 Task: Look for space in Hilversum, Netherlands from 12th  July, 2023 to 15th July, 2023 for 3 adults in price range Rs.12000 to Rs.16000. Place can be entire place with 2 bedrooms having 3 beds and 1 bathroom. Property type can be house, flat, guest house. Amenities needed are: washing machine. Booking option can be shelf check-in. Required host language is English.
Action: Mouse moved to (519, 115)
Screenshot: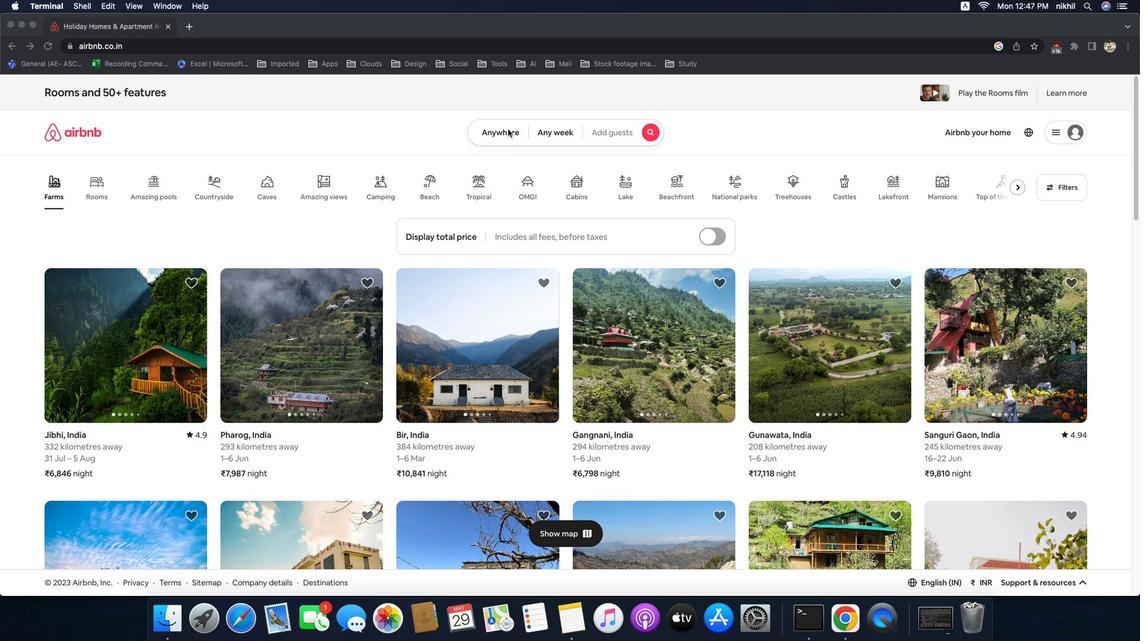 
Action: Mouse pressed left at (519, 115)
Screenshot: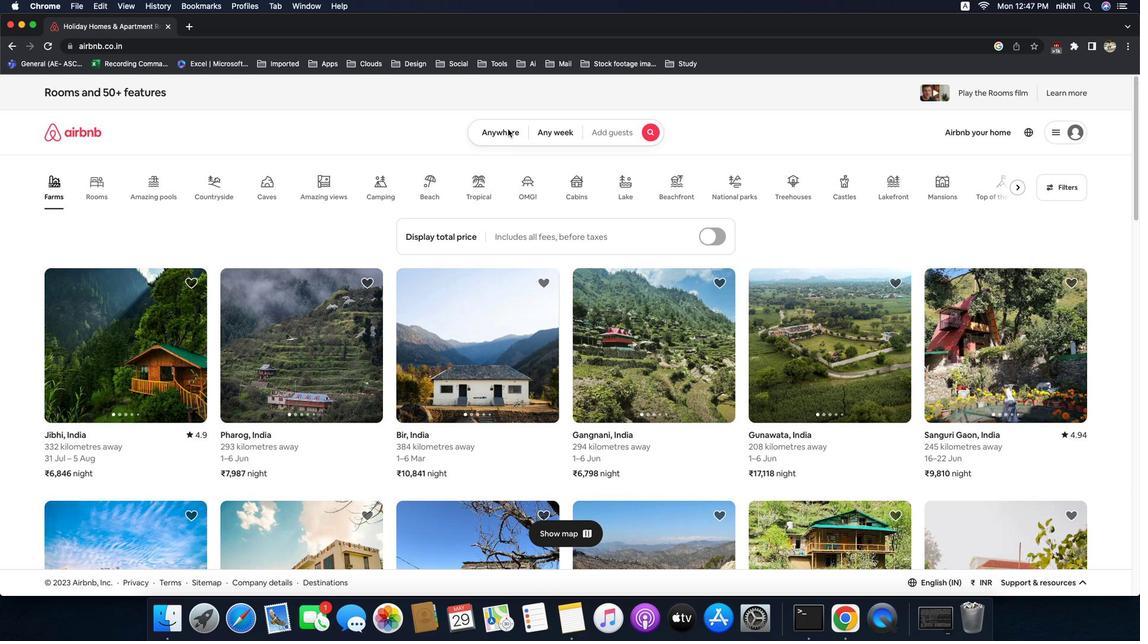 
Action: Mouse moved to (499, 117)
Screenshot: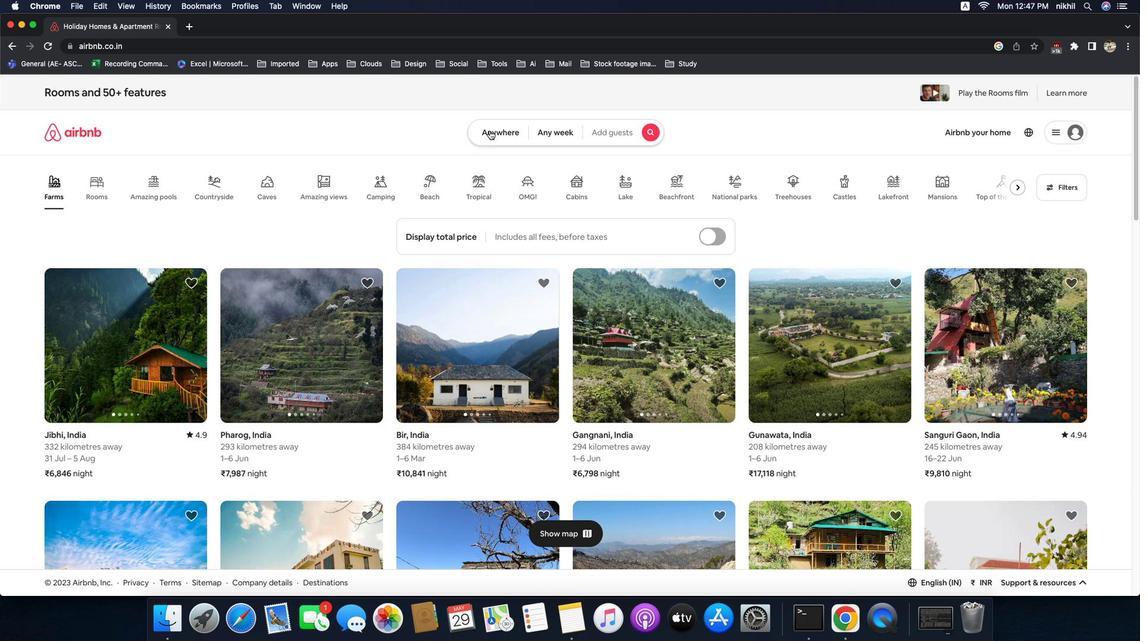
Action: Mouse pressed left at (499, 117)
Screenshot: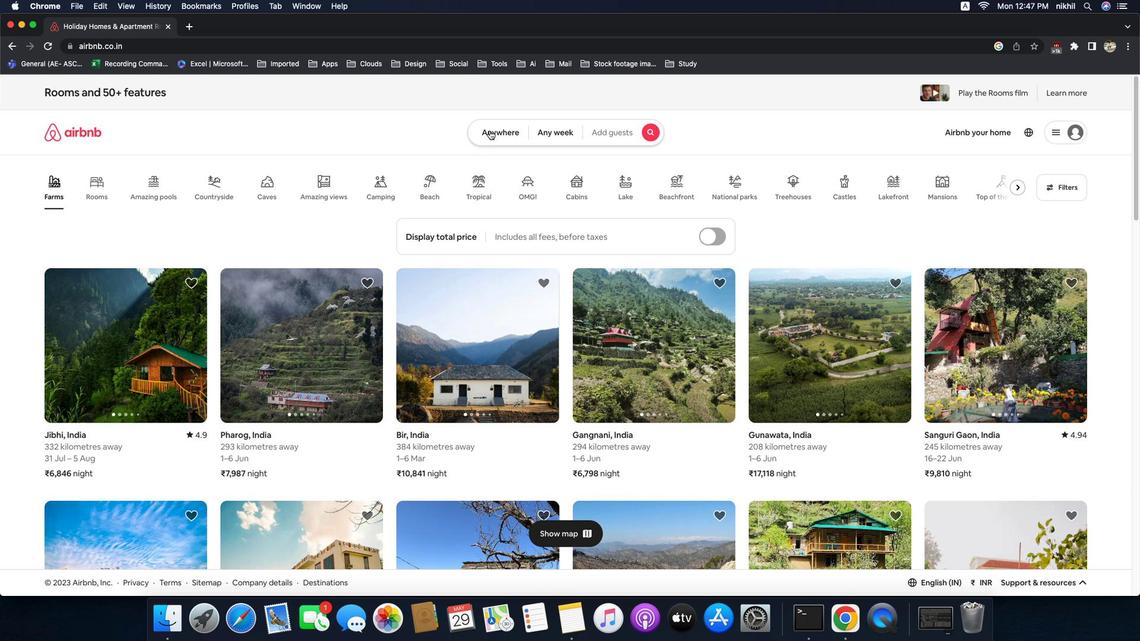 
Action: Mouse moved to (441, 158)
Screenshot: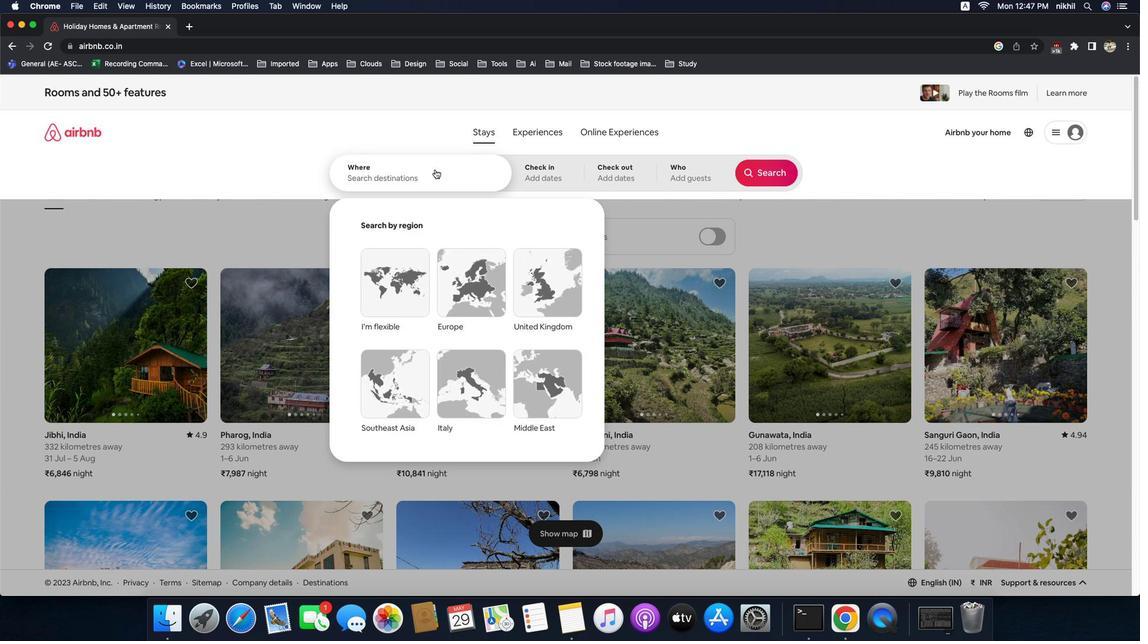 
Action: Mouse pressed left at (441, 158)
Screenshot: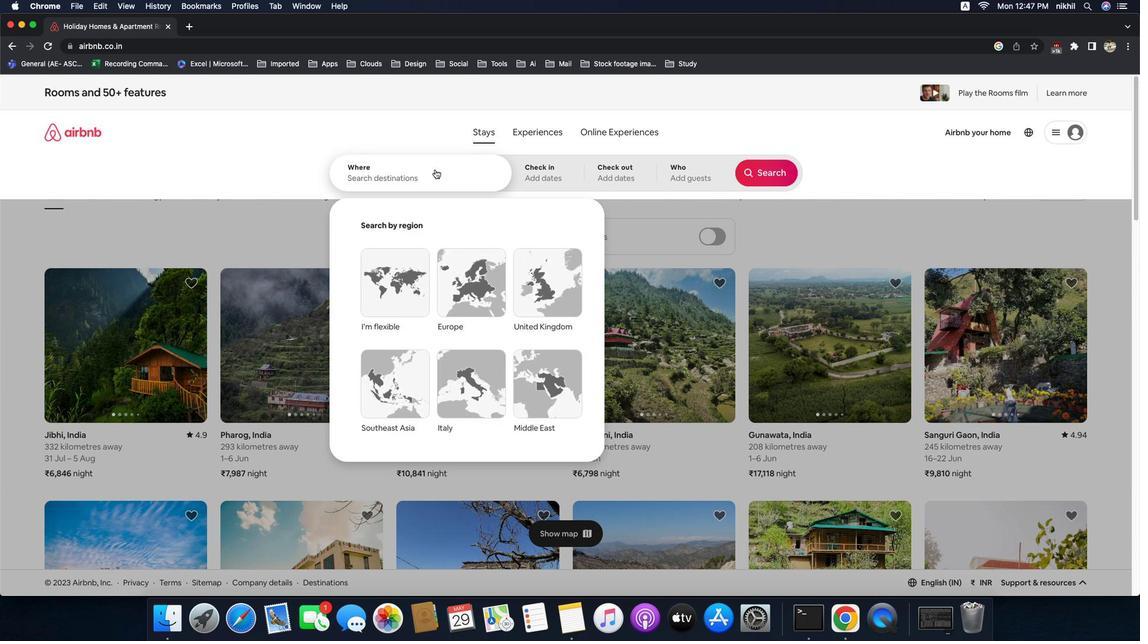 
Action: Mouse moved to (431, 166)
Screenshot: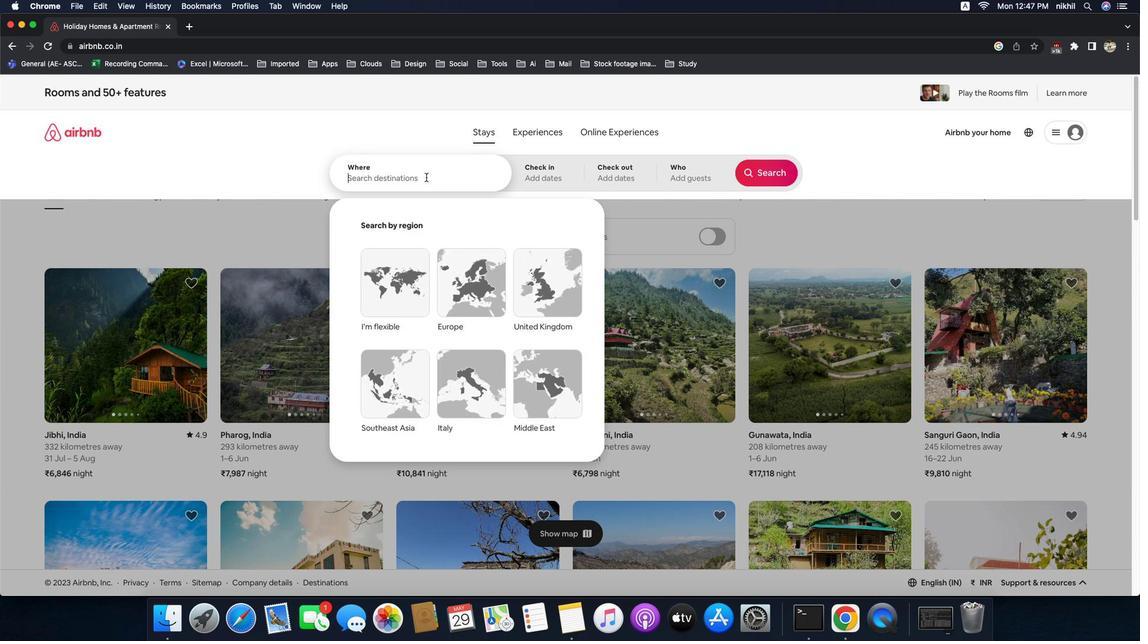 
Action: Key pressed 'H'Key.caps_lock'i''l''v''e''r''s''u''m'','Key.spaceKey.caps_lock'N'Key.caps_lock'e''t''h''e''r''l''a''n''d''s'
Screenshot: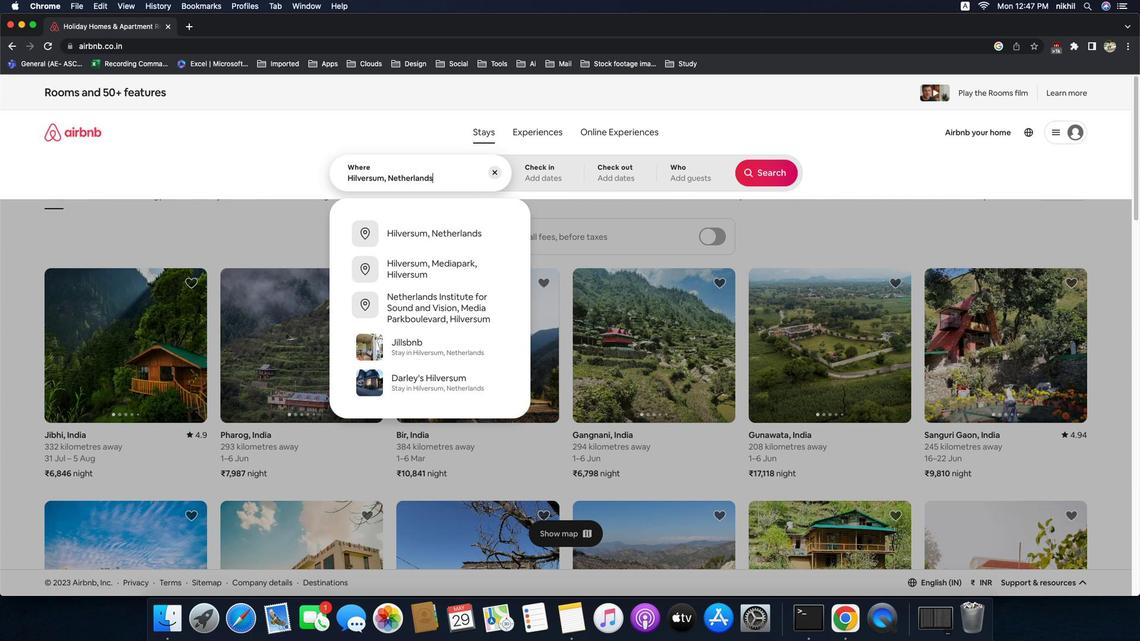 
Action: Mouse moved to (459, 219)
Screenshot: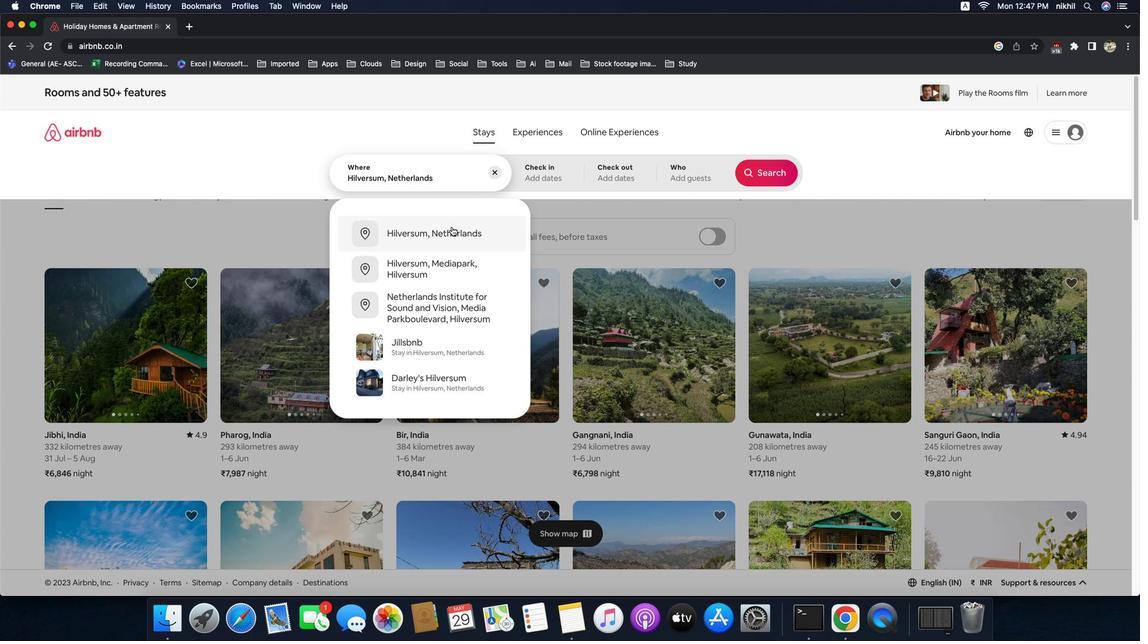 
Action: Mouse pressed left at (459, 219)
Screenshot: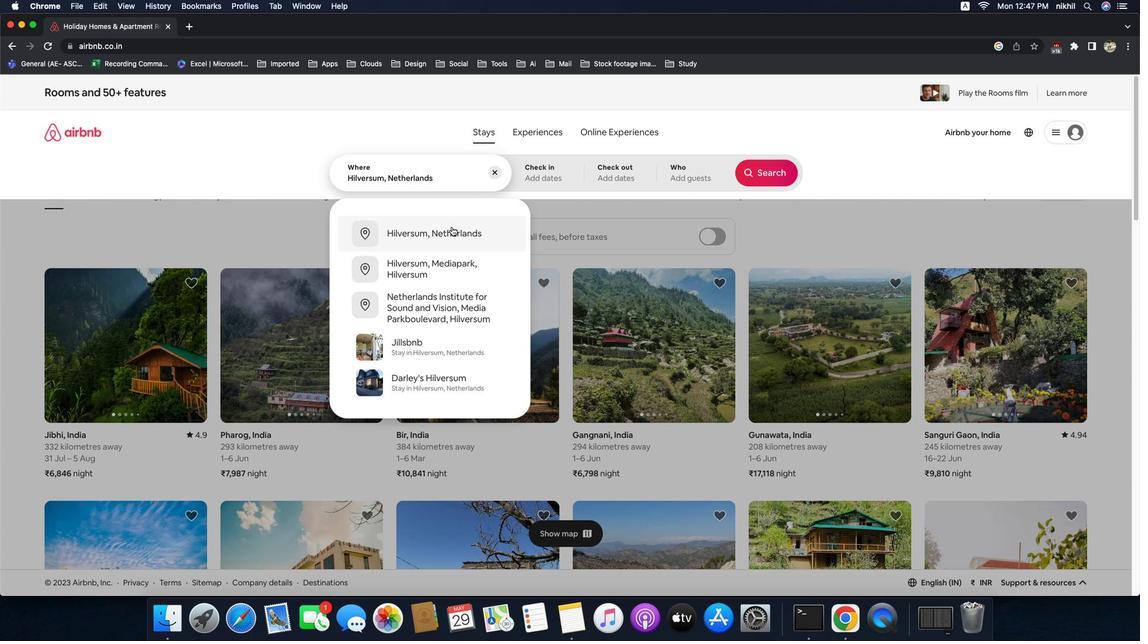 
Action: Mouse moved to (795, 254)
Screenshot: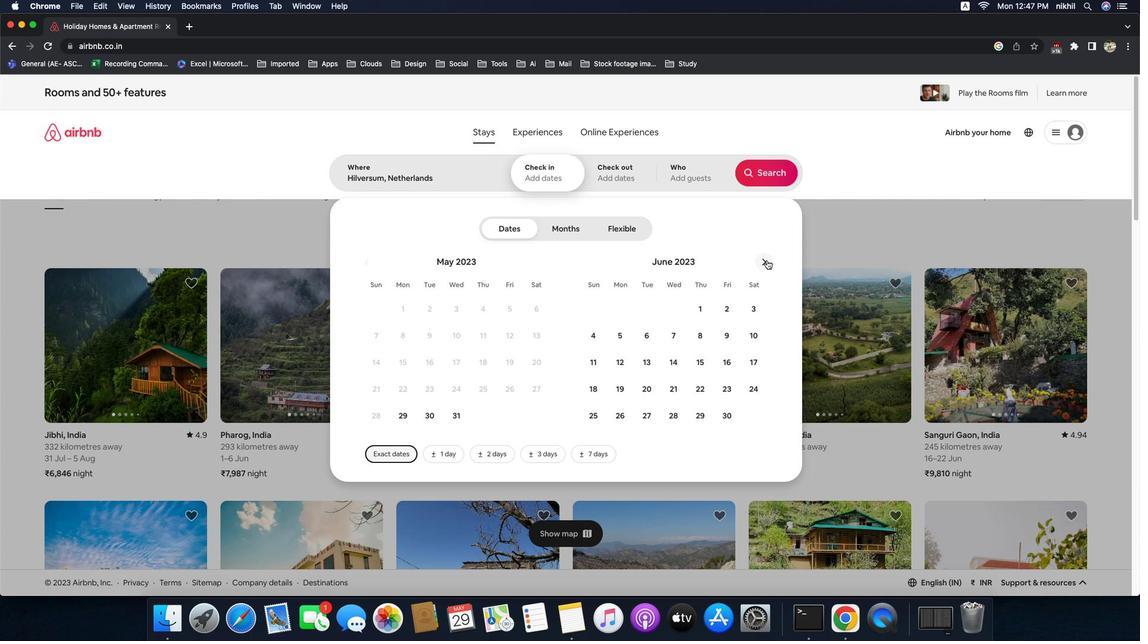
Action: Mouse pressed left at (795, 254)
Screenshot: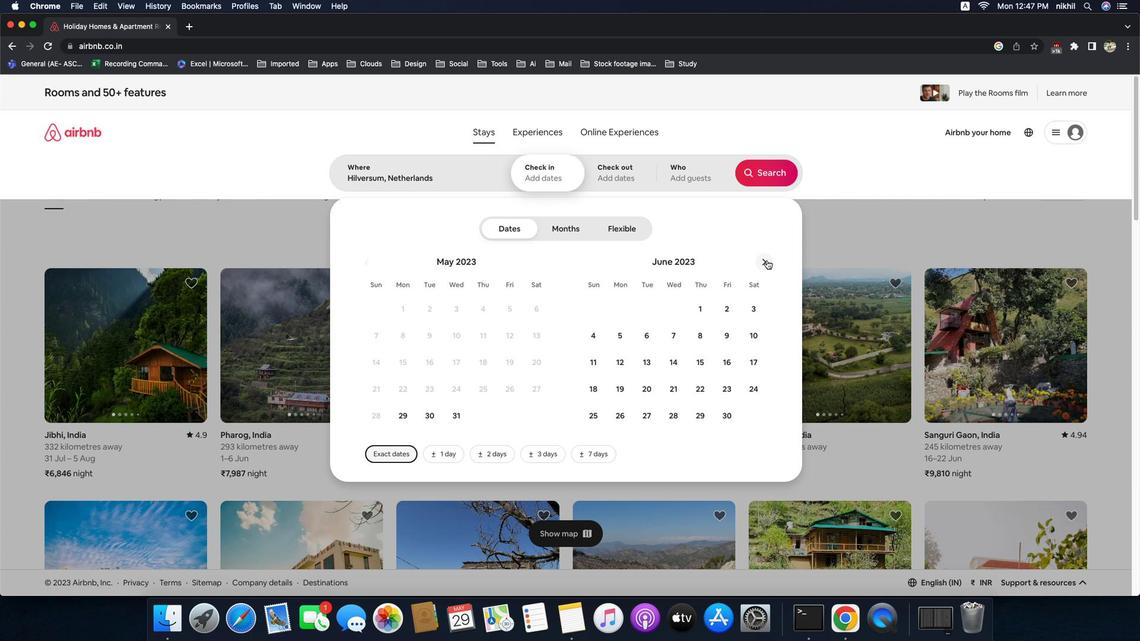 
Action: Mouse moved to (698, 369)
Screenshot: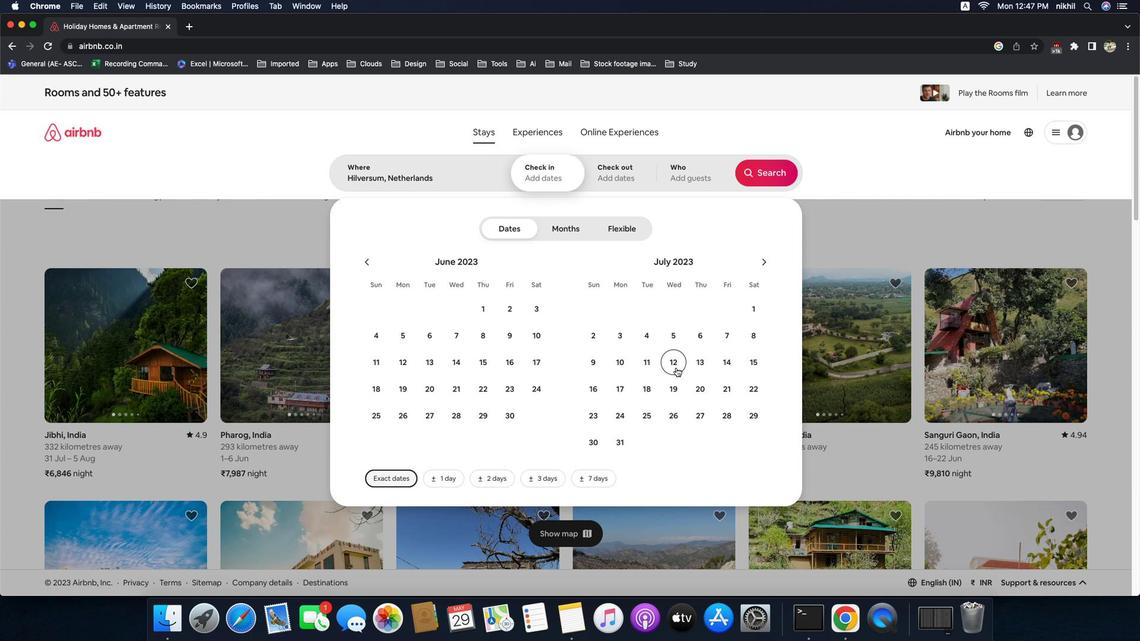 
Action: Mouse pressed left at (698, 369)
Screenshot: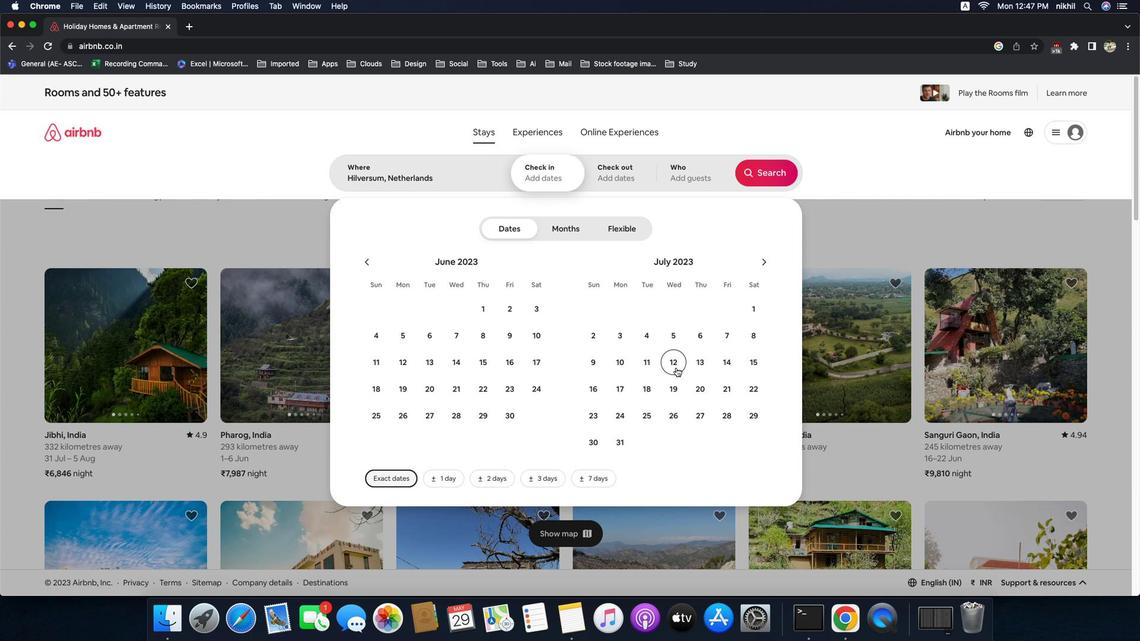 
Action: Mouse moved to (783, 366)
Screenshot: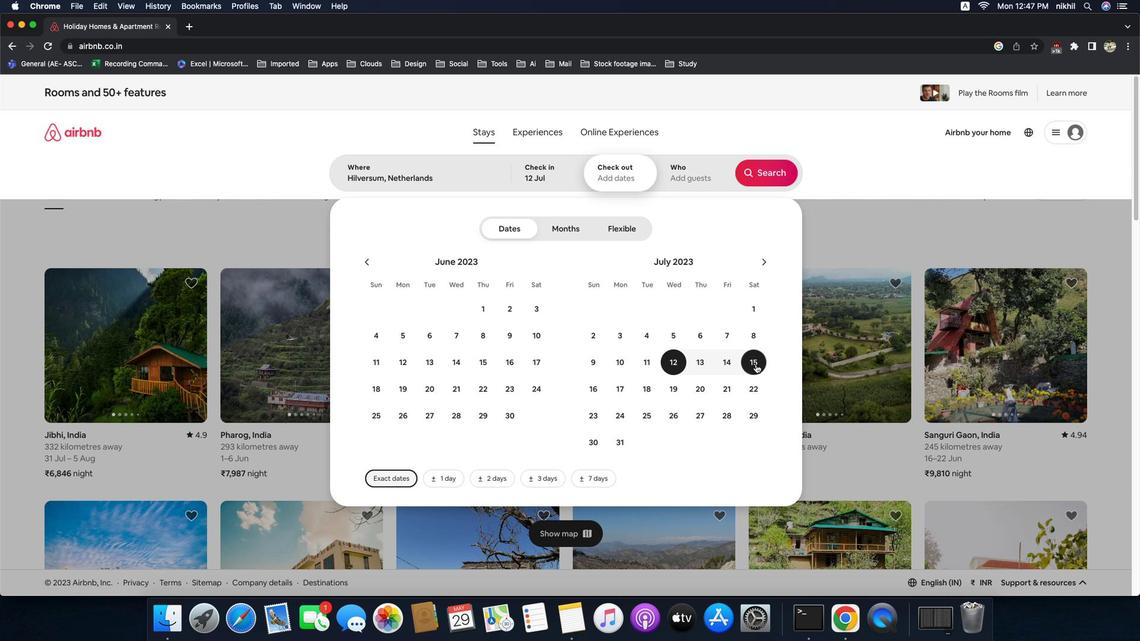 
Action: Mouse pressed left at (783, 366)
Screenshot: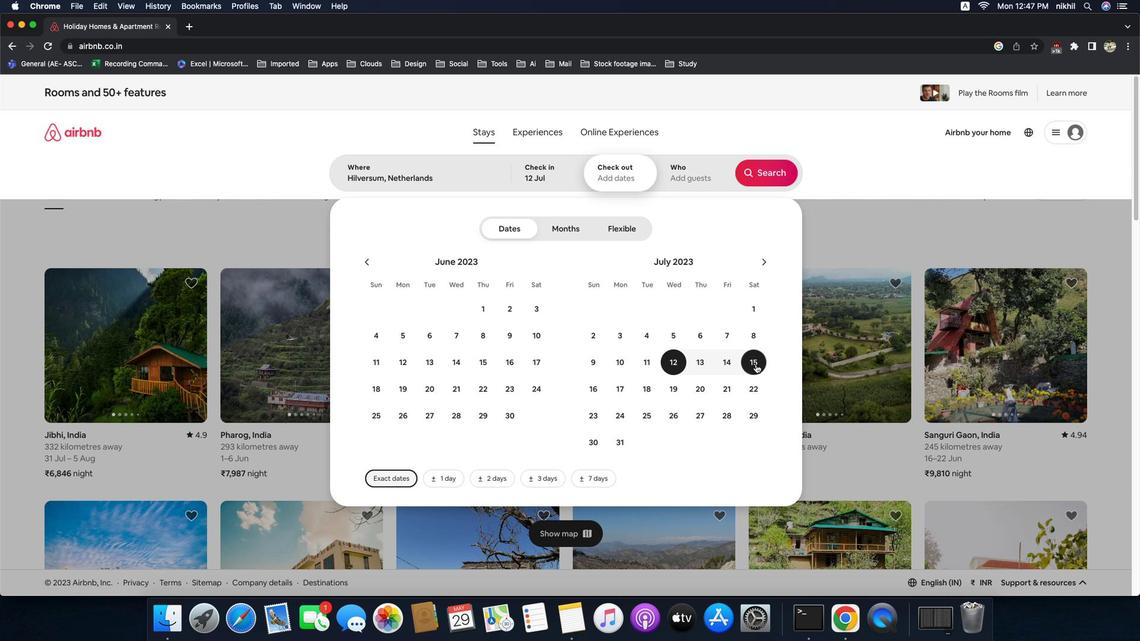 
Action: Mouse moved to (724, 165)
Screenshot: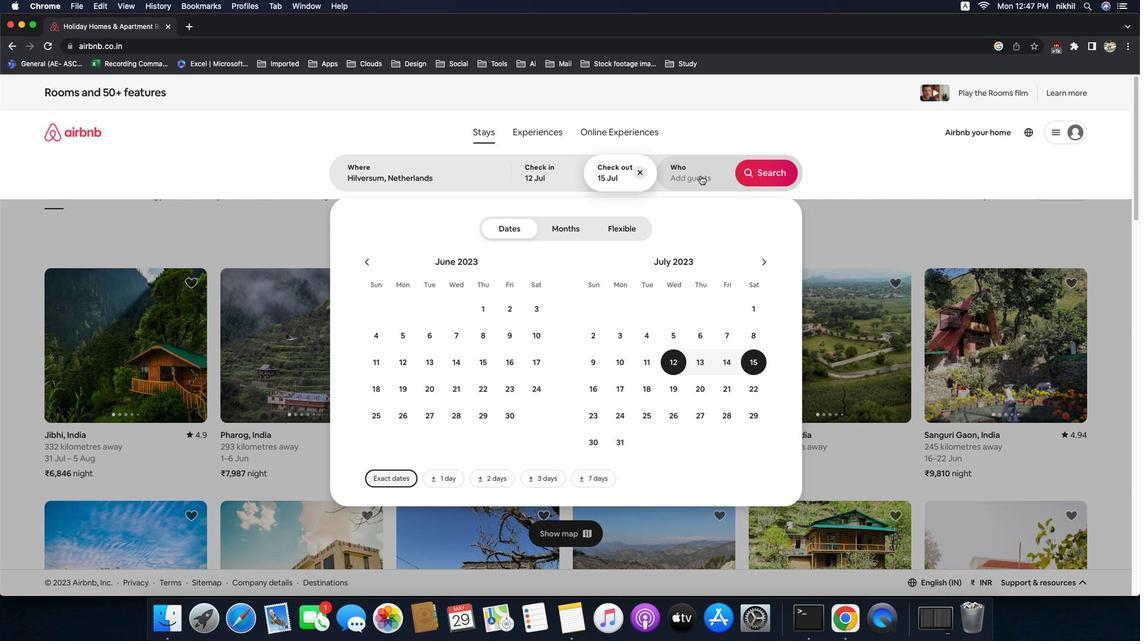 
Action: Mouse pressed left at (724, 165)
Screenshot: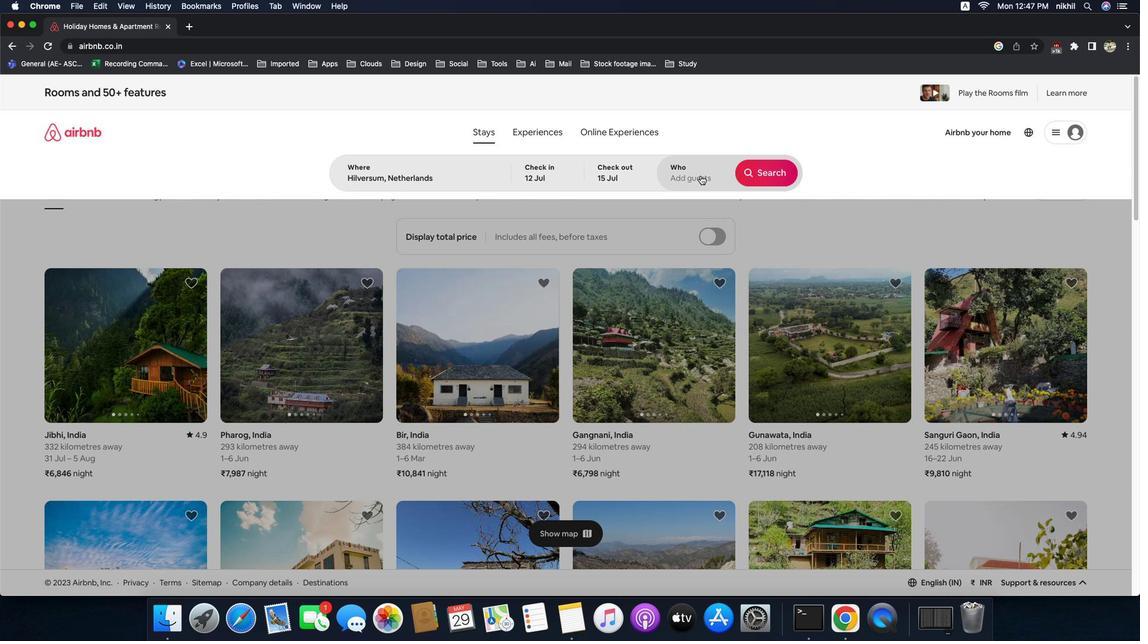 
Action: Mouse moved to (806, 226)
Screenshot: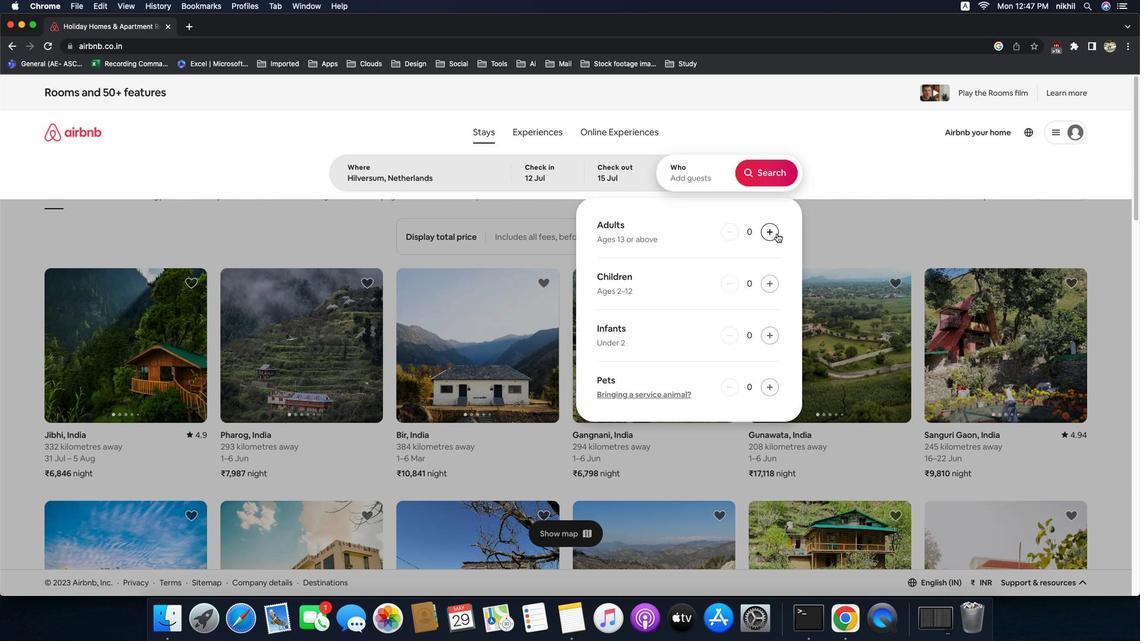 
Action: Mouse pressed left at (806, 226)
Screenshot: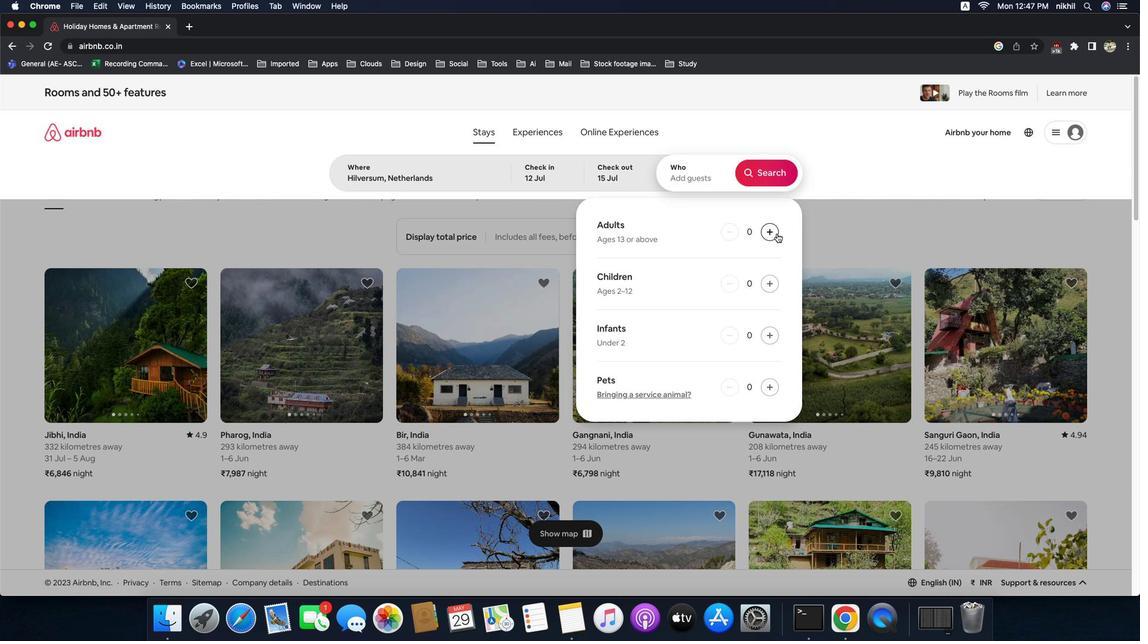 
Action: Mouse pressed left at (806, 226)
Screenshot: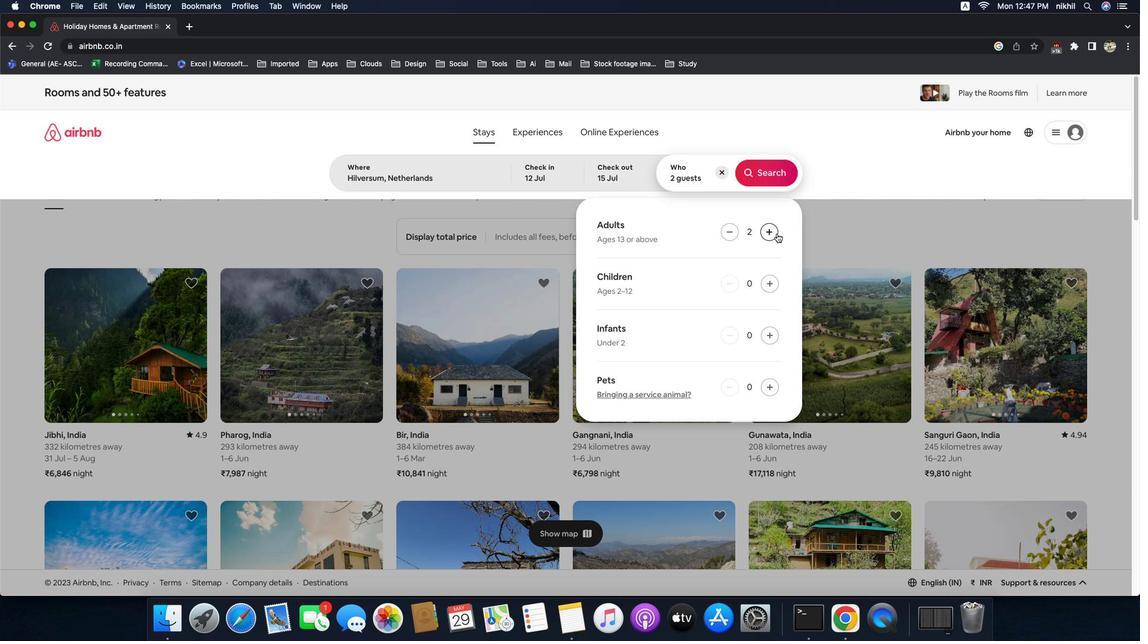 
Action: Mouse pressed left at (806, 226)
Screenshot: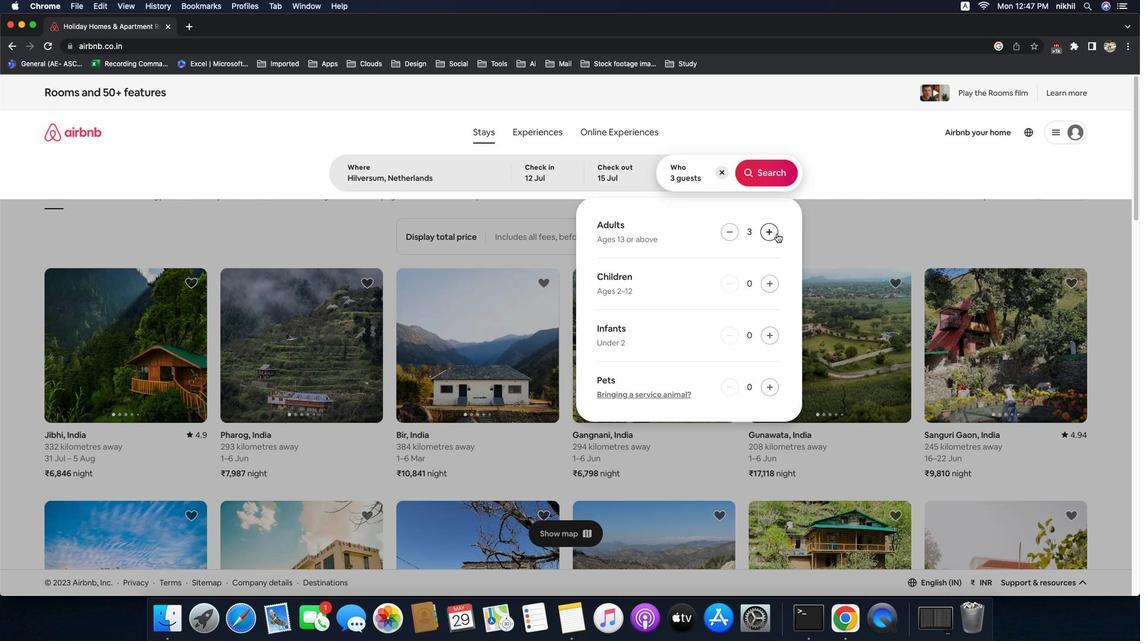 
Action: Mouse moved to (805, 170)
Screenshot: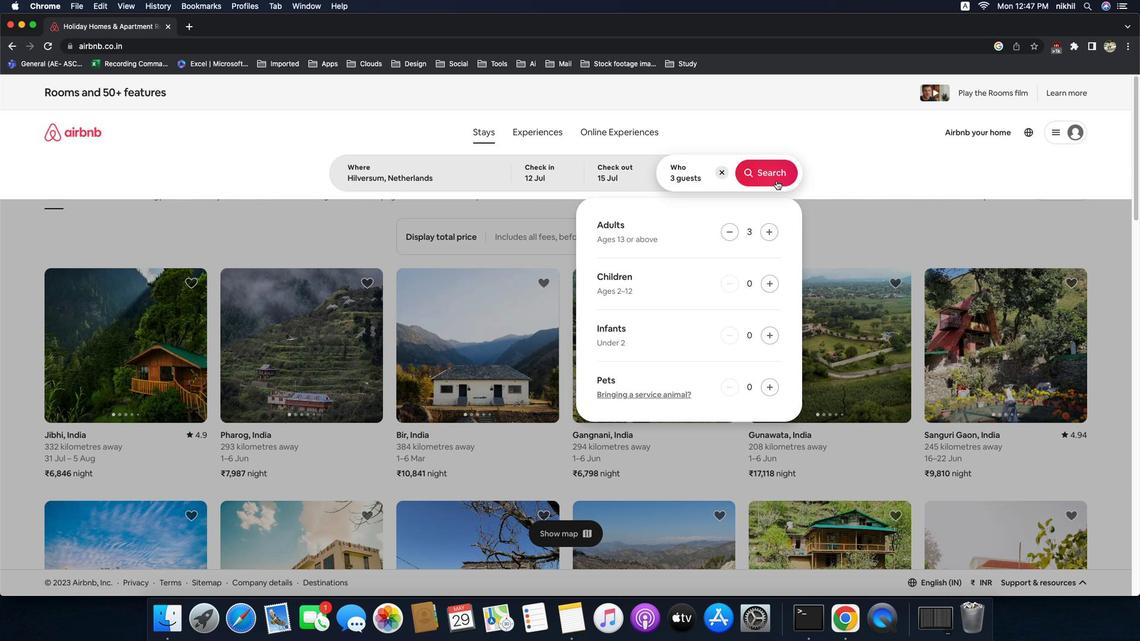 
Action: Mouse pressed left at (805, 170)
Screenshot: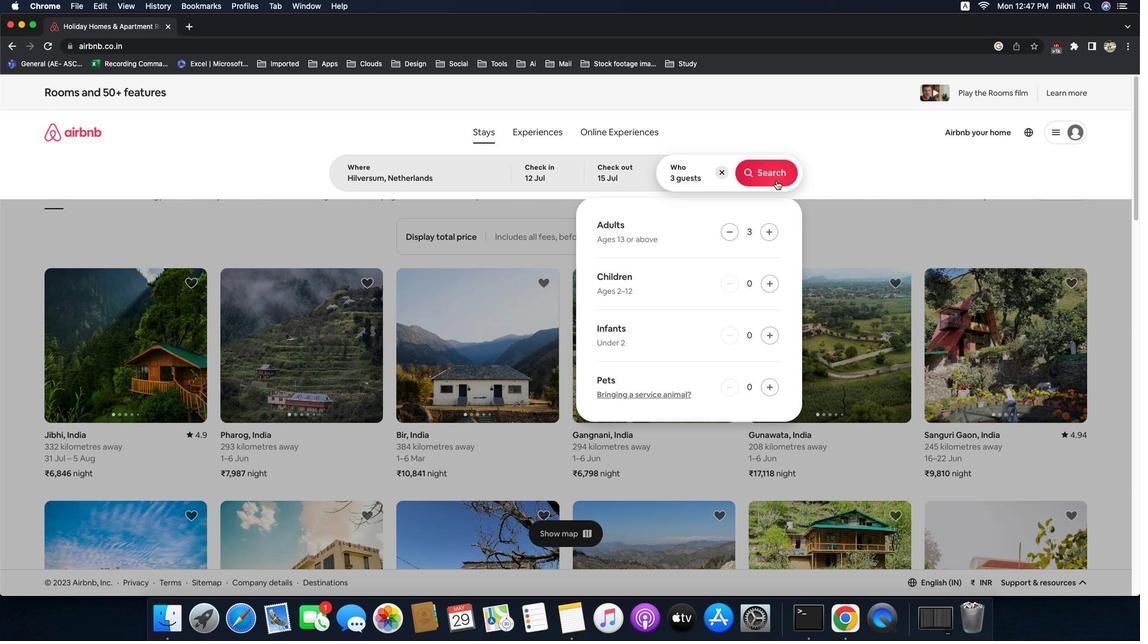 
Action: Mouse moved to (1140, 124)
Screenshot: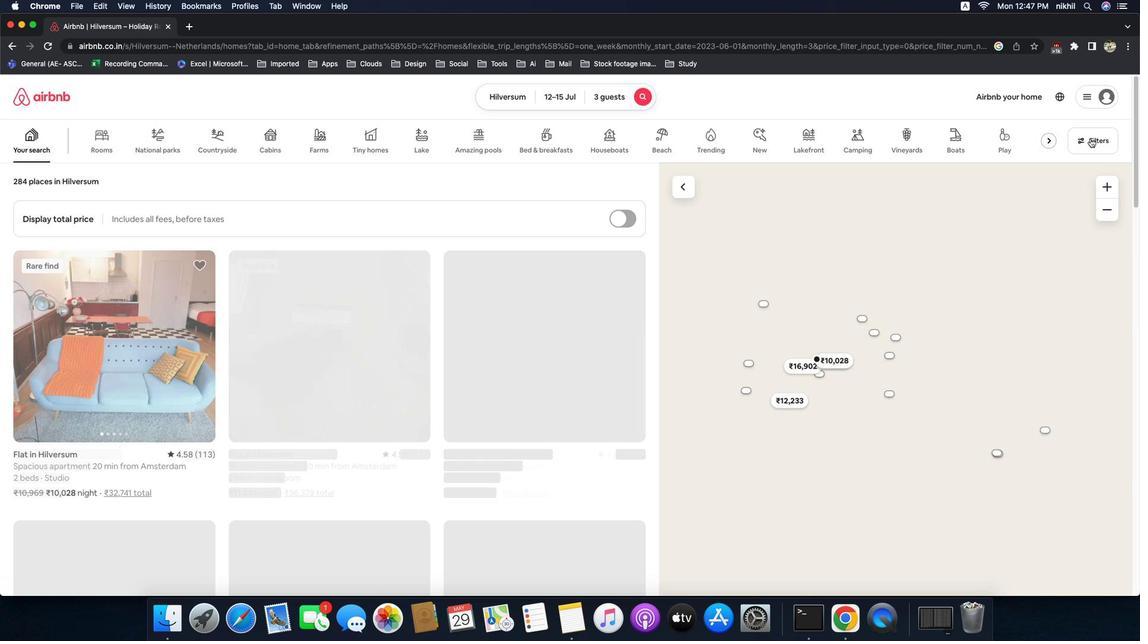 
Action: Mouse pressed left at (1140, 124)
Screenshot: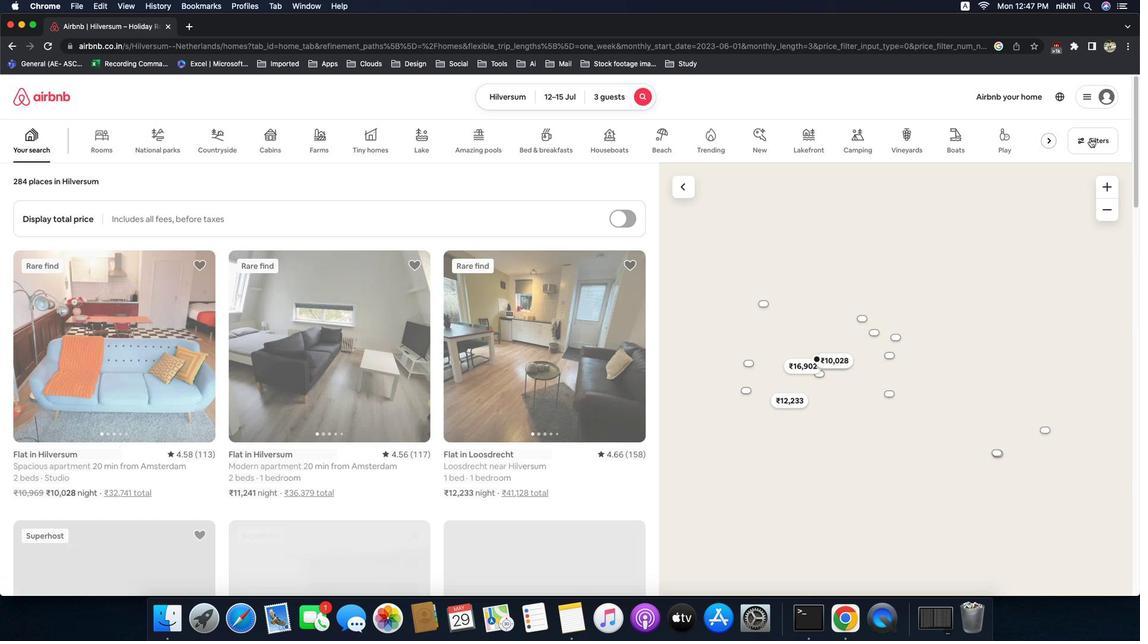 
Action: Mouse moved to (483, 420)
Screenshot: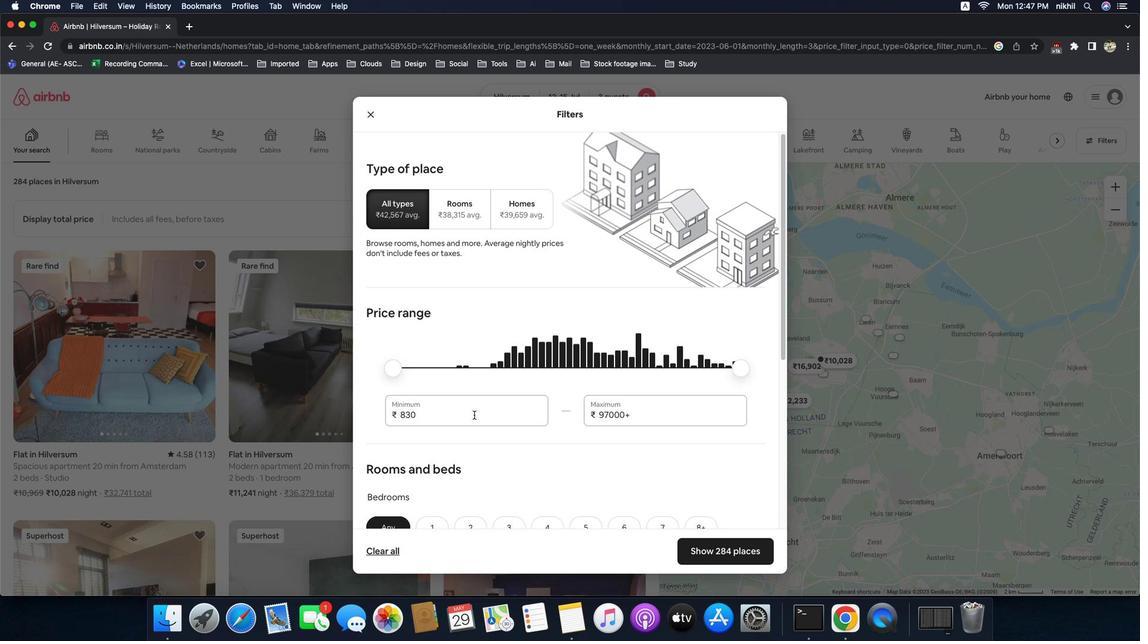 
Action: Mouse pressed left at (483, 420)
Screenshot: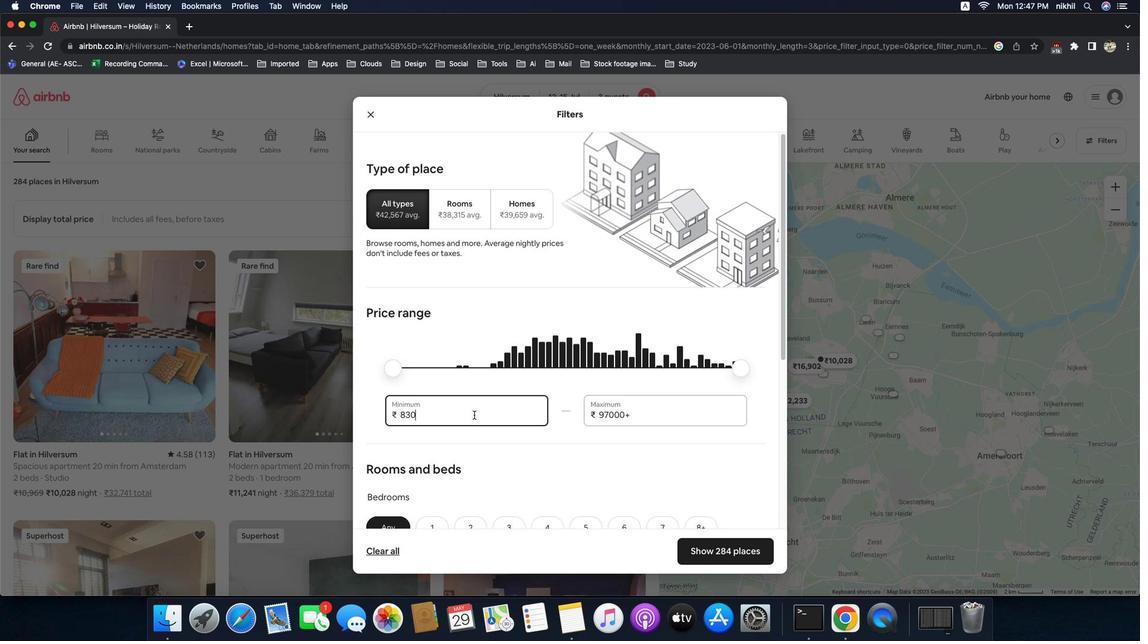 
Action: Mouse moved to (482, 419)
Screenshot: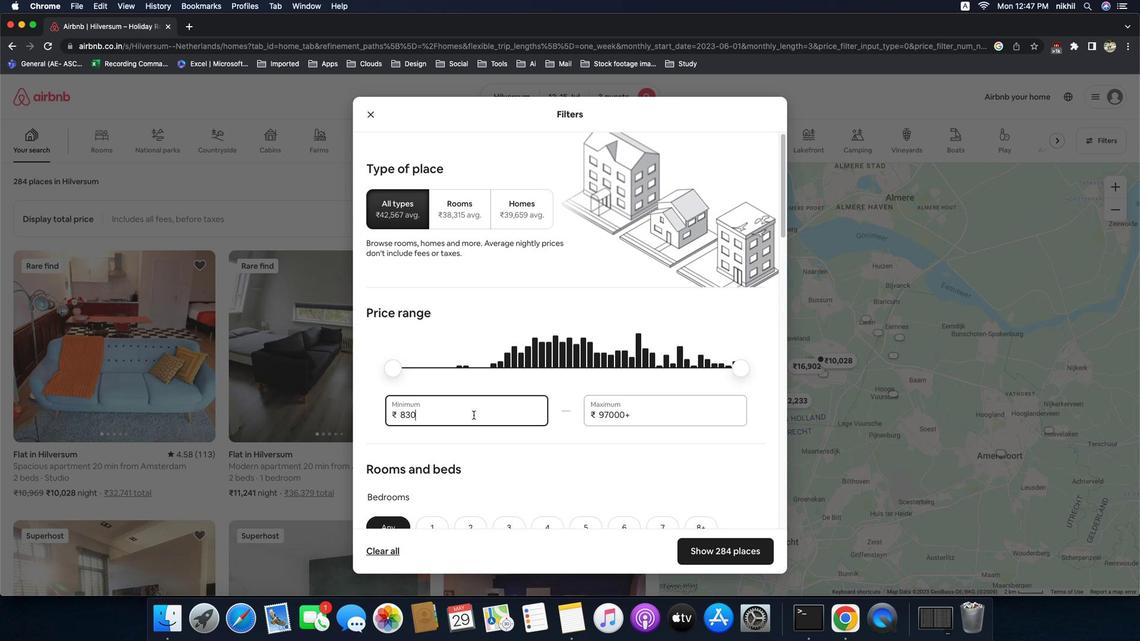 
Action: Key pressed Key.backspaceKey.backspaceKey.backspaceKey.backspace'1''2''0''0''0'
Screenshot: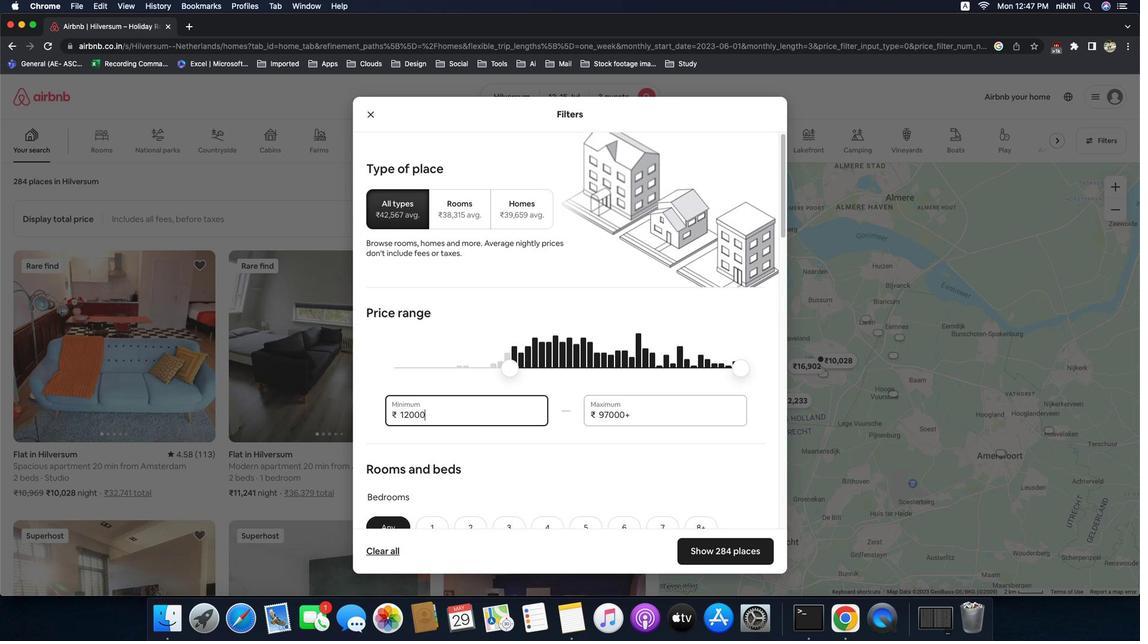 
Action: Mouse moved to (654, 419)
Screenshot: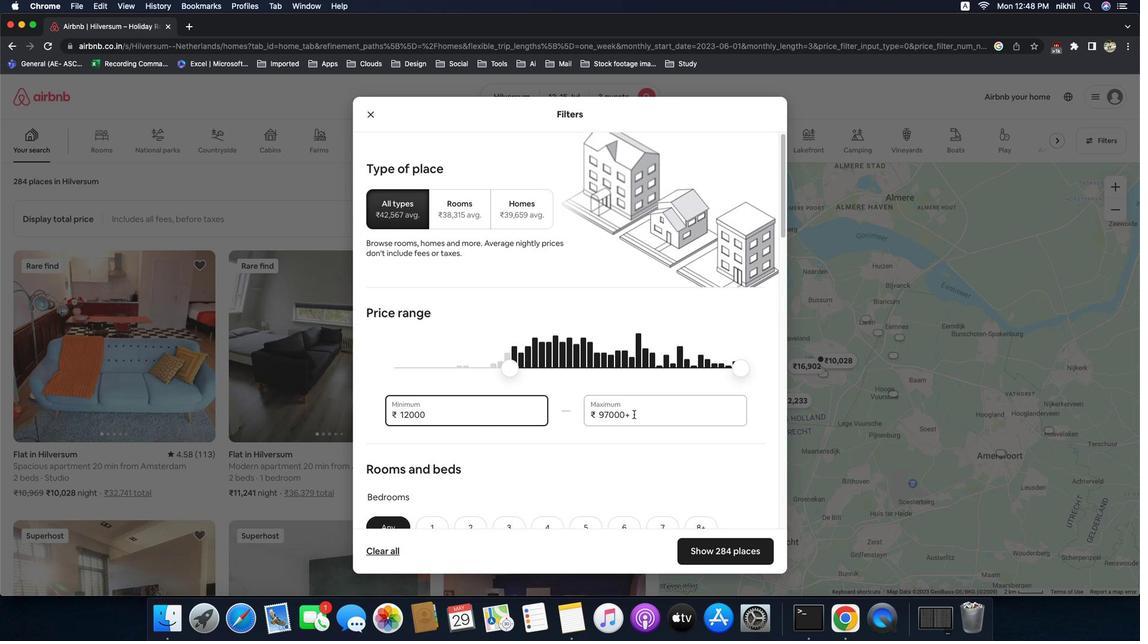 
Action: Mouse pressed left at (654, 419)
Screenshot: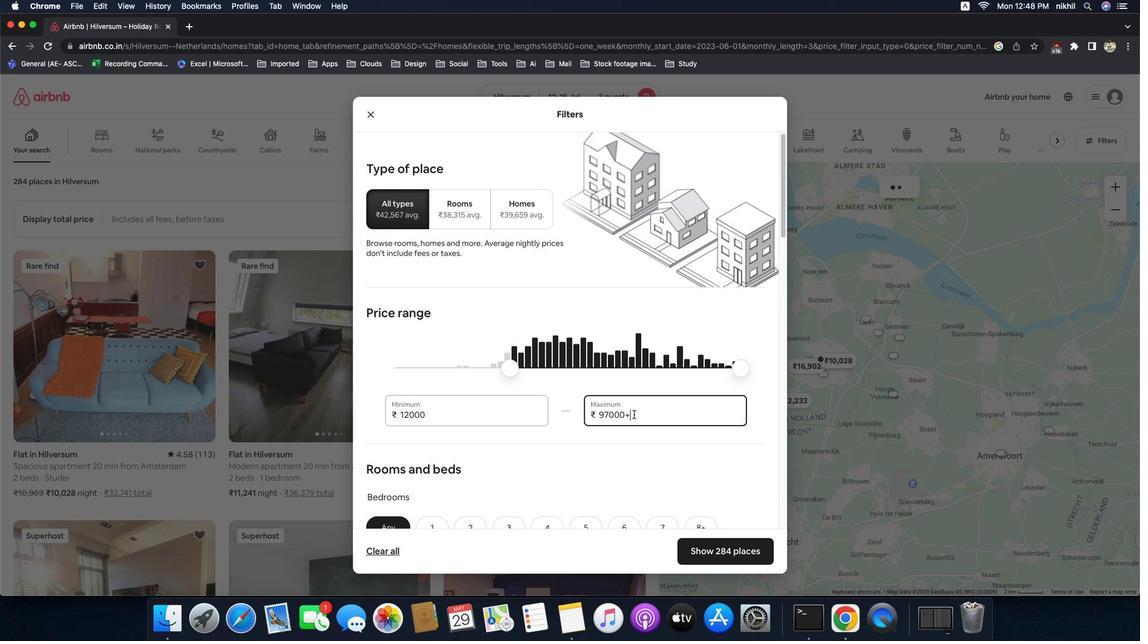 
Action: Key pressed Key.backspaceKey.backspaceKey.backspaceKey.backspaceKey.backspaceKey.backspaceKey.backspace'1''6''0''0''0'
Screenshot: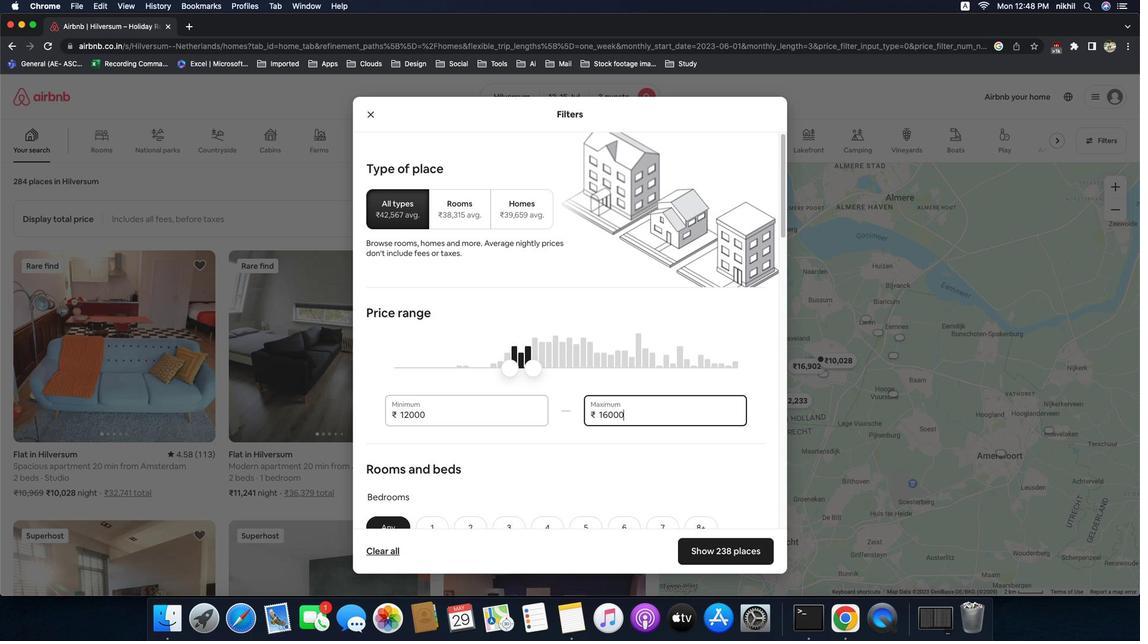 
Action: Mouse moved to (549, 434)
Screenshot: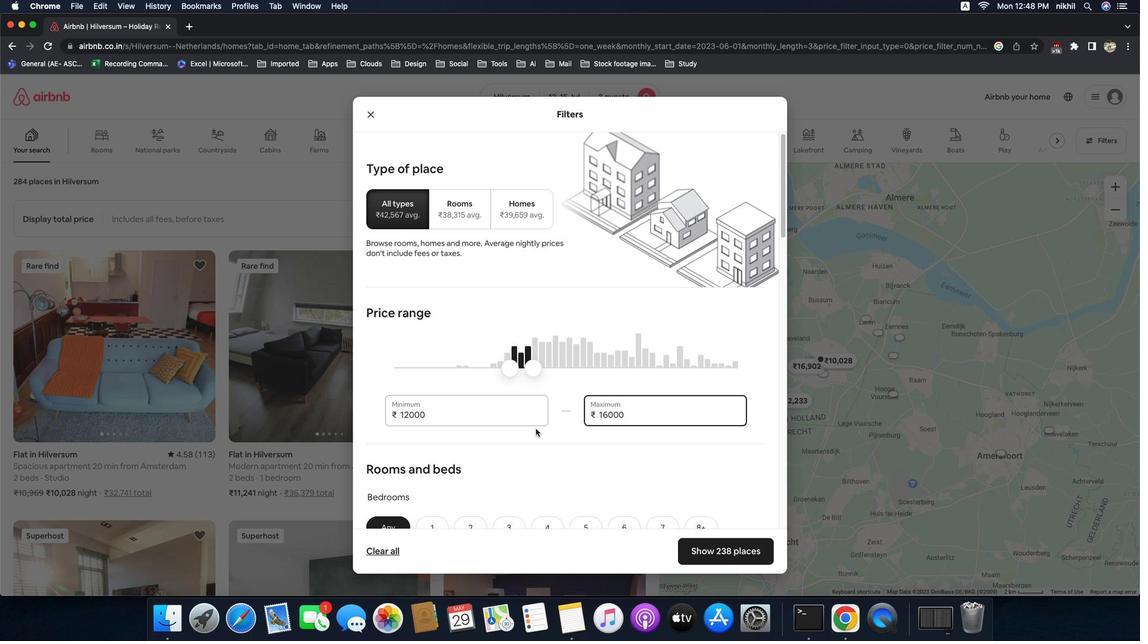 
Action: Mouse scrolled (549, 434) with delta (-21, -22)
Screenshot: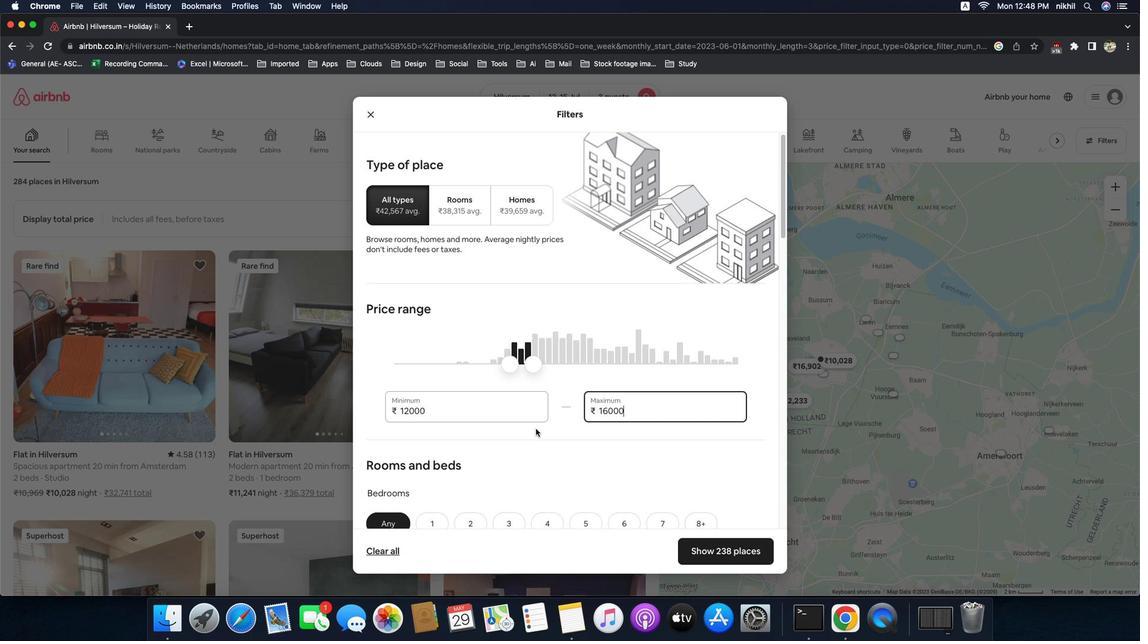 
Action: Mouse scrolled (549, 434) with delta (-21, -22)
Screenshot: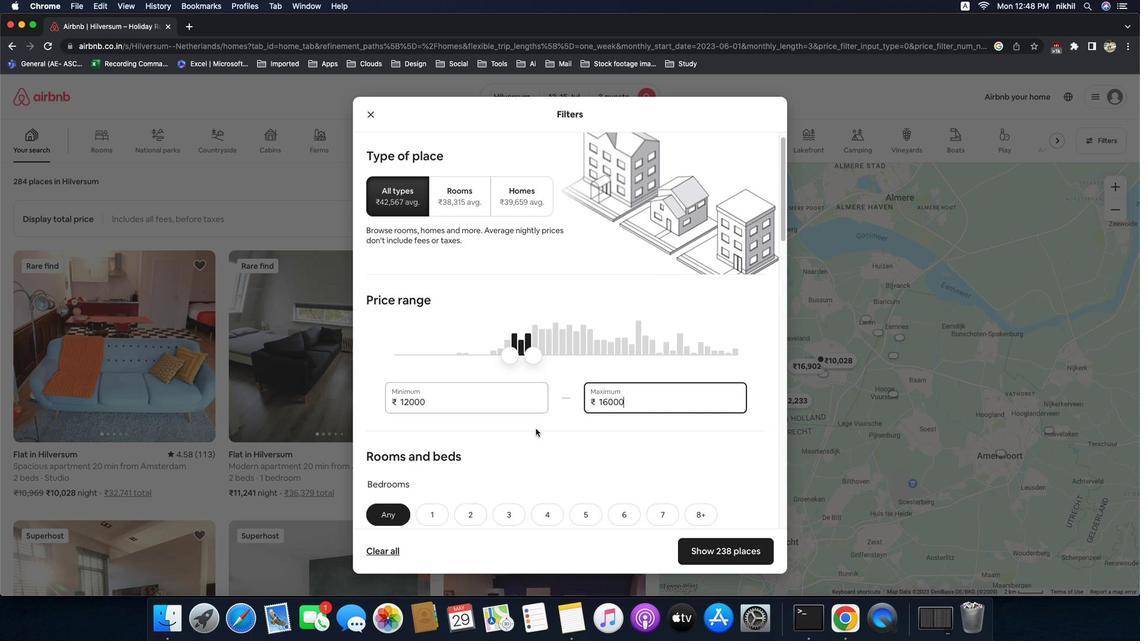 
Action: Mouse scrolled (549, 434) with delta (-21, -23)
Screenshot: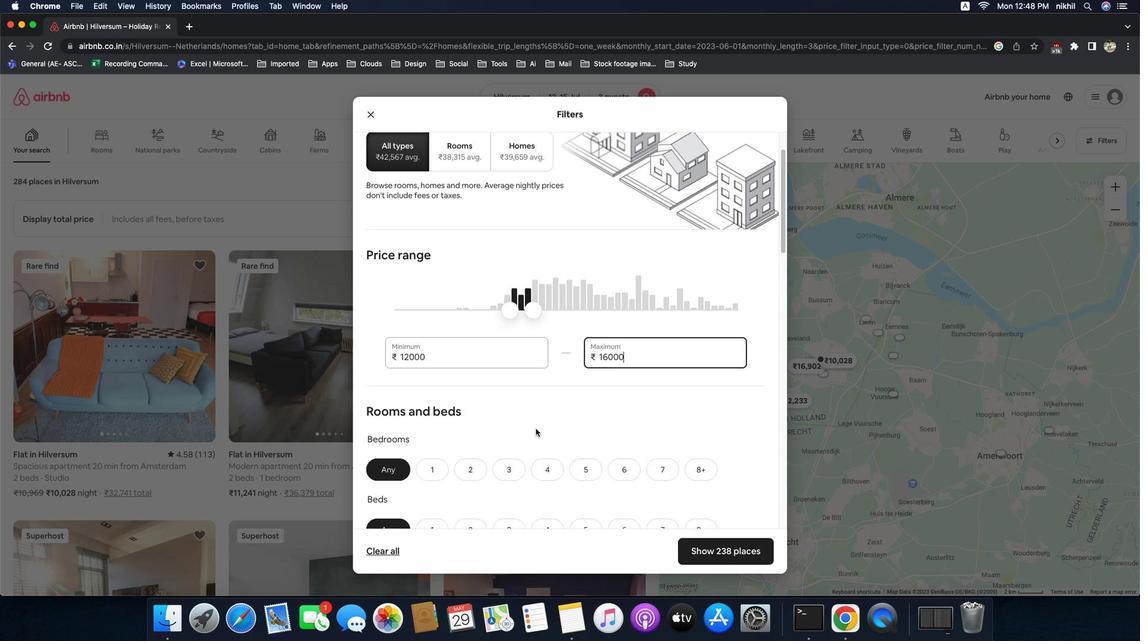 
Action: Mouse moved to (548, 434)
Screenshot: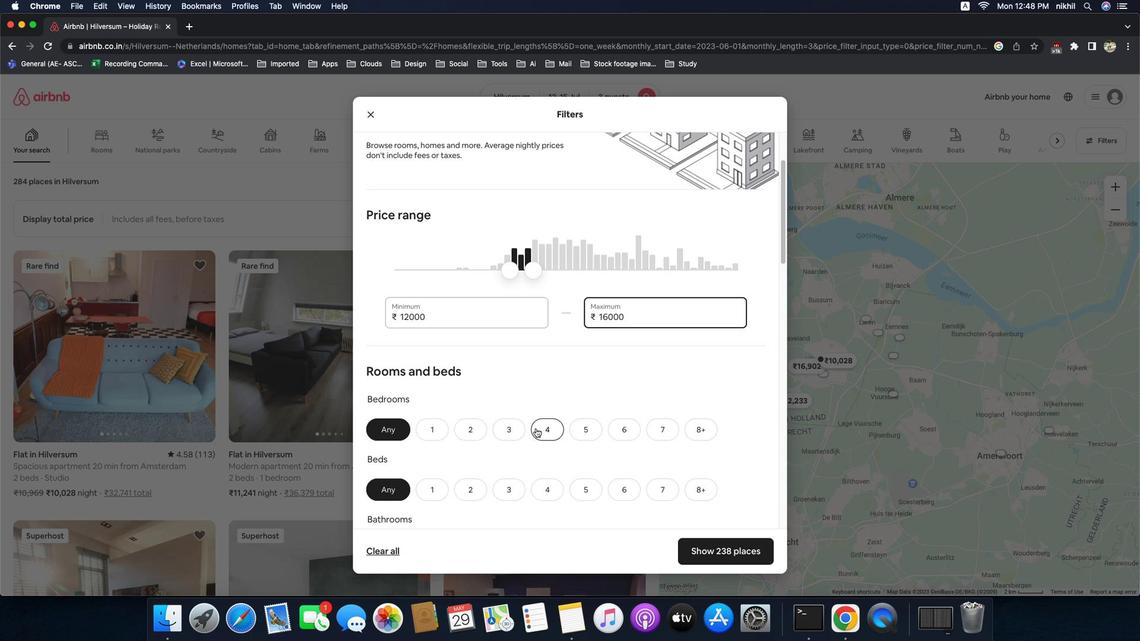 
Action: Mouse scrolled (548, 434) with delta (-21, -22)
Screenshot: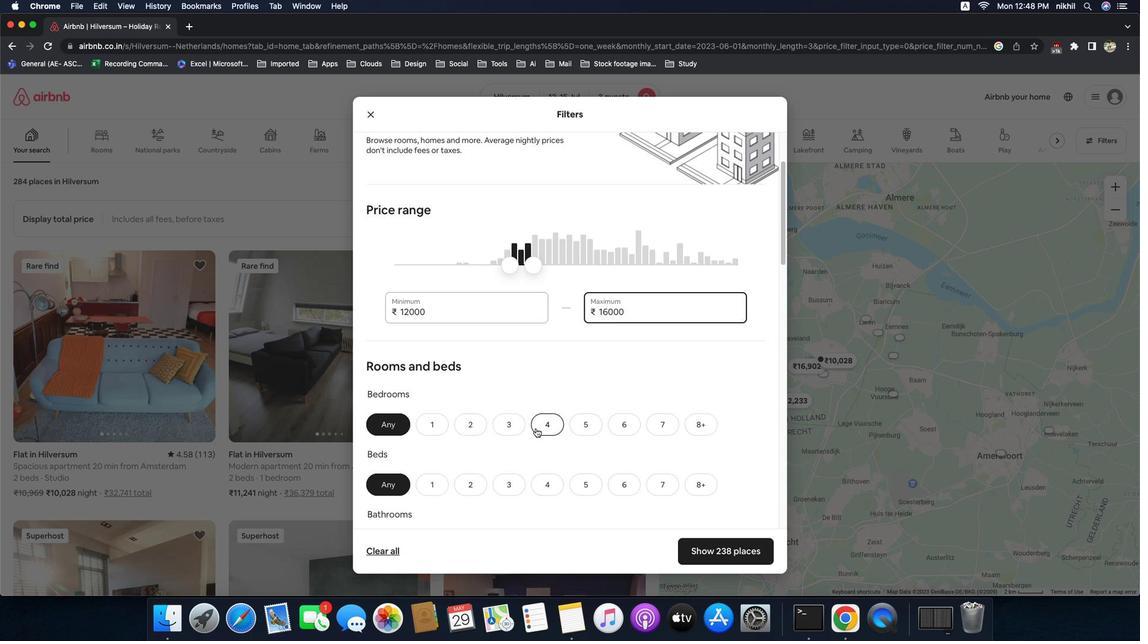 
Action: Mouse scrolled (548, 434) with delta (-21, -22)
Screenshot: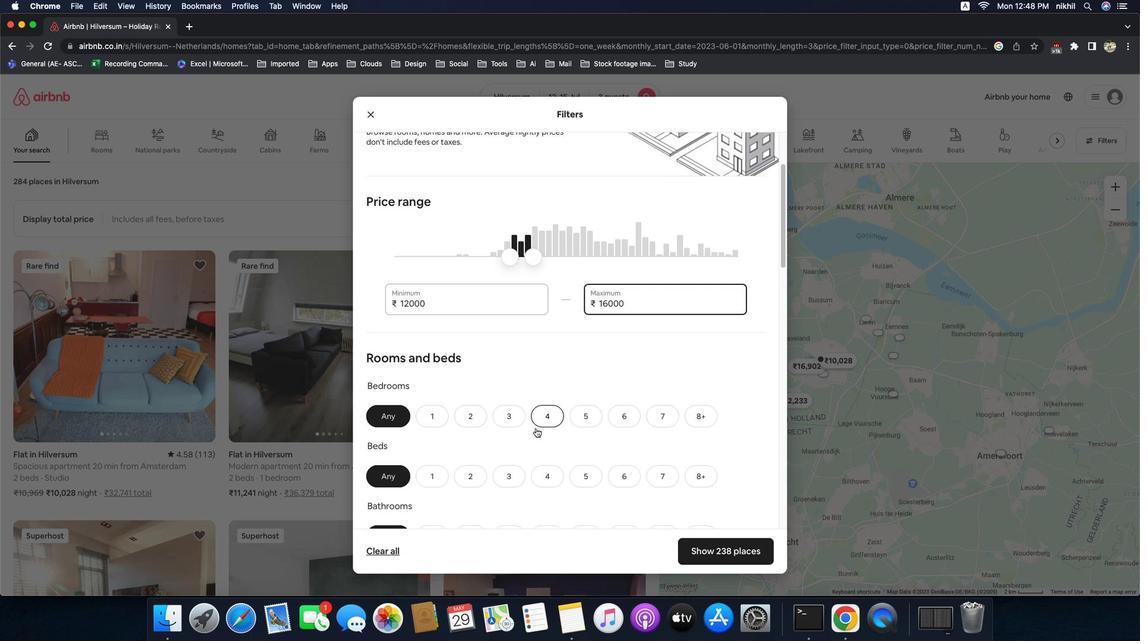 
Action: Mouse scrolled (548, 434) with delta (-21, -23)
Screenshot: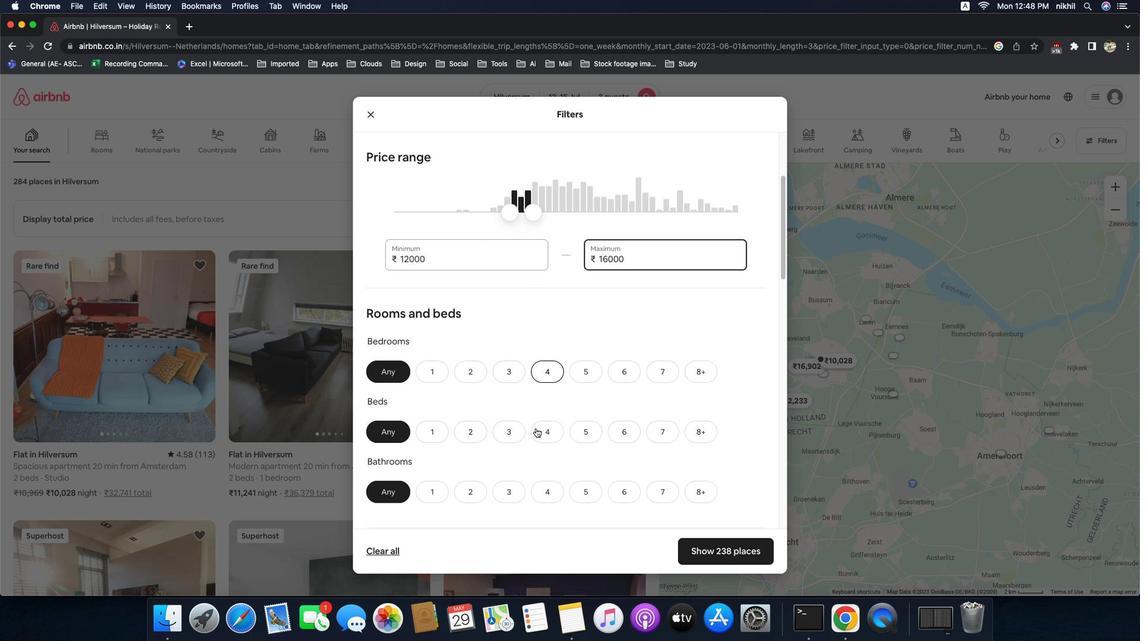
Action: Mouse scrolled (548, 434) with delta (-21, -23)
Screenshot: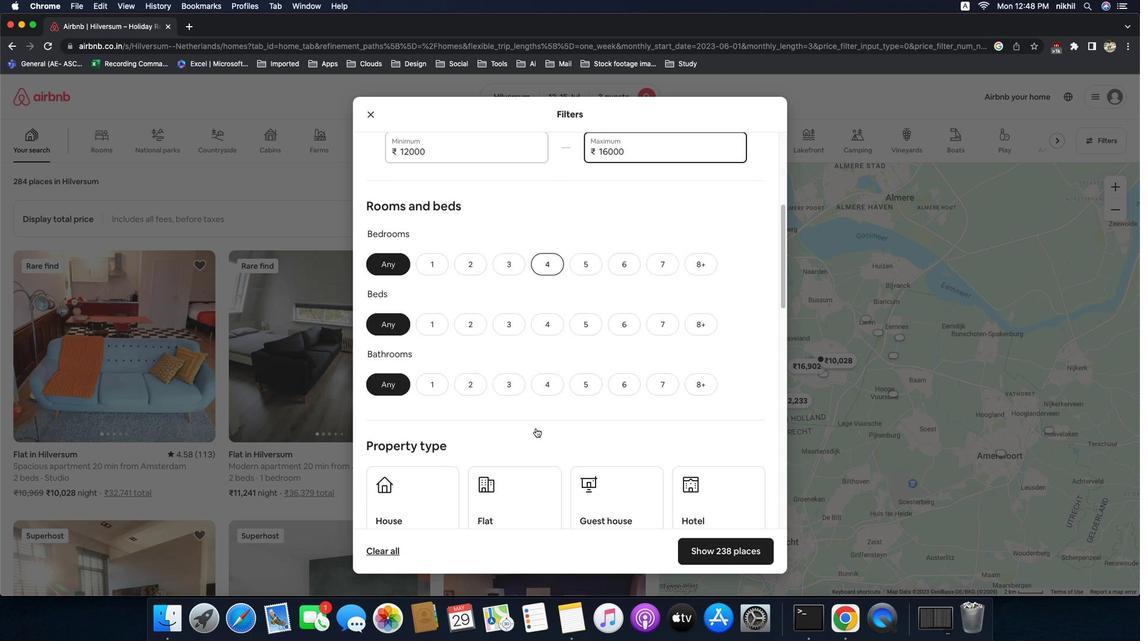 
Action: Mouse moved to (474, 240)
Screenshot: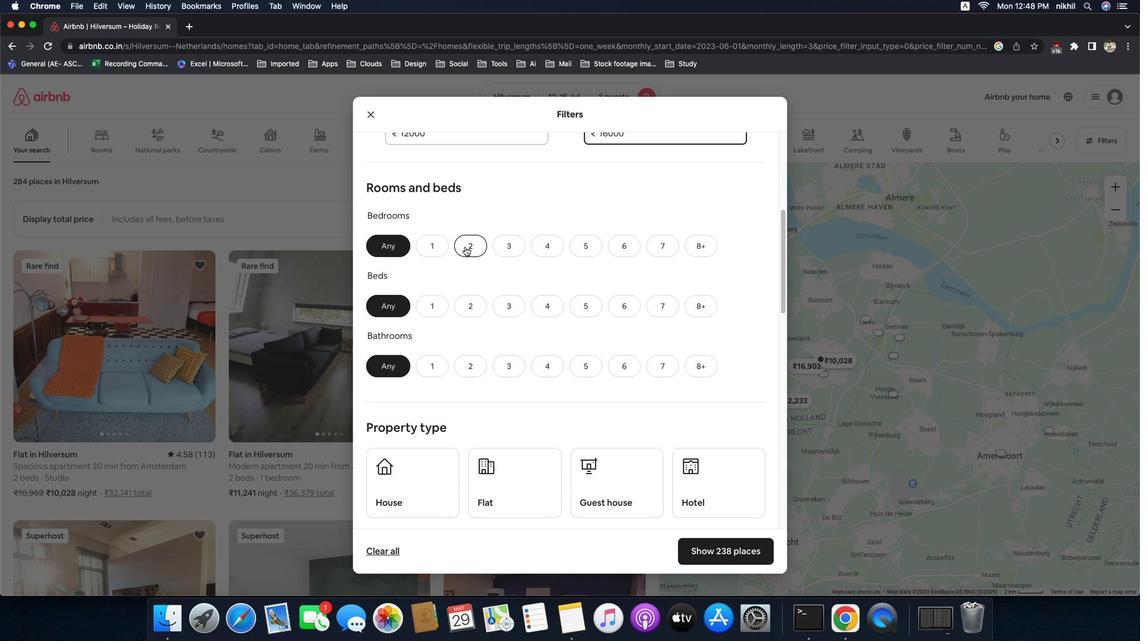 
Action: Mouse pressed left at (474, 240)
Screenshot: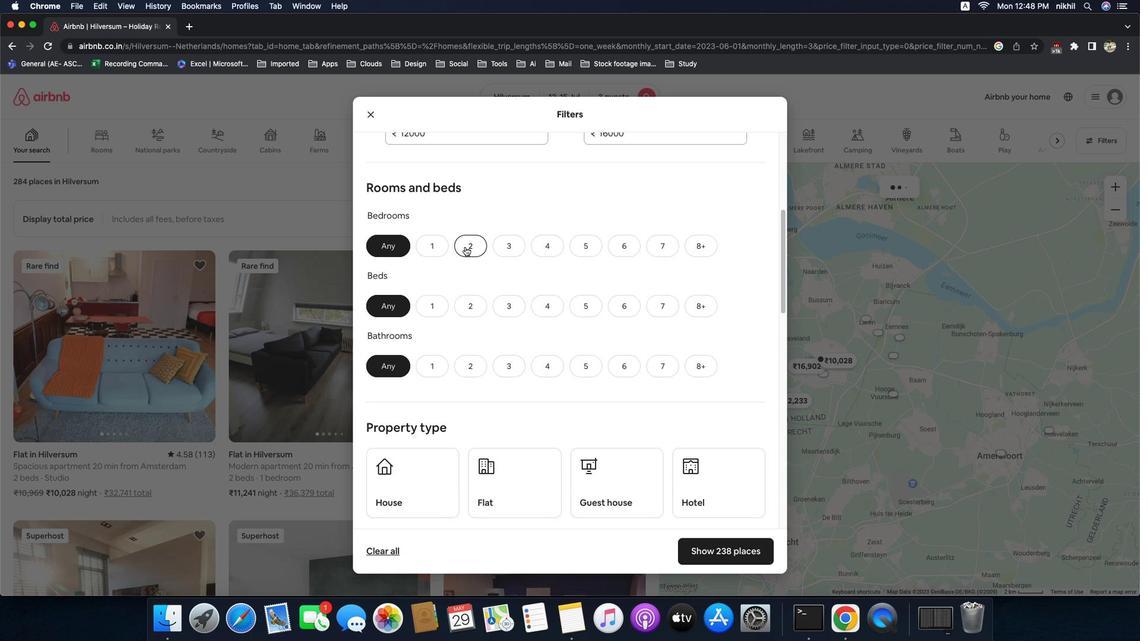 
Action: Mouse moved to (515, 299)
Screenshot: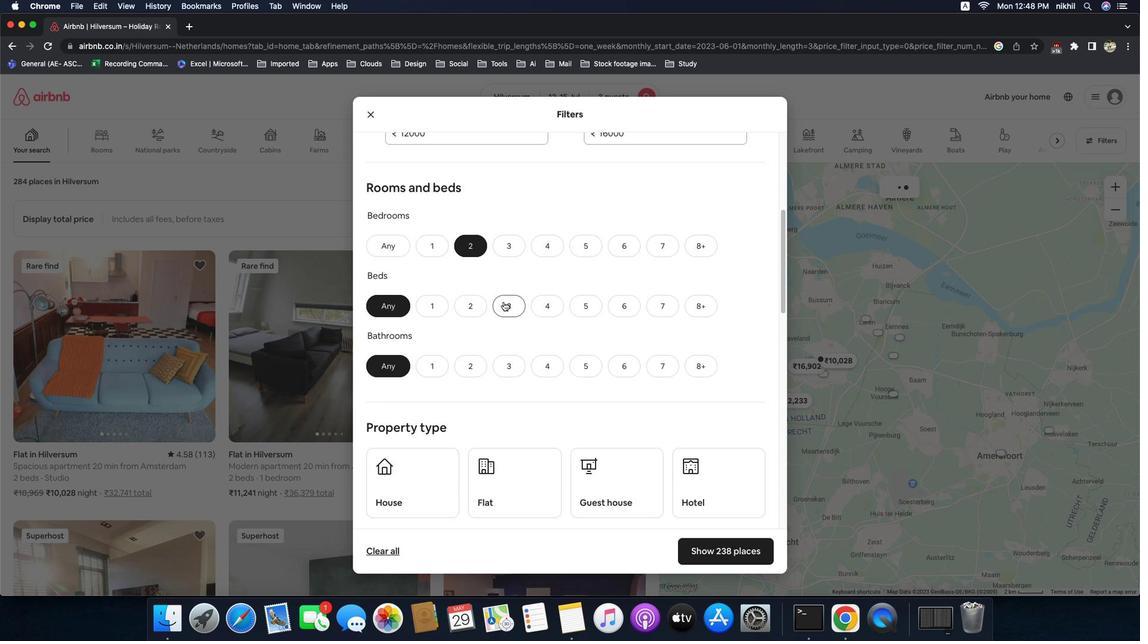 
Action: Mouse pressed left at (515, 299)
Screenshot: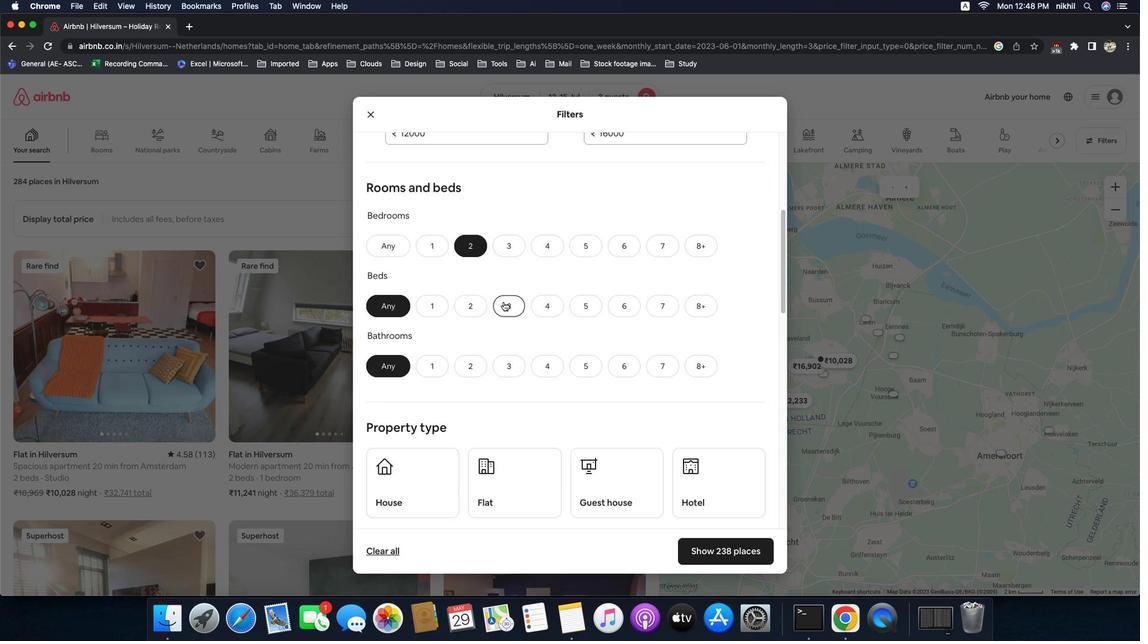 
Action: Mouse moved to (443, 365)
Screenshot: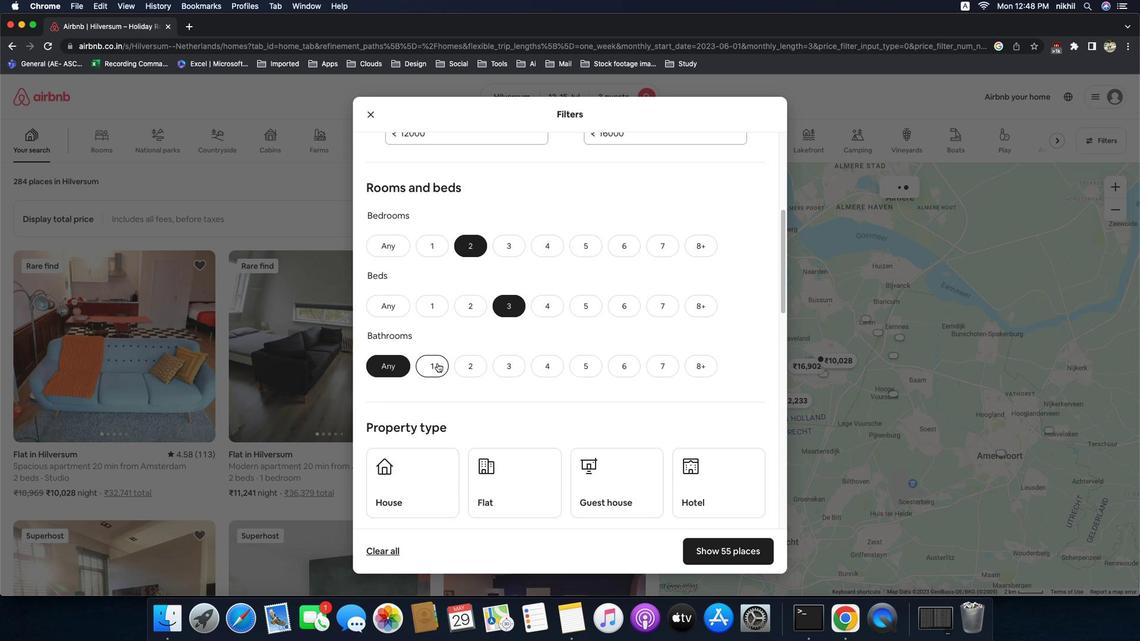 
Action: Mouse pressed left at (443, 365)
Screenshot: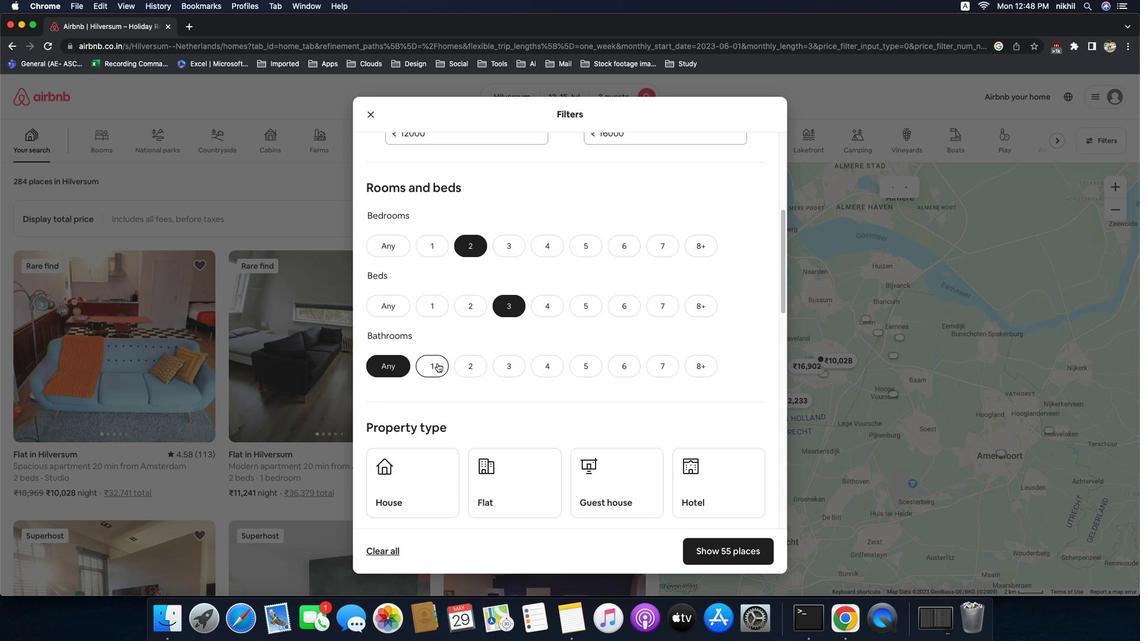 
Action: Mouse moved to (508, 340)
Screenshot: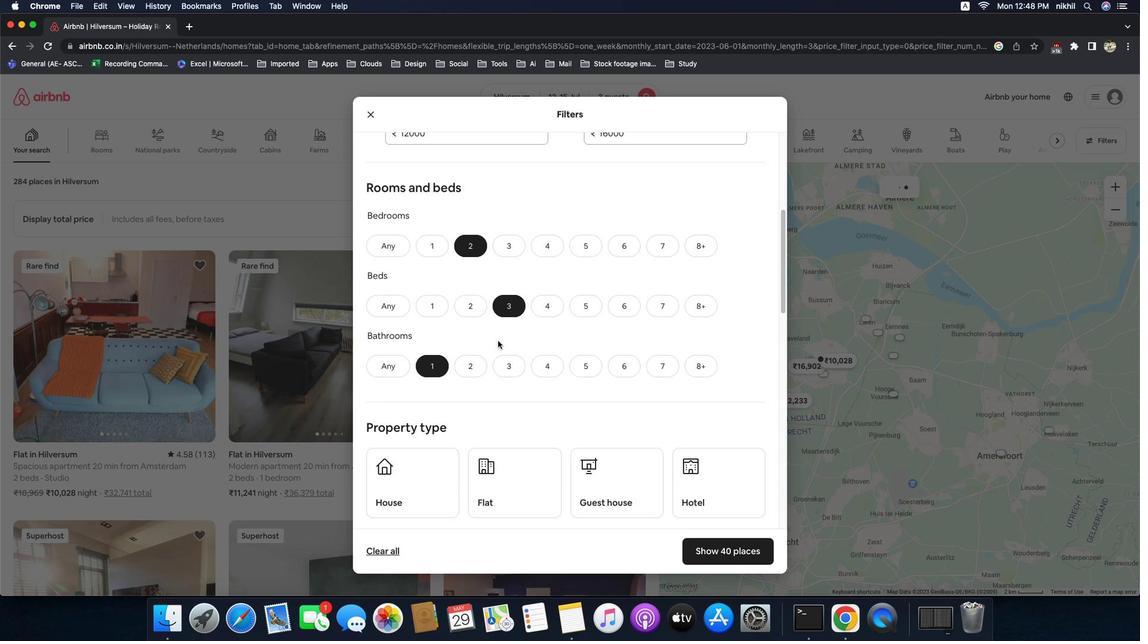 
Action: Mouse scrolled (508, 340) with delta (-21, -22)
Screenshot: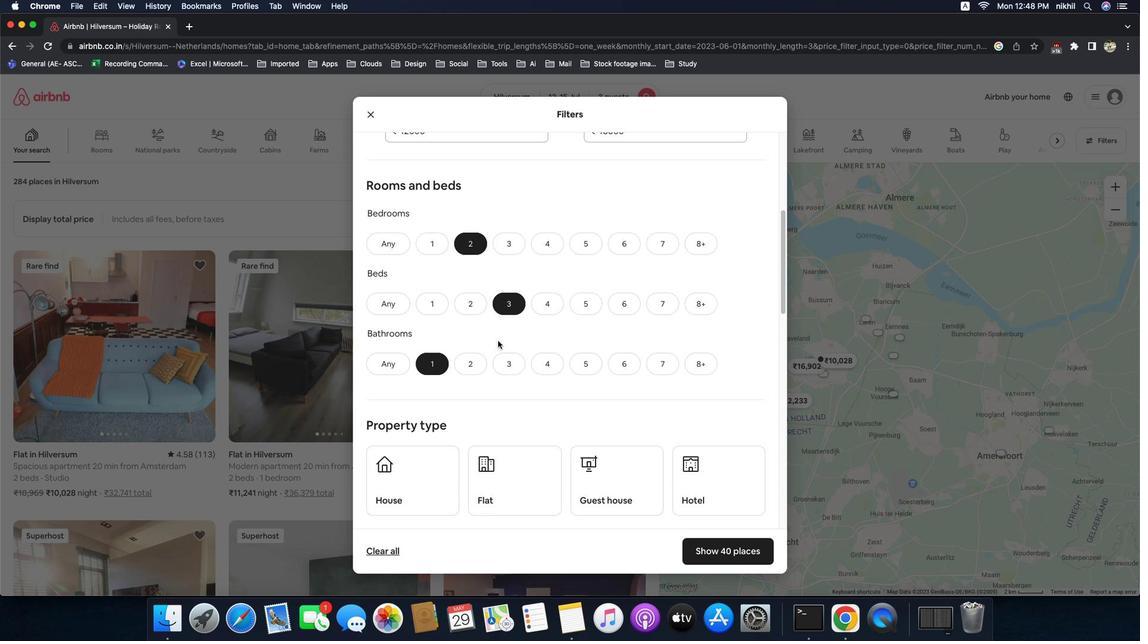 
Action: Mouse scrolled (508, 340) with delta (-21, -22)
Screenshot: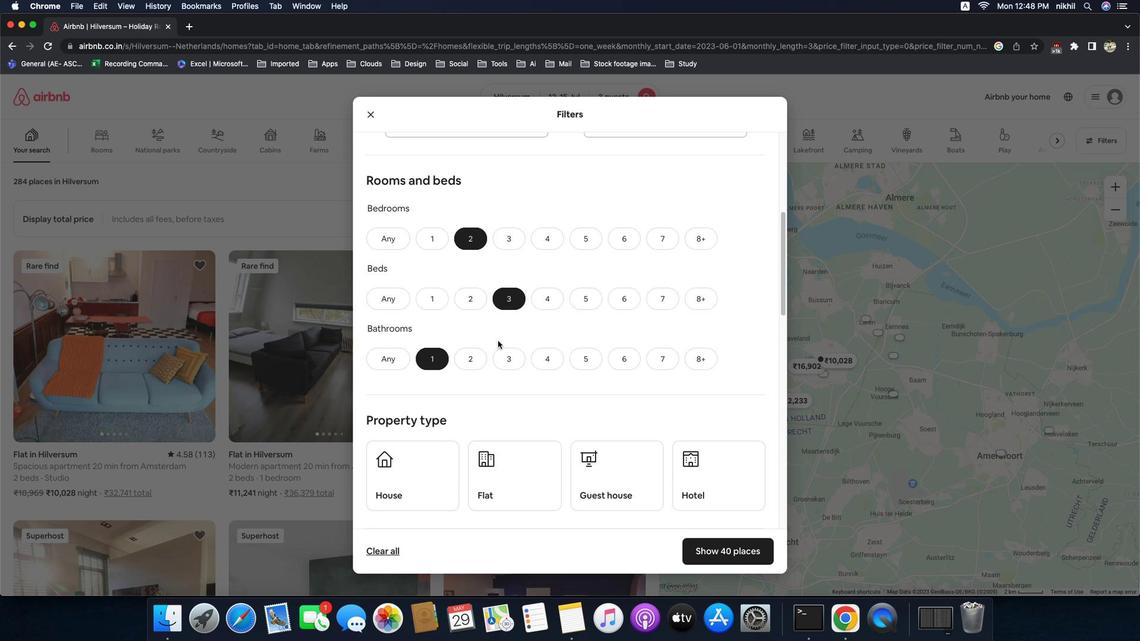 
Action: Mouse scrolled (508, 340) with delta (-21, -22)
Screenshot: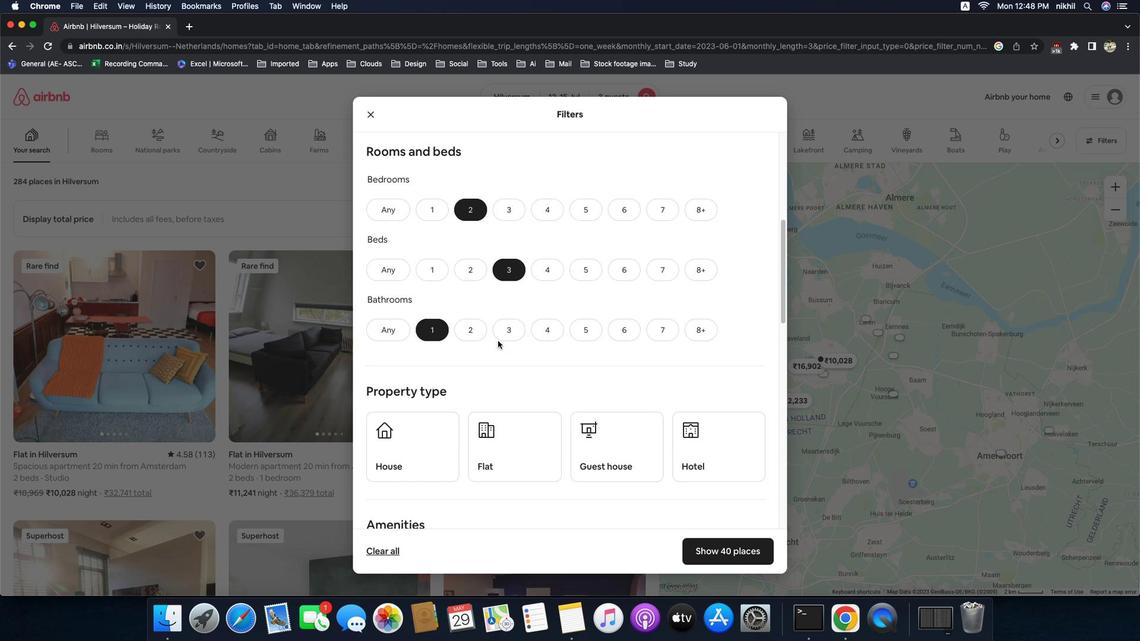 
Action: Mouse moved to (428, 417)
Screenshot: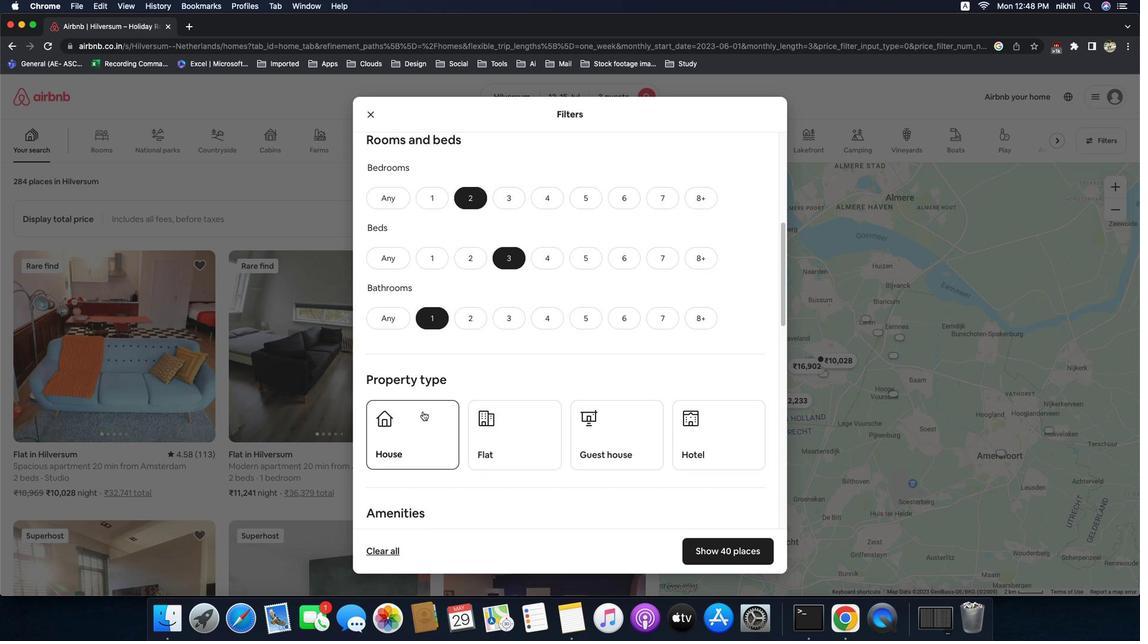 
Action: Mouse pressed left at (428, 417)
Screenshot: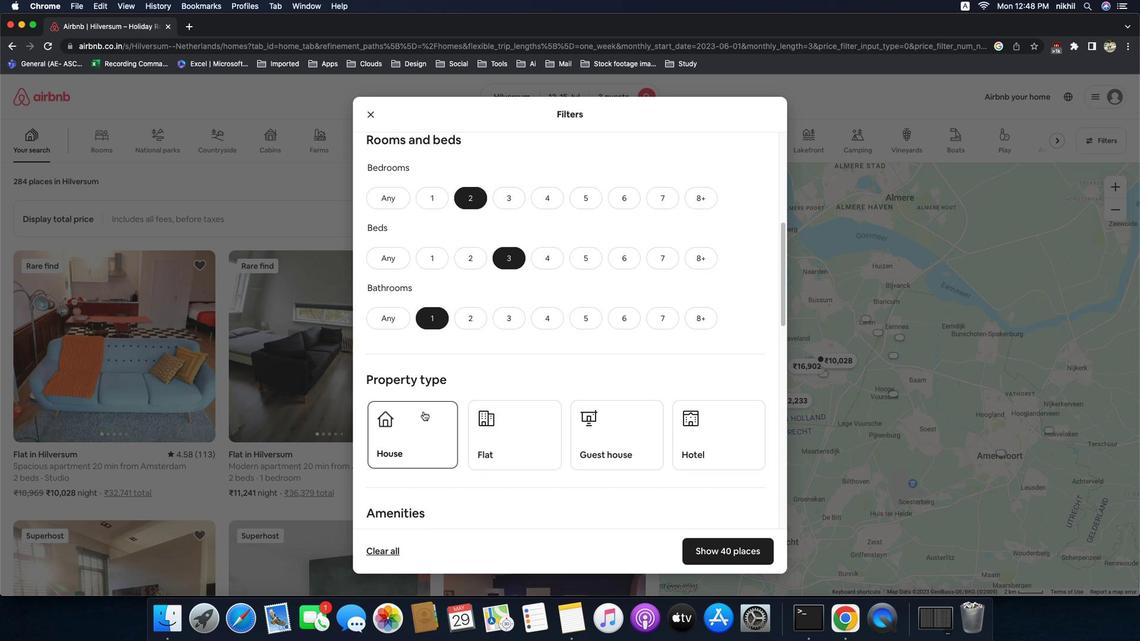 
Action: Mouse moved to (516, 441)
Screenshot: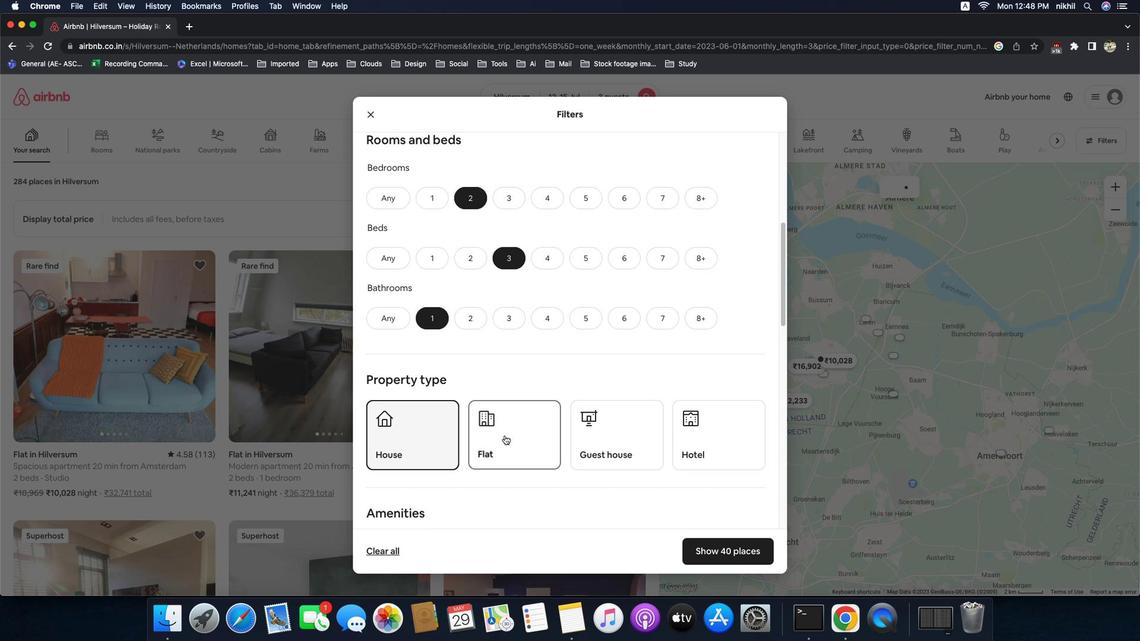 
Action: Mouse pressed left at (516, 441)
Screenshot: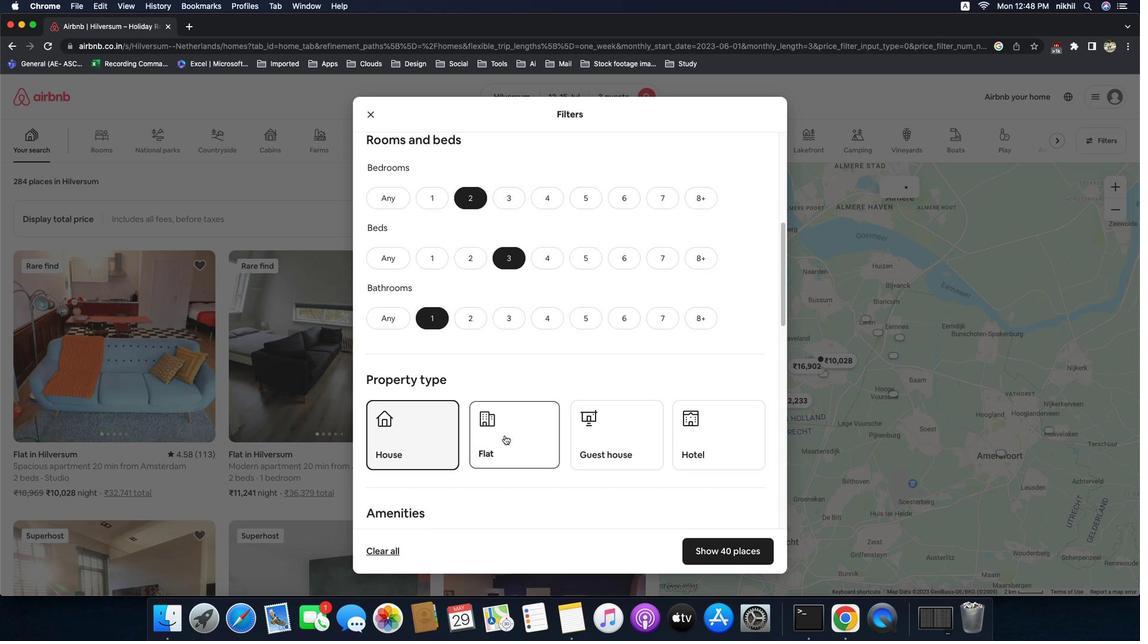 
Action: Mouse moved to (631, 442)
Screenshot: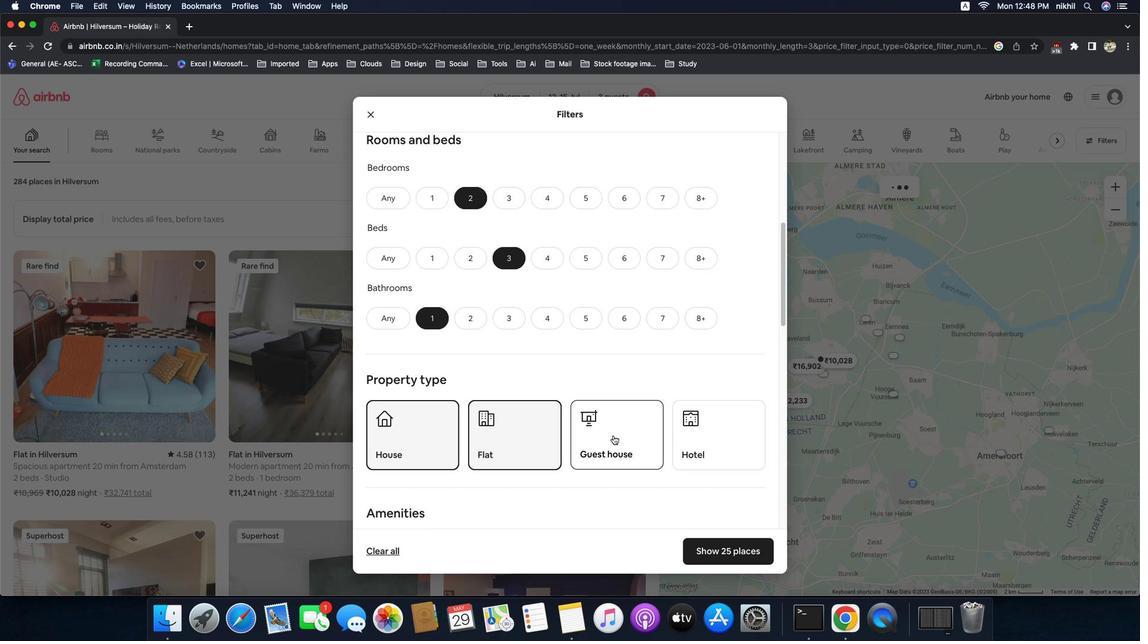 
Action: Mouse pressed left at (631, 442)
Screenshot: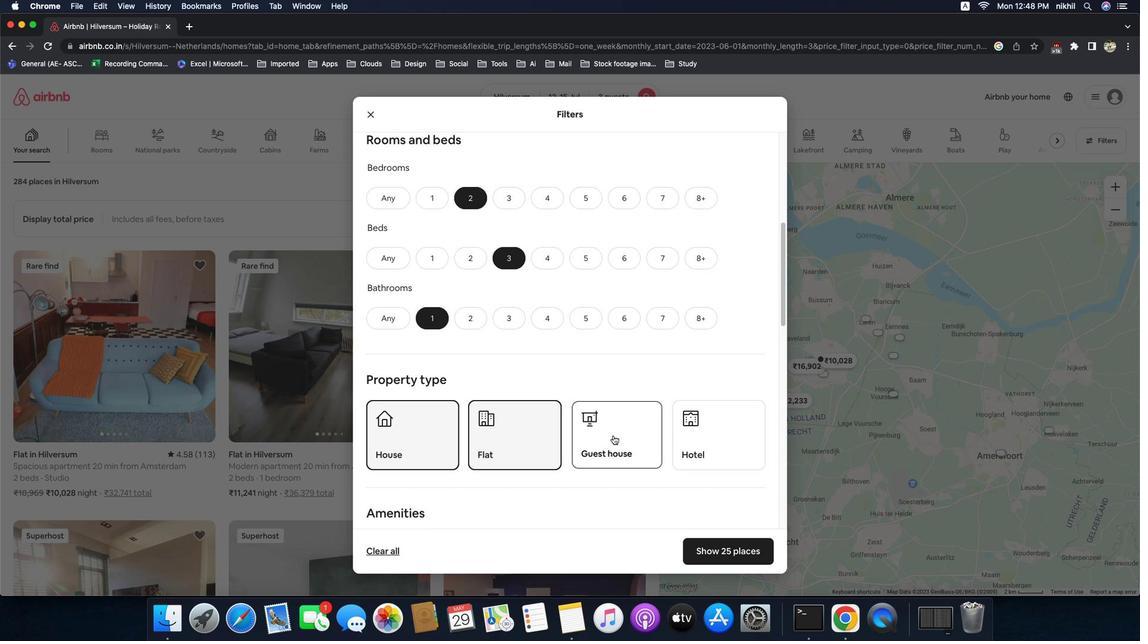 
Action: Mouse moved to (631, 442)
Screenshot: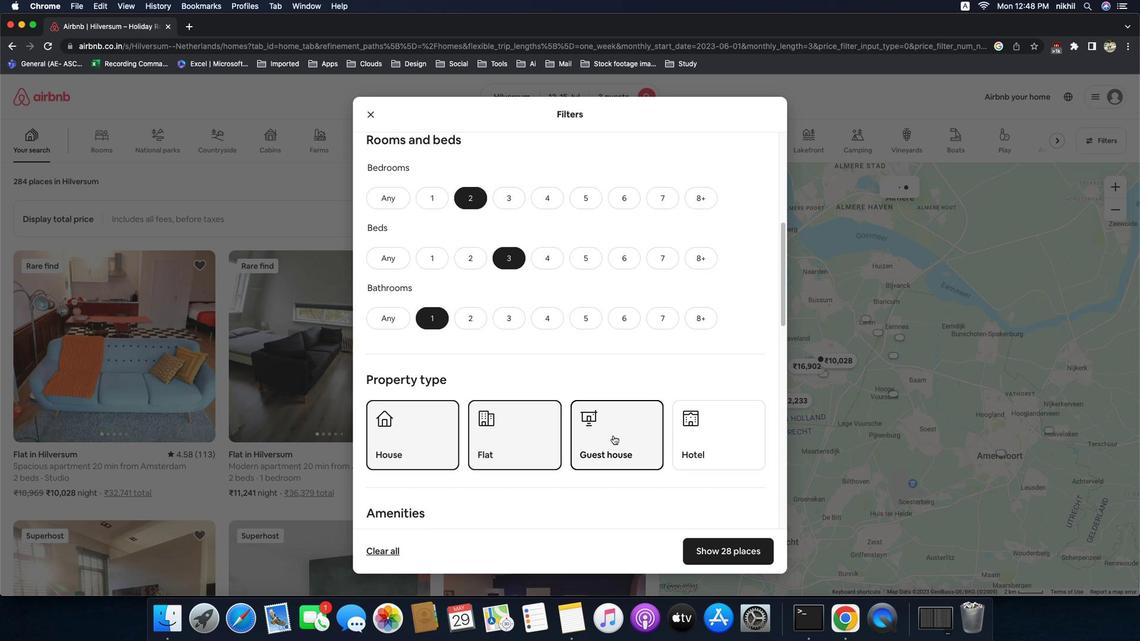 
Action: Mouse scrolled (631, 442) with delta (-21, -22)
Screenshot: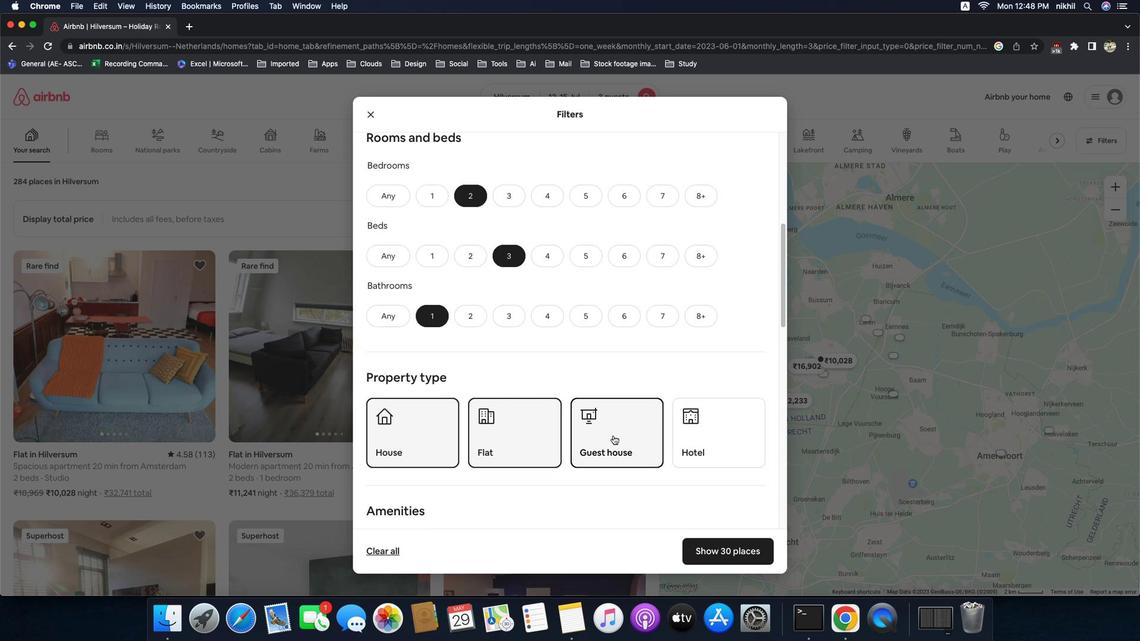 
Action: Mouse scrolled (631, 442) with delta (-21, -22)
Screenshot: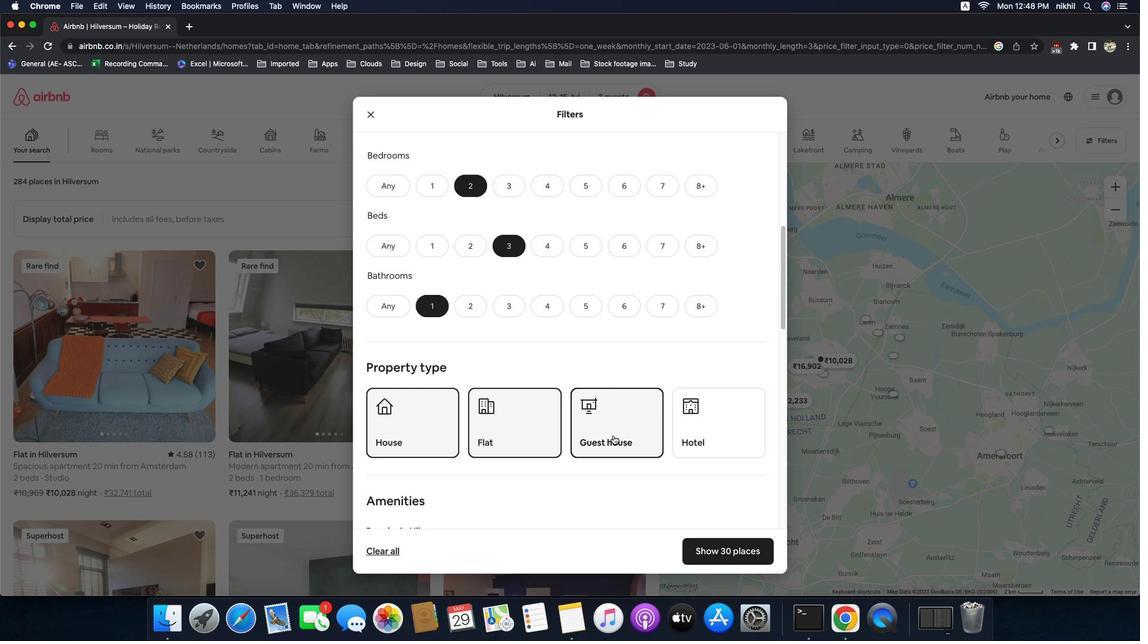 
Action: Mouse scrolled (631, 442) with delta (-21, -23)
Screenshot: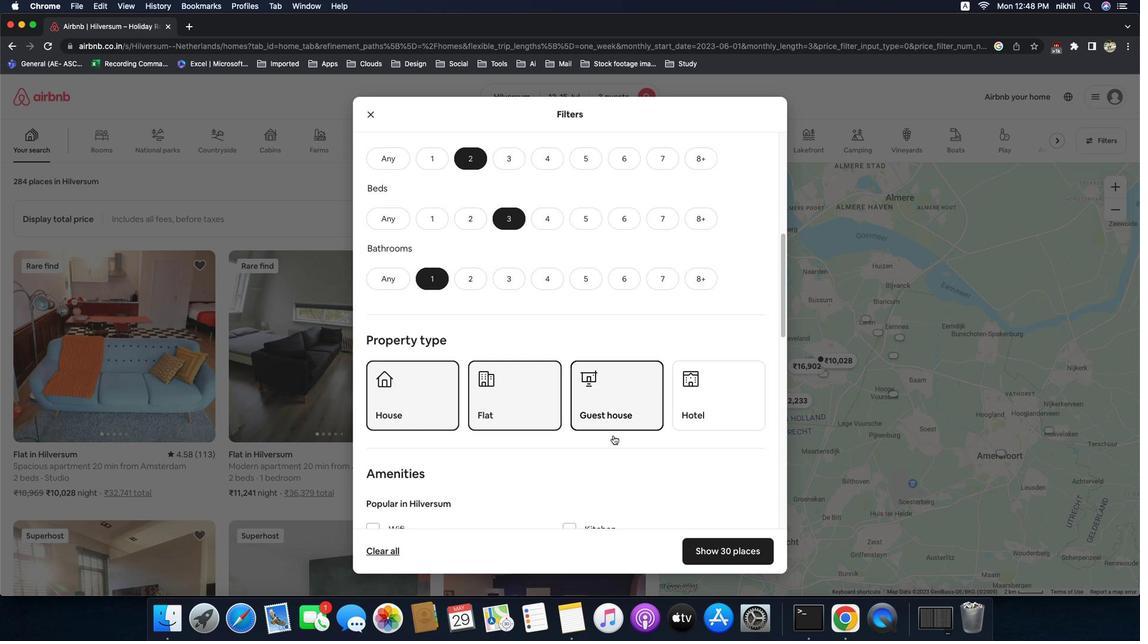 
Action: Mouse scrolled (631, 442) with delta (-21, -23)
Screenshot: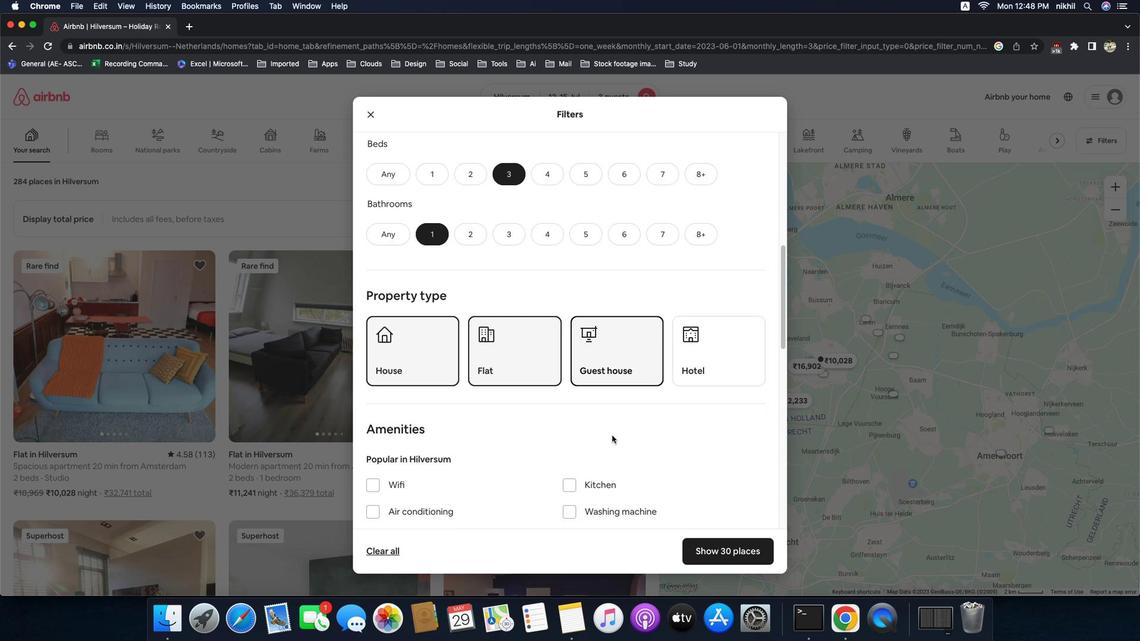 
Action: Mouse moved to (630, 442)
Screenshot: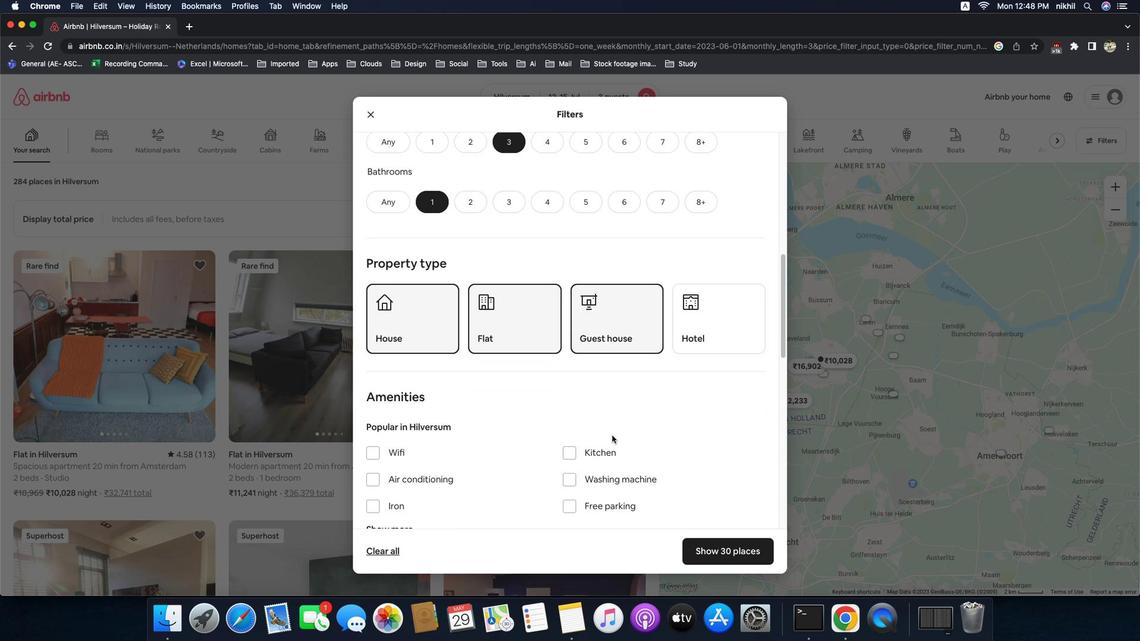 
Action: Mouse scrolled (630, 442) with delta (-21, -22)
Screenshot: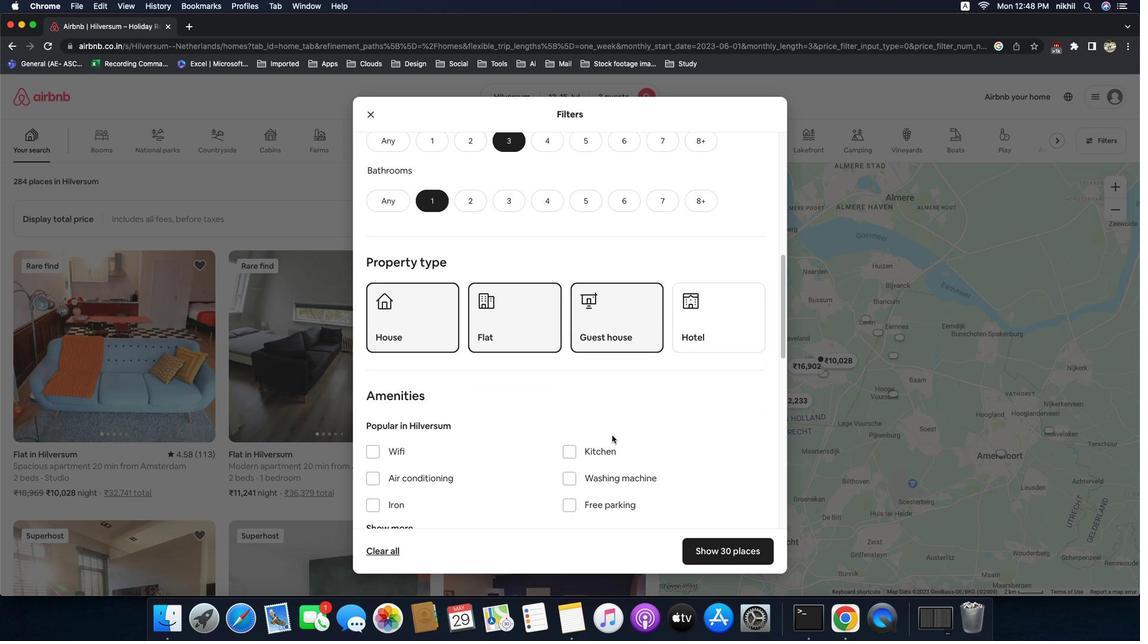 
Action: Mouse scrolled (630, 442) with delta (-21, -22)
Screenshot: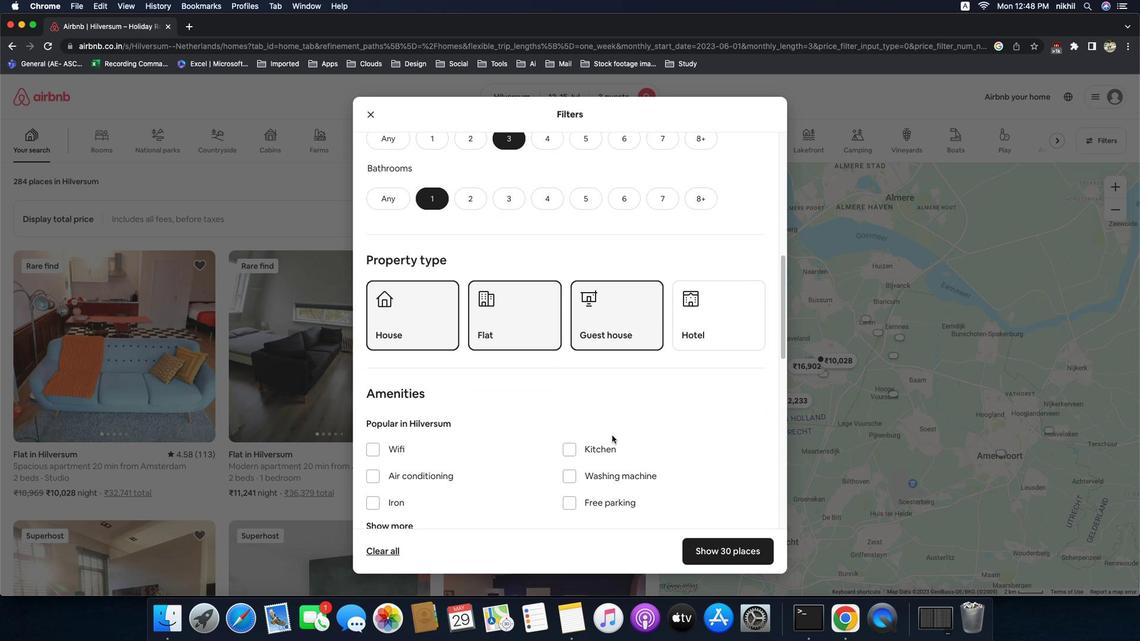 
Action: Mouse scrolled (630, 442) with delta (-21, -22)
Screenshot: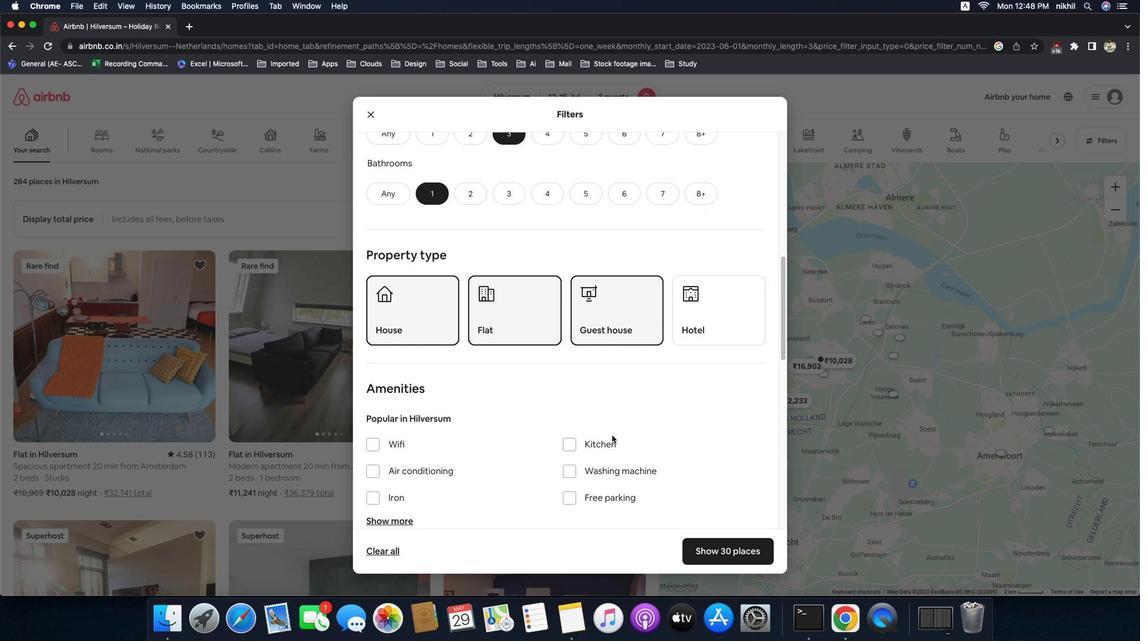 
Action: Mouse scrolled (630, 442) with delta (-21, -22)
Screenshot: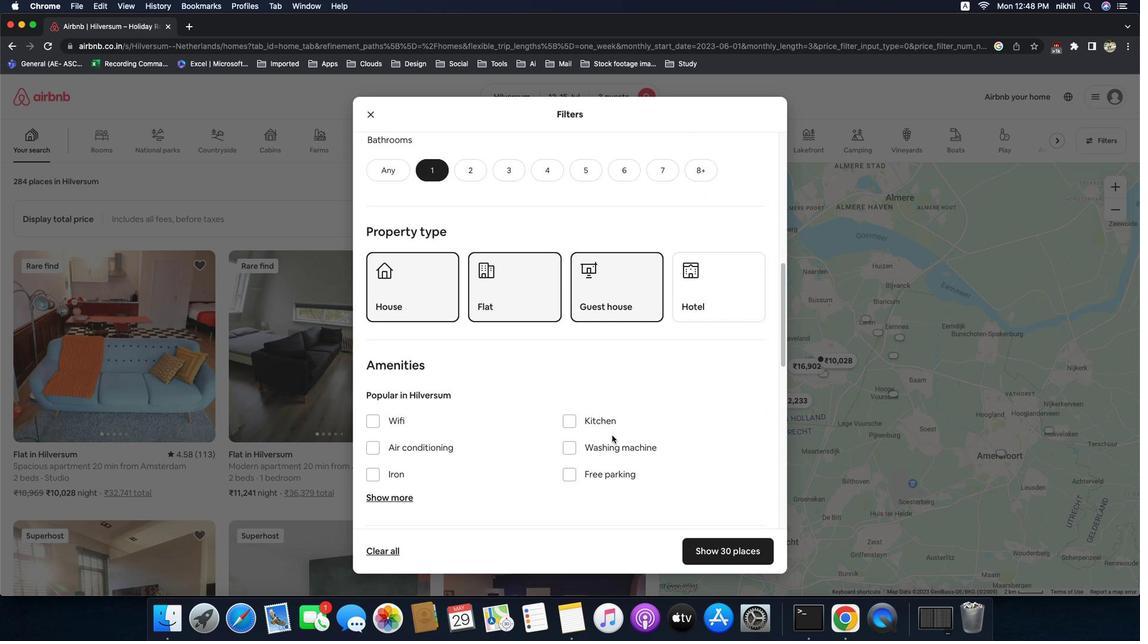 
Action: Mouse scrolled (630, 442) with delta (-21, -22)
Screenshot: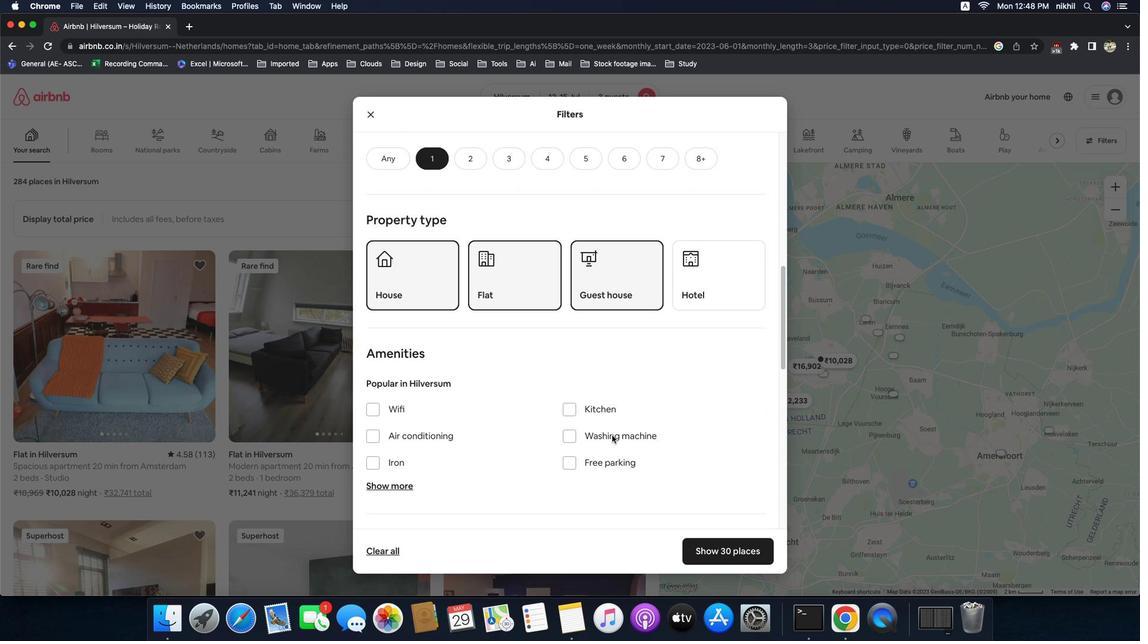 
Action: Mouse moved to (585, 441)
Screenshot: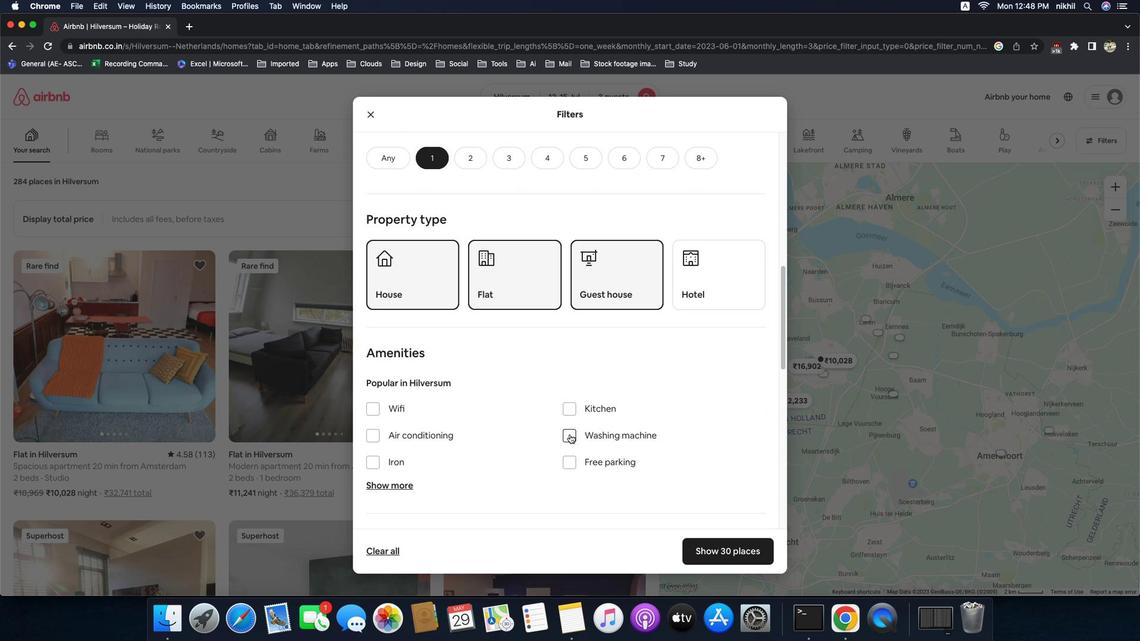 
Action: Mouse pressed left at (585, 441)
Screenshot: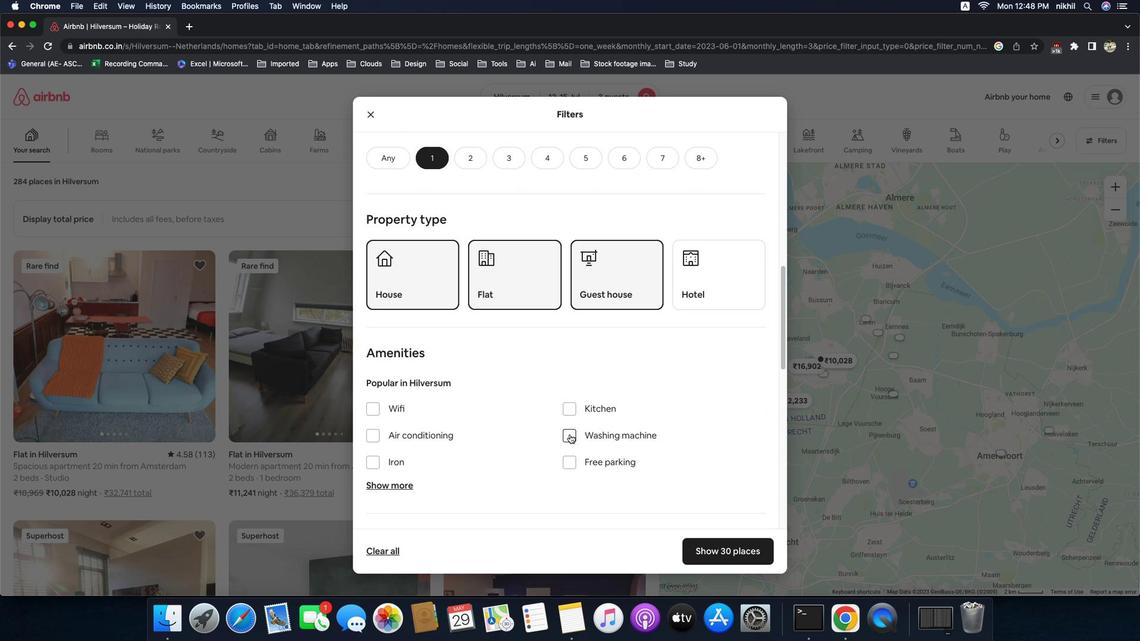 
Action: Mouse moved to (620, 437)
Screenshot: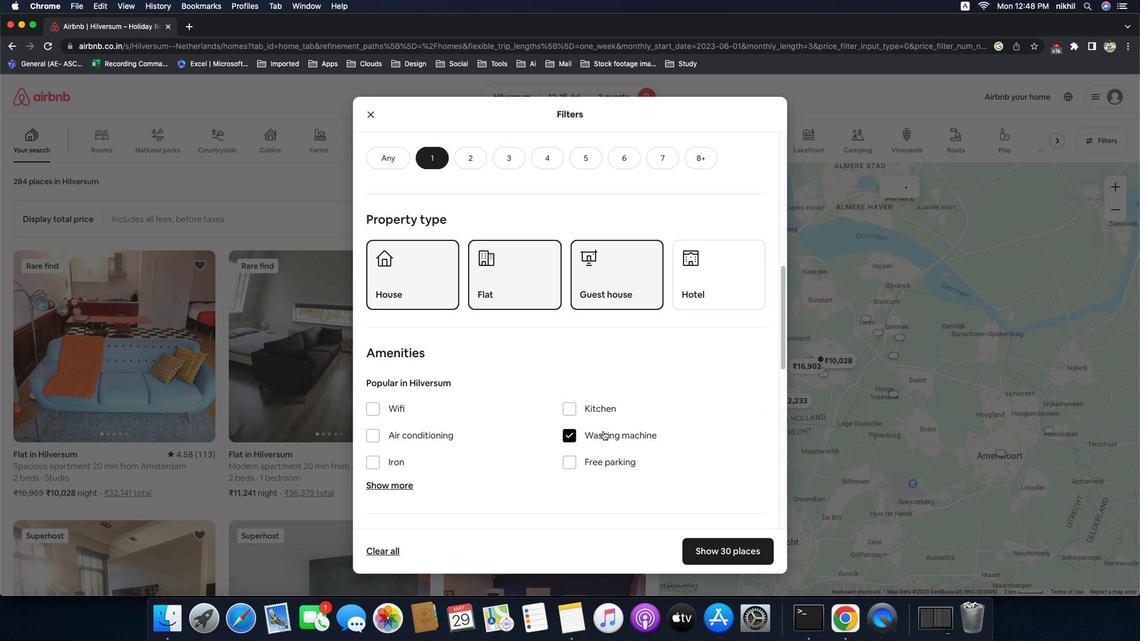 
Action: Mouse scrolled (620, 437) with delta (-21, -22)
Screenshot: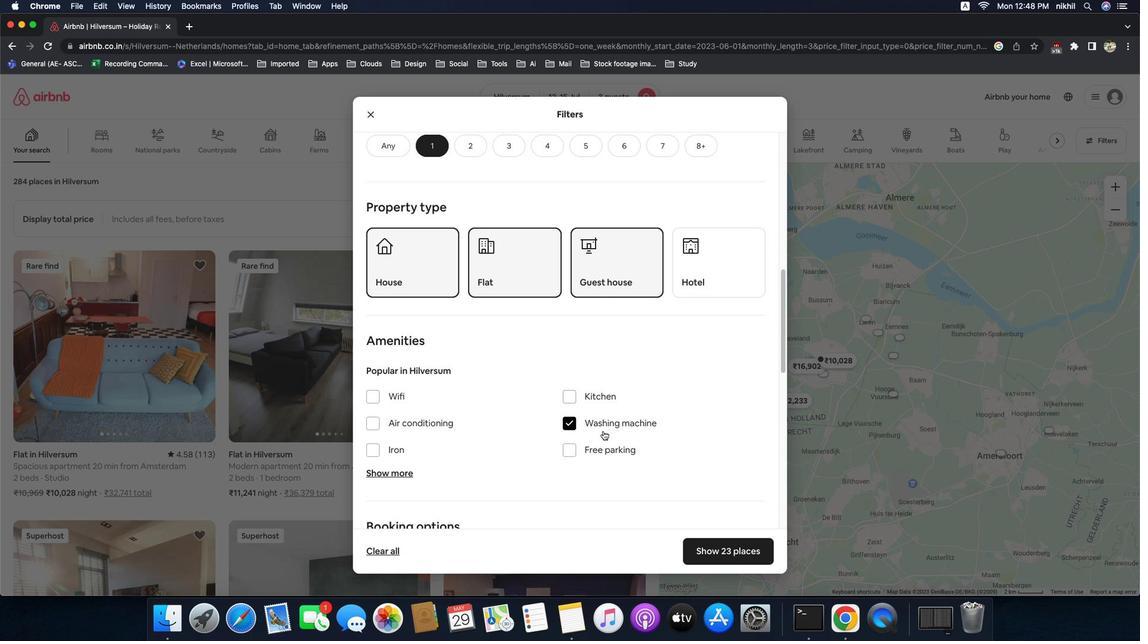 
Action: Mouse scrolled (620, 437) with delta (-21, -22)
Screenshot: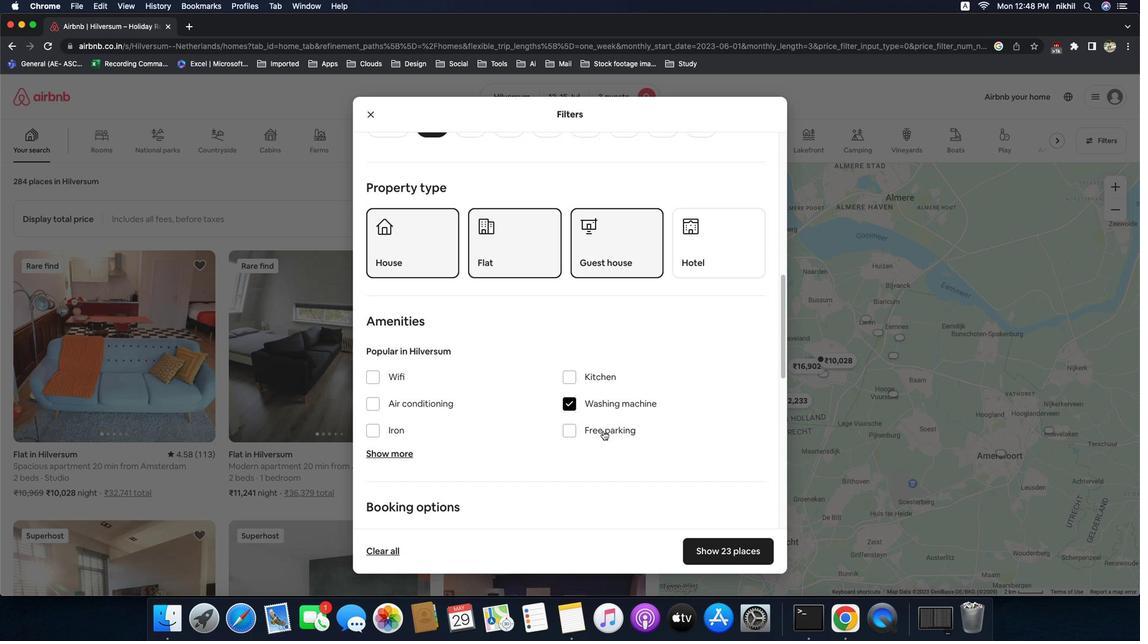 
Action: Mouse scrolled (620, 437) with delta (-21, -23)
Screenshot: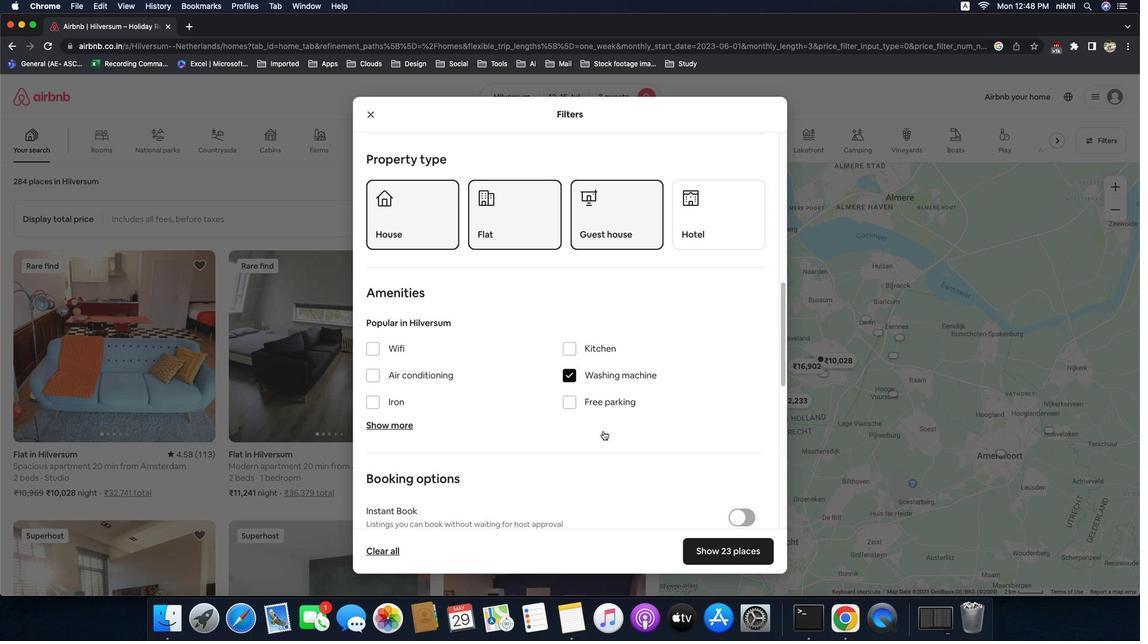 
Action: Mouse scrolled (620, 437) with delta (-21, -22)
Screenshot: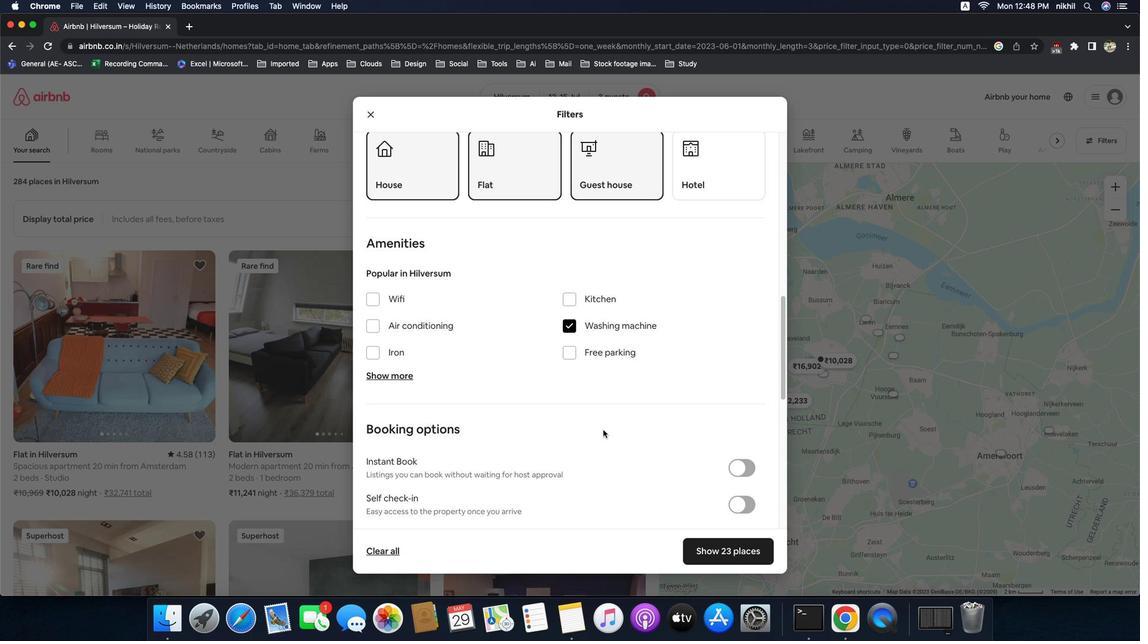 
Action: Mouse scrolled (620, 437) with delta (-21, -22)
Screenshot: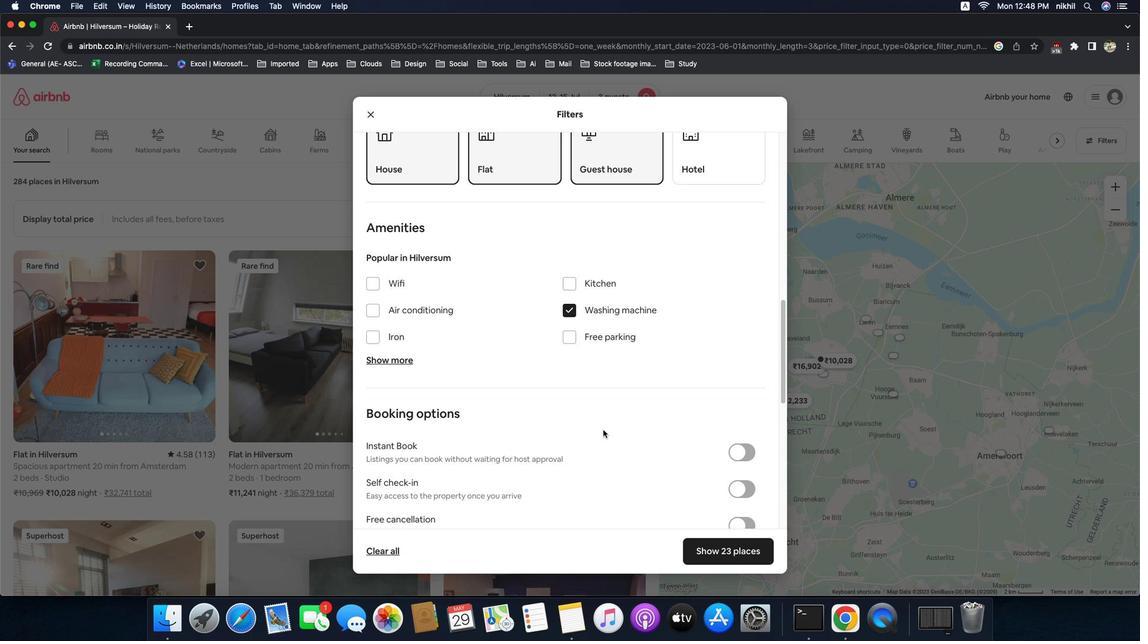 
Action: Mouse moved to (620, 436)
Screenshot: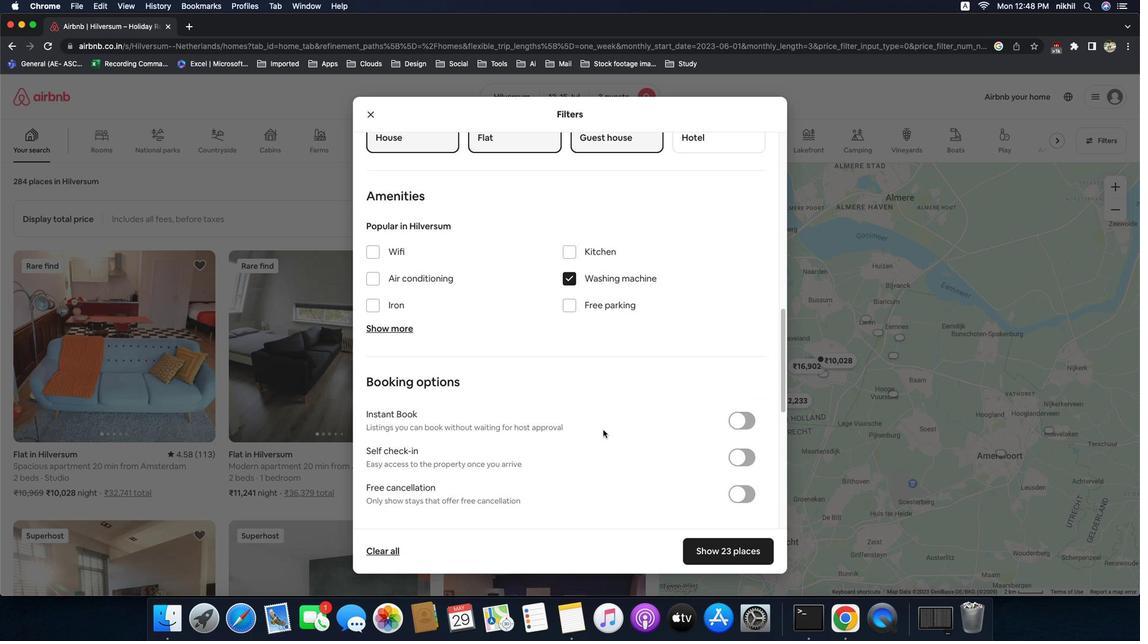 
Action: Mouse scrolled (620, 436) with delta (-21, -23)
Screenshot: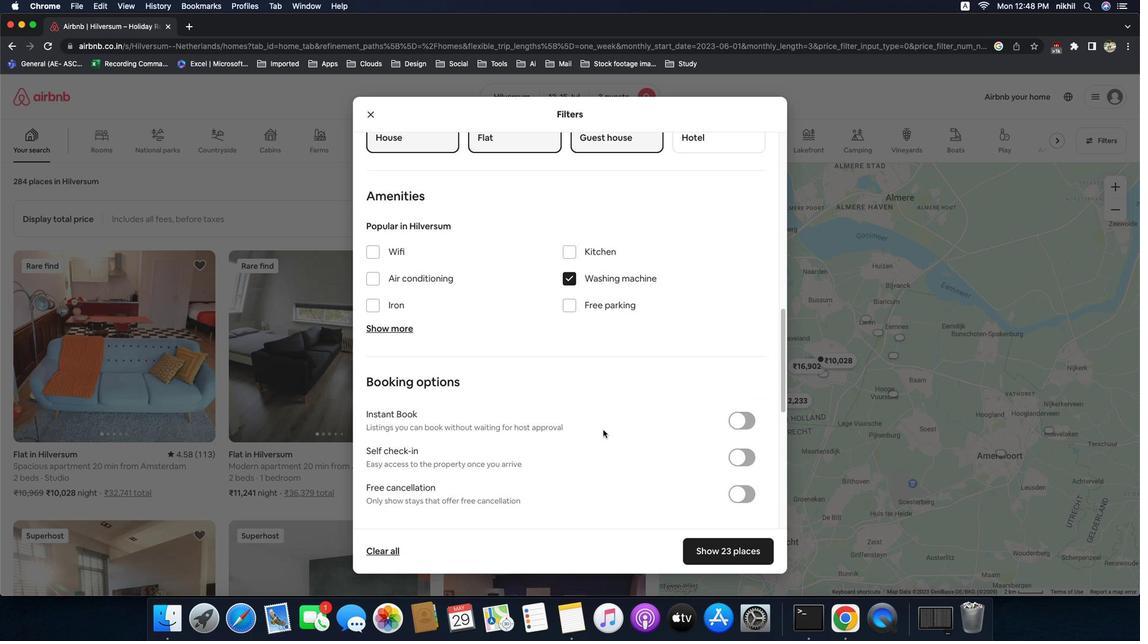 
Action: Mouse moved to (764, 444)
Screenshot: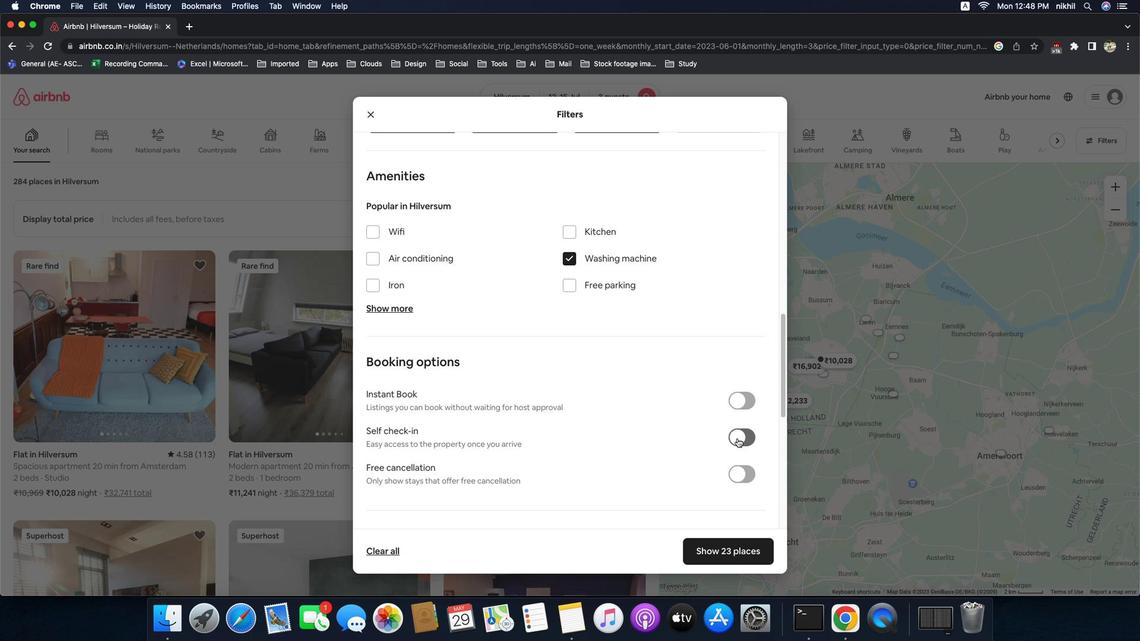 
Action: Mouse pressed left at (764, 444)
Screenshot: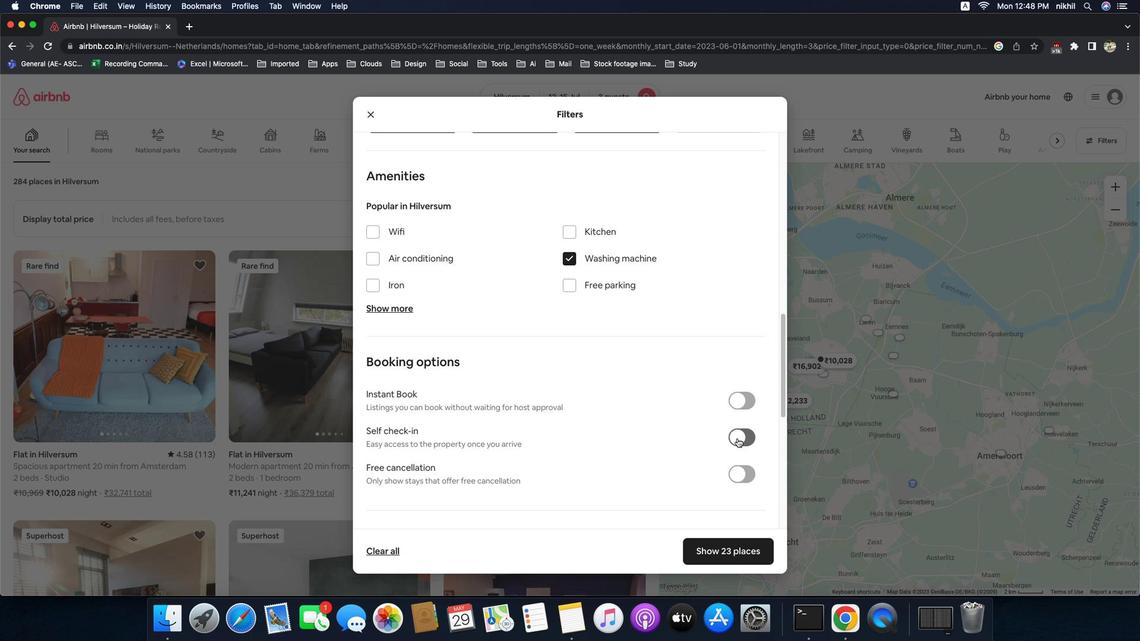 
Action: Mouse moved to (611, 452)
Screenshot: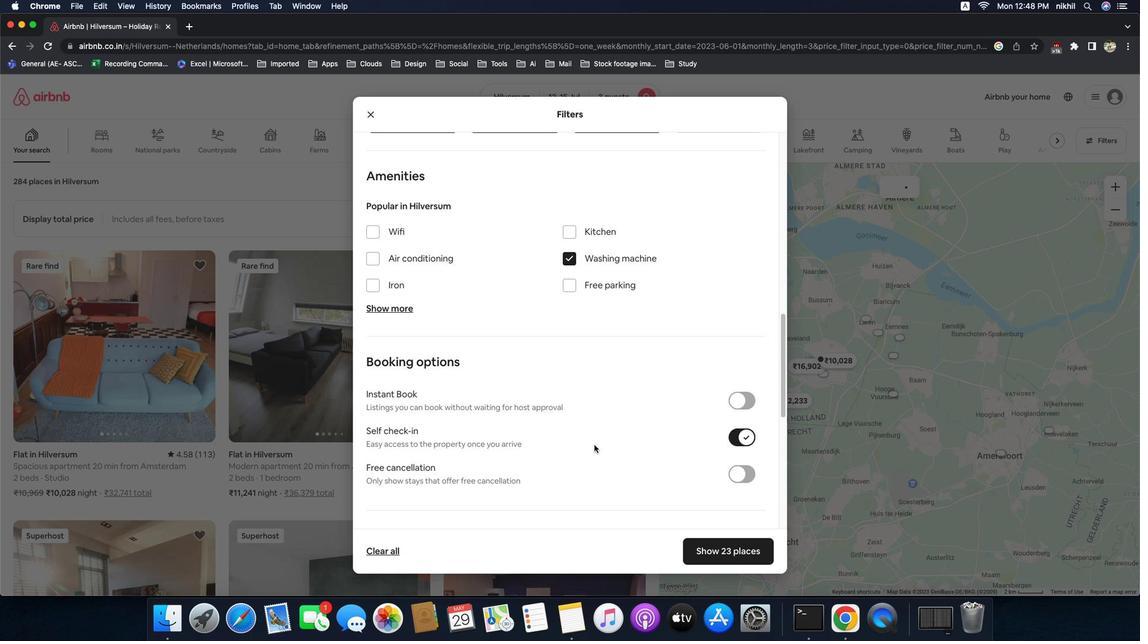 
Action: Mouse scrolled (611, 452) with delta (-21, -22)
Screenshot: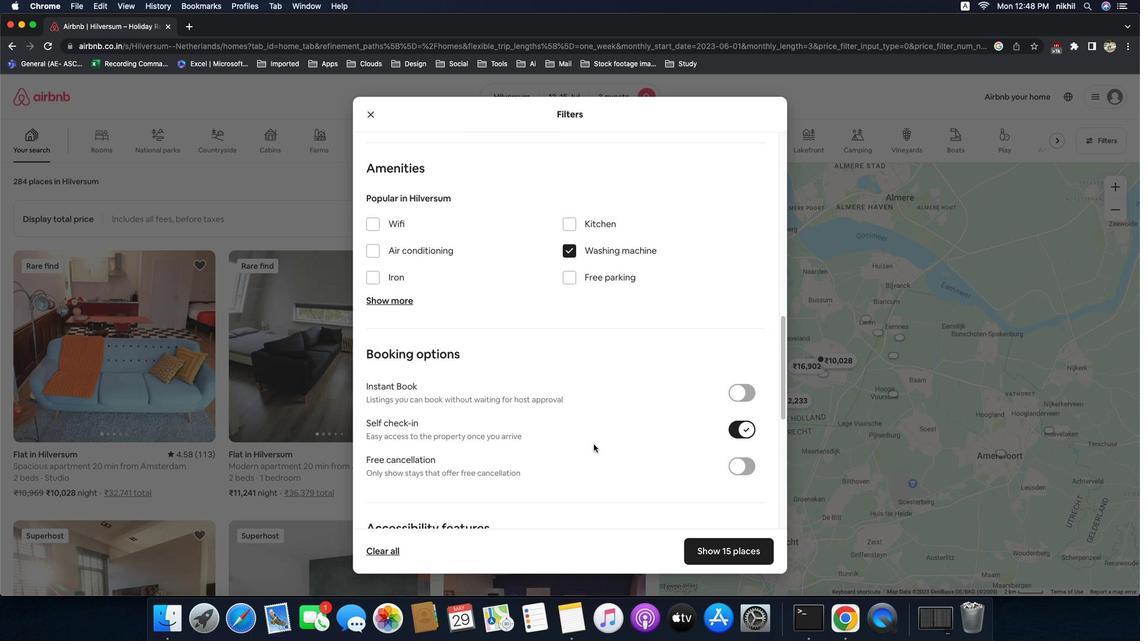
Action: Mouse scrolled (611, 452) with delta (-21, -22)
Screenshot: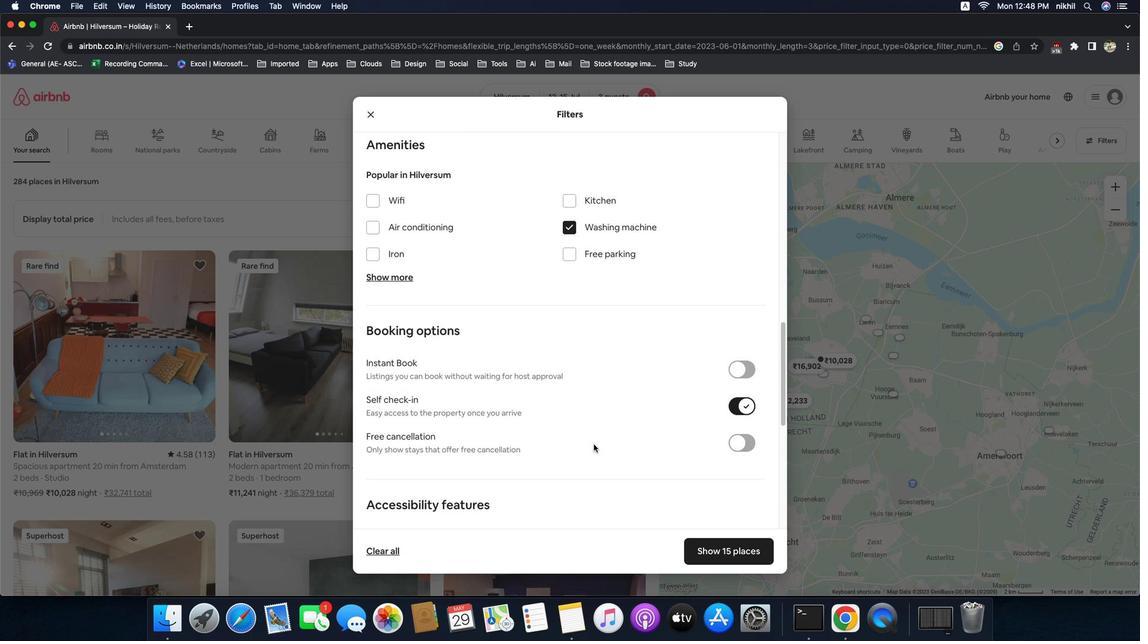 
Action: Mouse scrolled (611, 452) with delta (-21, -24)
Screenshot: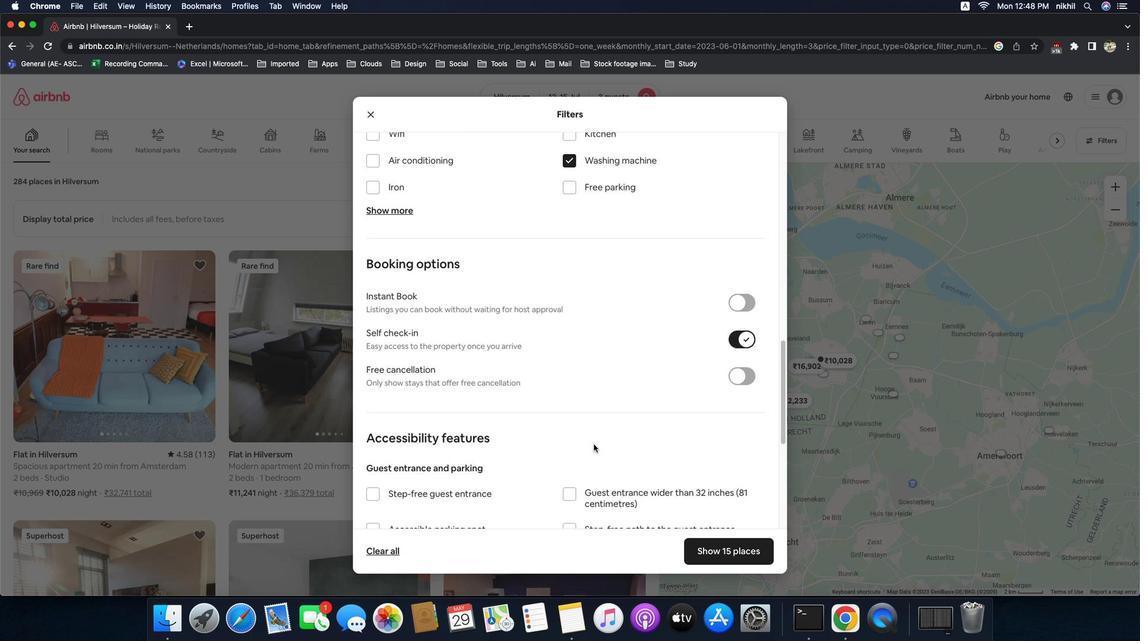 
Action: Mouse moved to (610, 451)
Screenshot: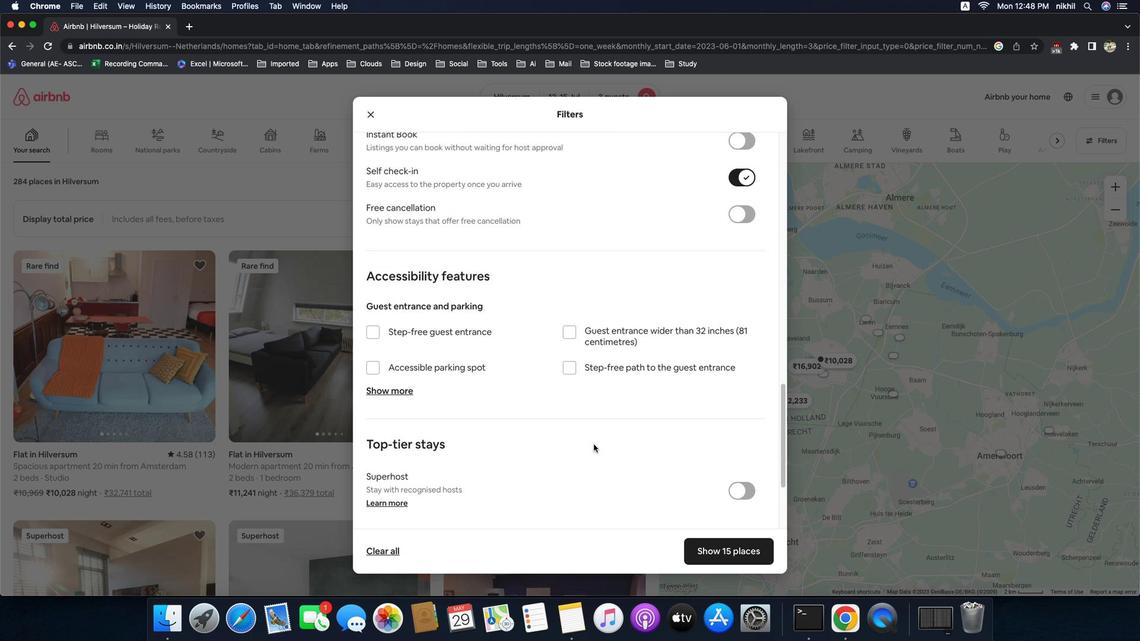 
Action: Mouse scrolled (610, 451) with delta (-21, -25)
Screenshot: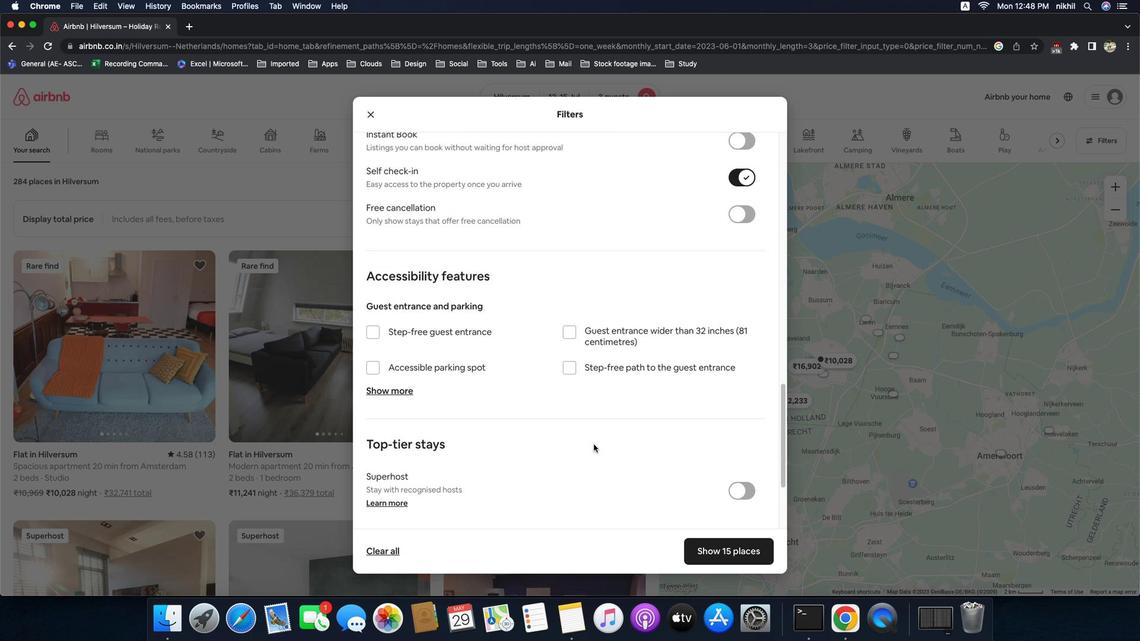 
Action: Mouse scrolled (610, 451) with delta (-21, -22)
Screenshot: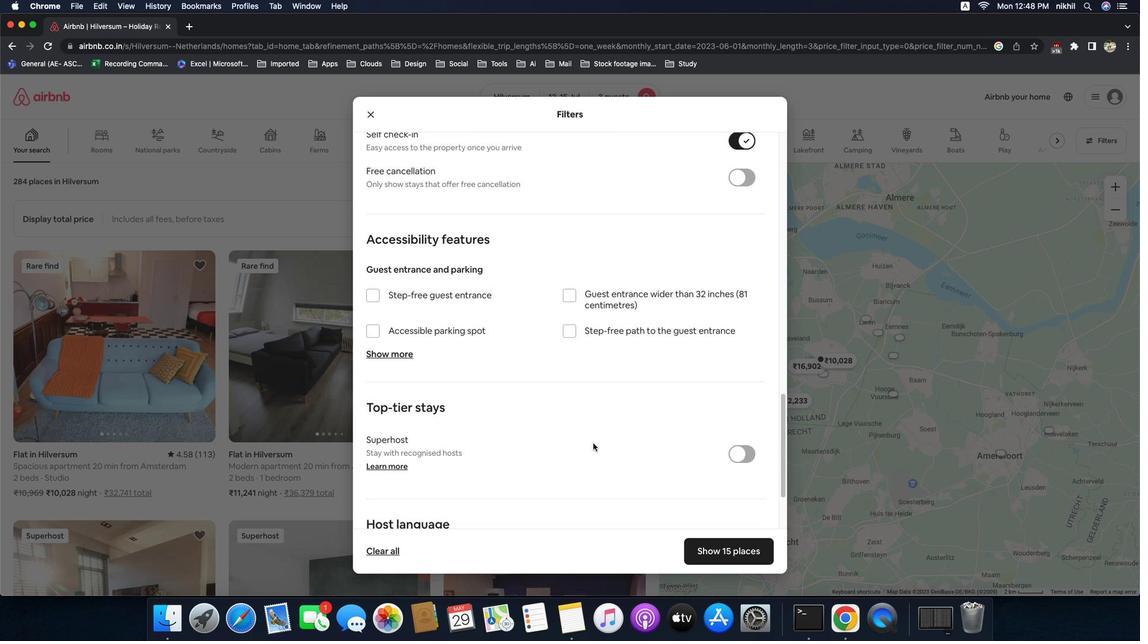 
Action: Mouse scrolled (610, 451) with delta (-21, -22)
Screenshot: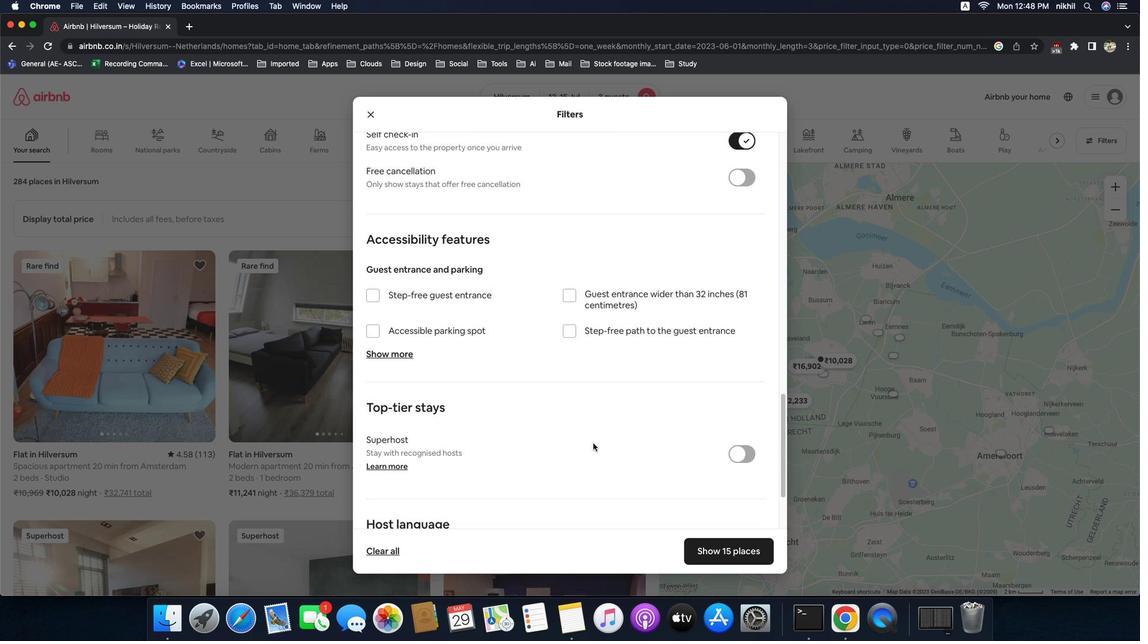 
Action: Mouse scrolled (610, 451) with delta (-21, -24)
Screenshot: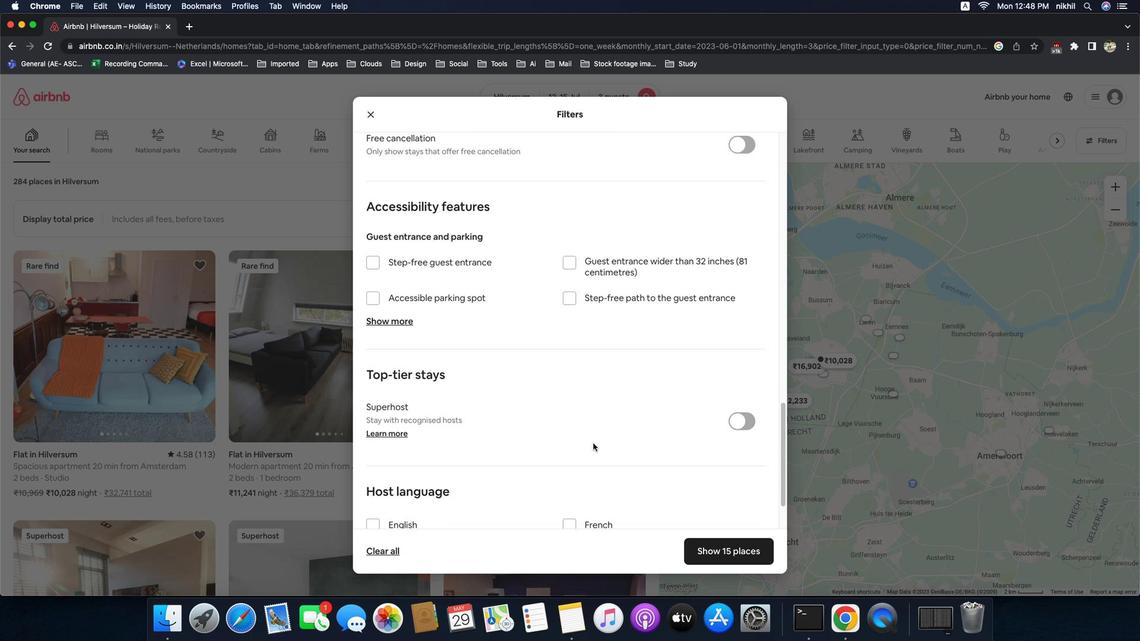 
Action: Mouse moved to (610, 450)
Screenshot: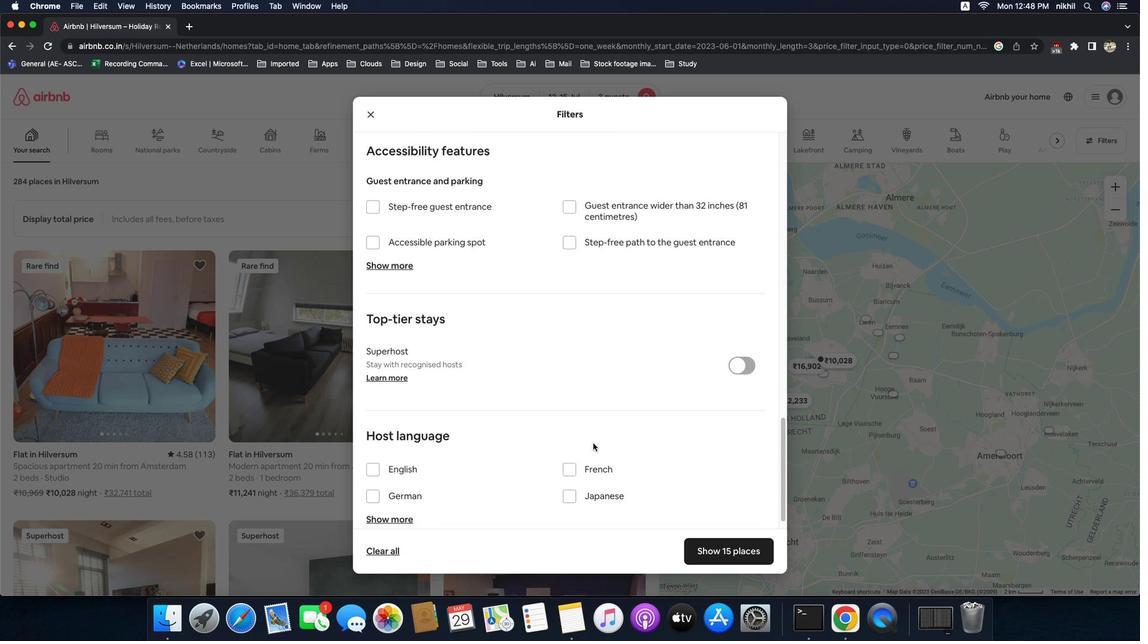 
Action: Mouse scrolled (610, 450) with delta (-21, -24)
Screenshot: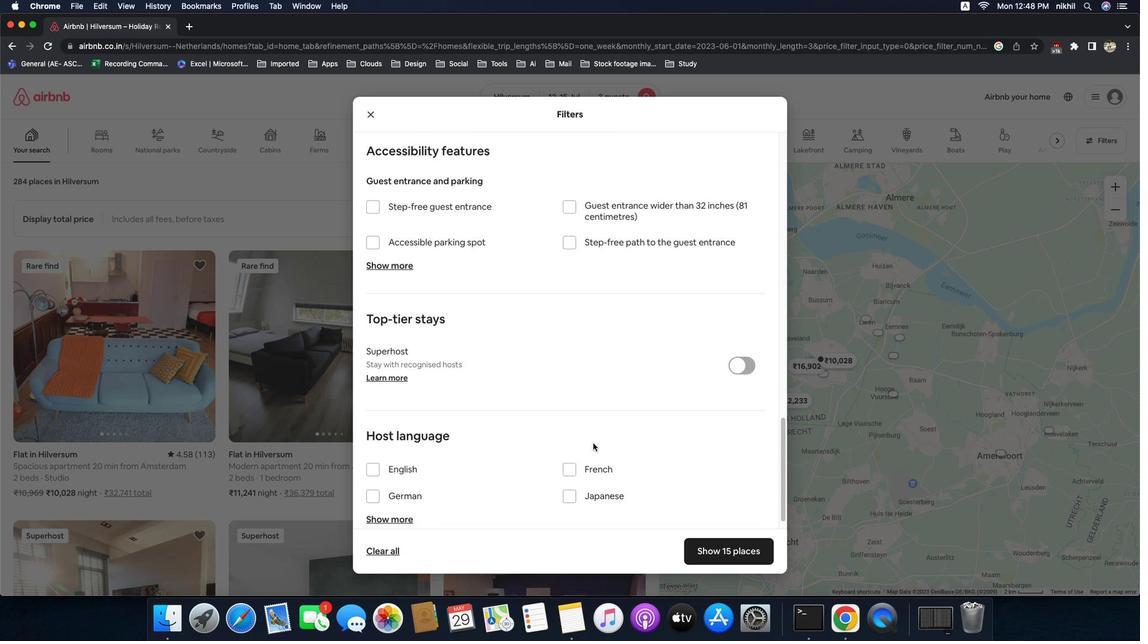
Action: Mouse moved to (403, 459)
Screenshot: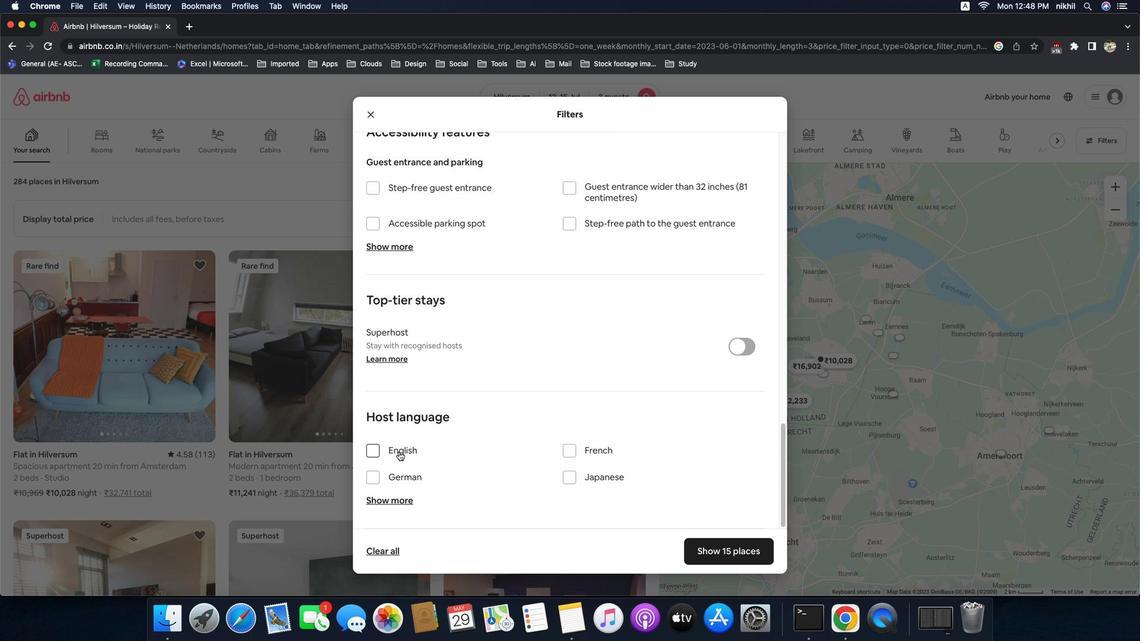 
Action: Mouse pressed left at (403, 459)
Screenshot: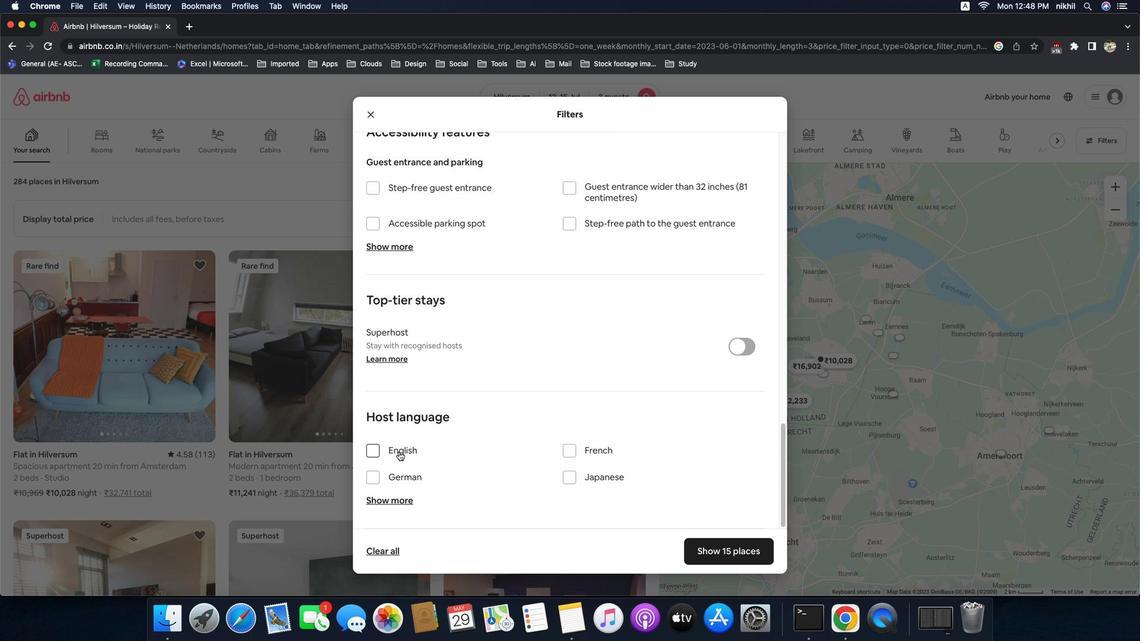 
Action: Mouse moved to (770, 571)
Screenshot: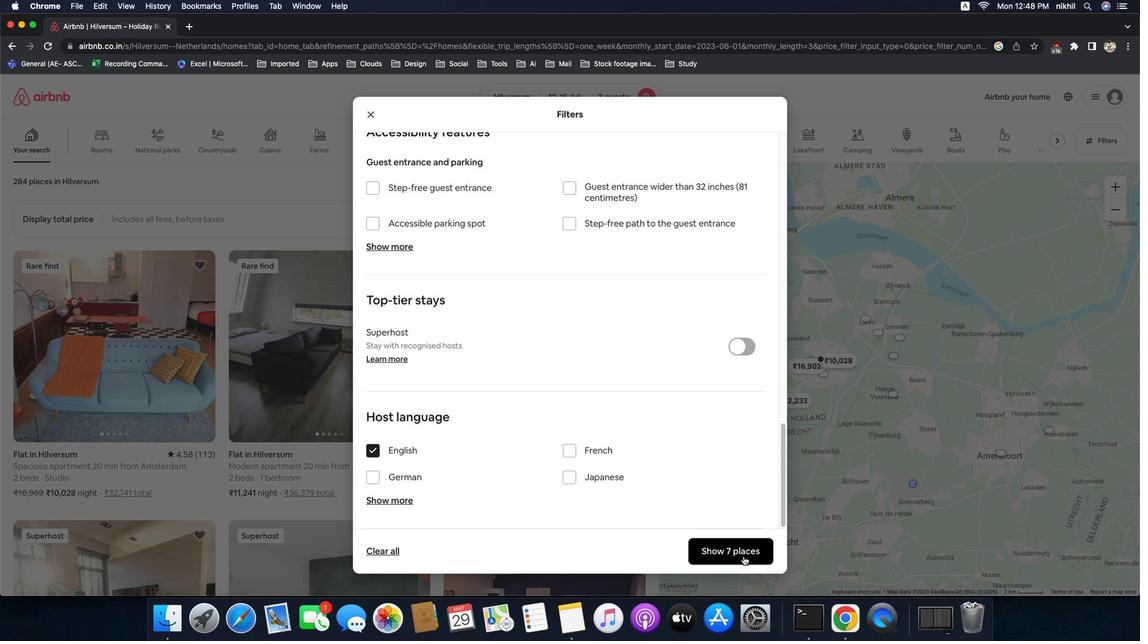 
Action: Mouse pressed left at (770, 571)
Screenshot: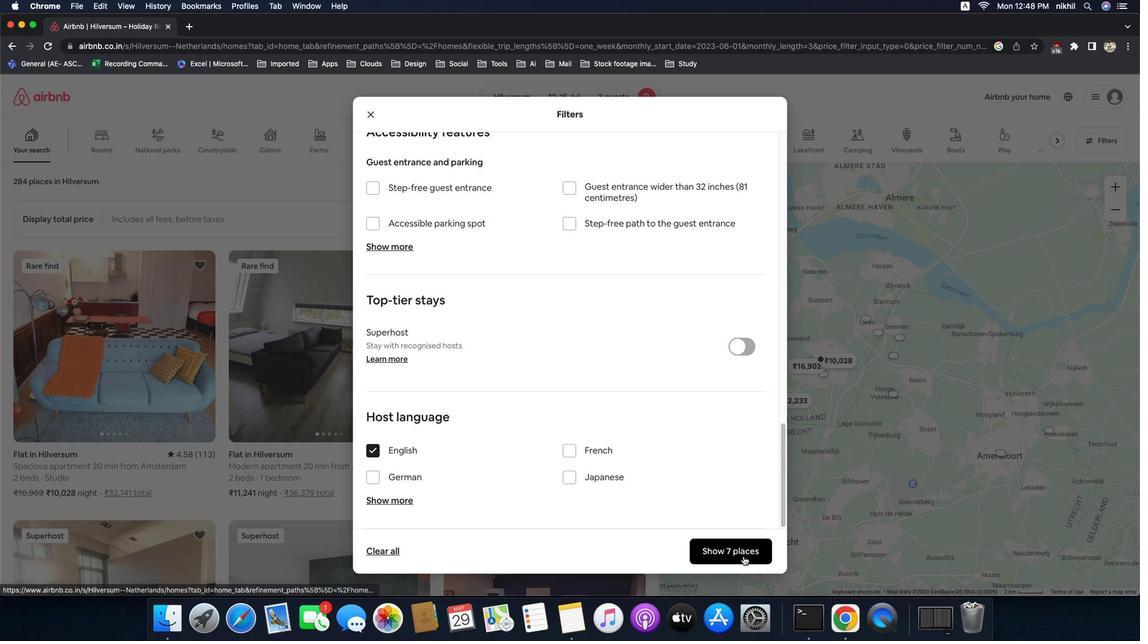 
Action: Mouse moved to (551, 180)
Screenshot: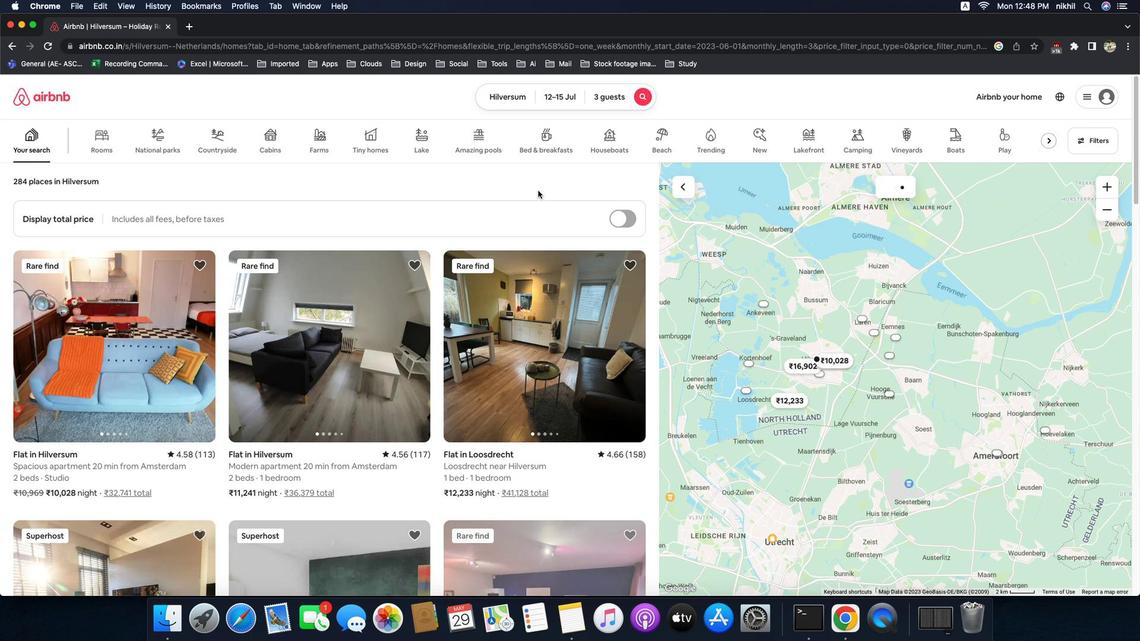 
